 Task: Look for space in Dākor, India from 7th July, 2023 to 15th July, 2023 for 6 adults in price range Rs.15000 to Rs.20000. Place can be entire place with 3 bedrooms having 3 beds and 3 bathrooms. Property type can be house, flat, guest house. Booking option can be shelf check-in. Required host language is English.
Action: Mouse moved to (489, 65)
Screenshot: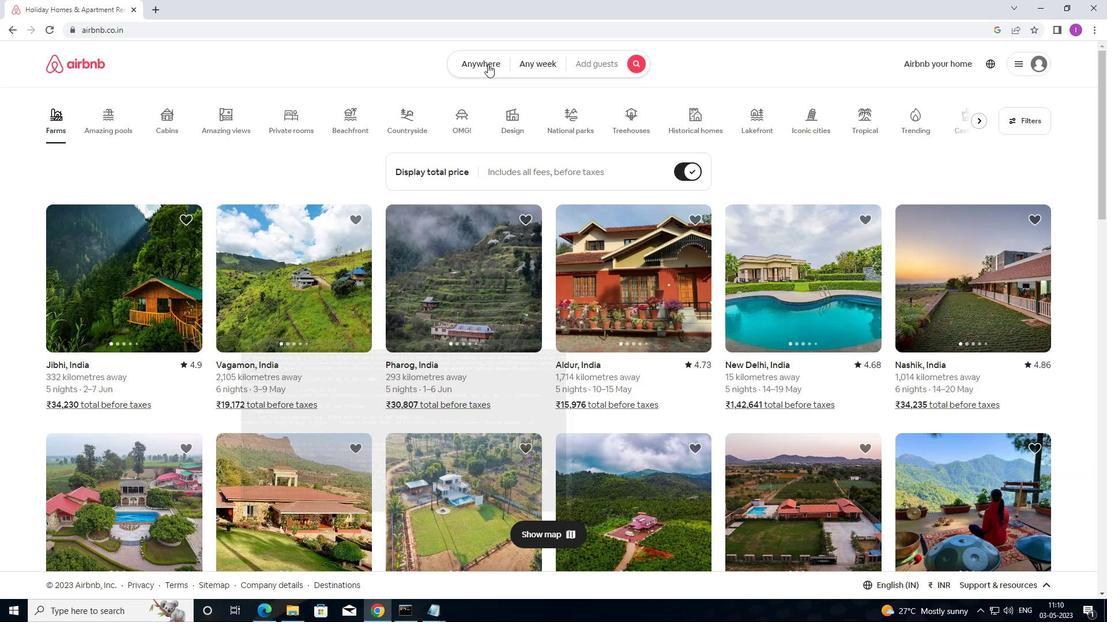 
Action: Mouse pressed left at (489, 65)
Screenshot: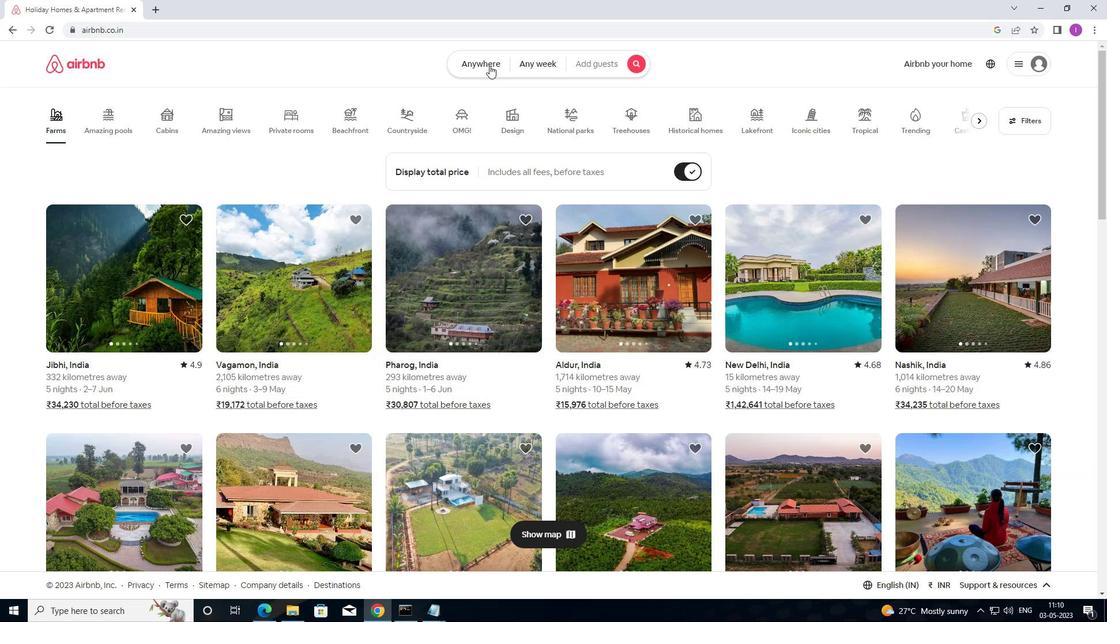 
Action: Mouse moved to (350, 104)
Screenshot: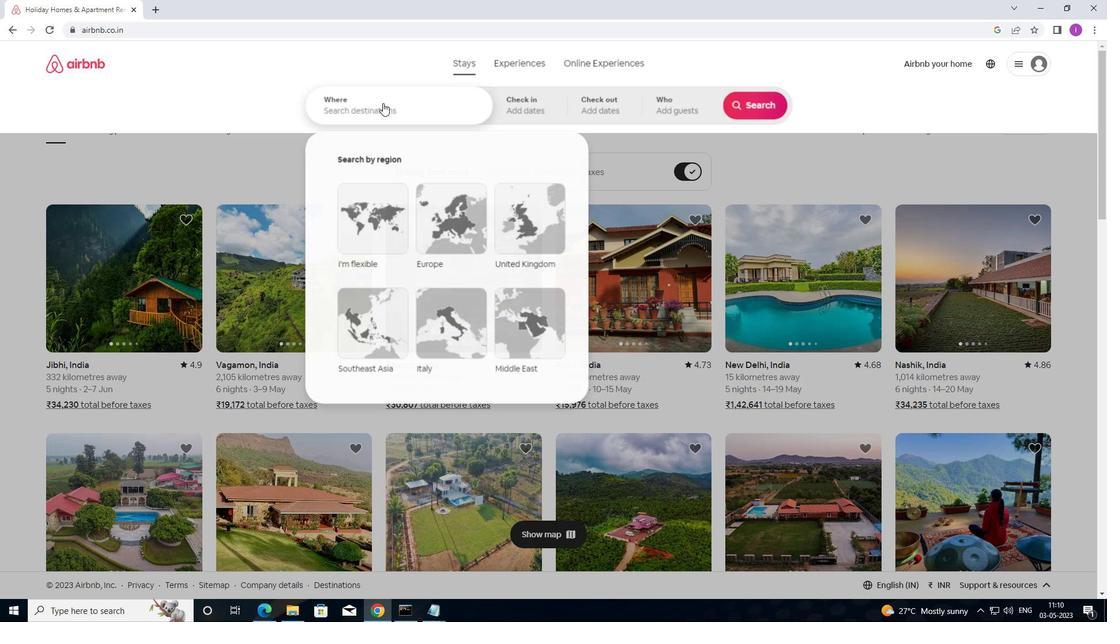 
Action: Mouse pressed left at (350, 104)
Screenshot: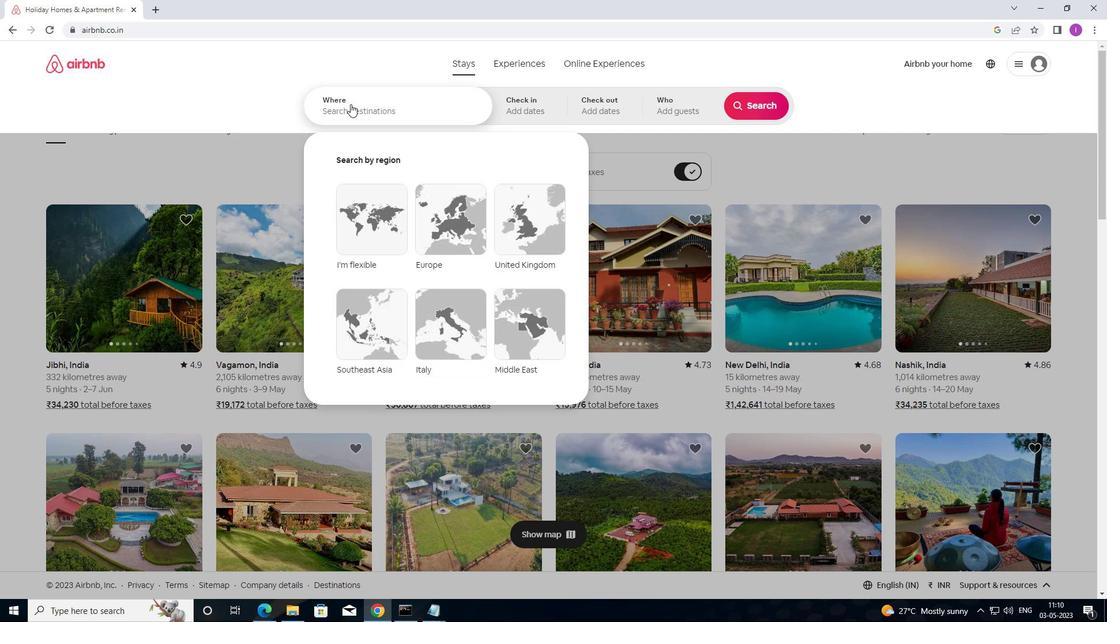 
Action: Mouse moved to (351, 102)
Screenshot: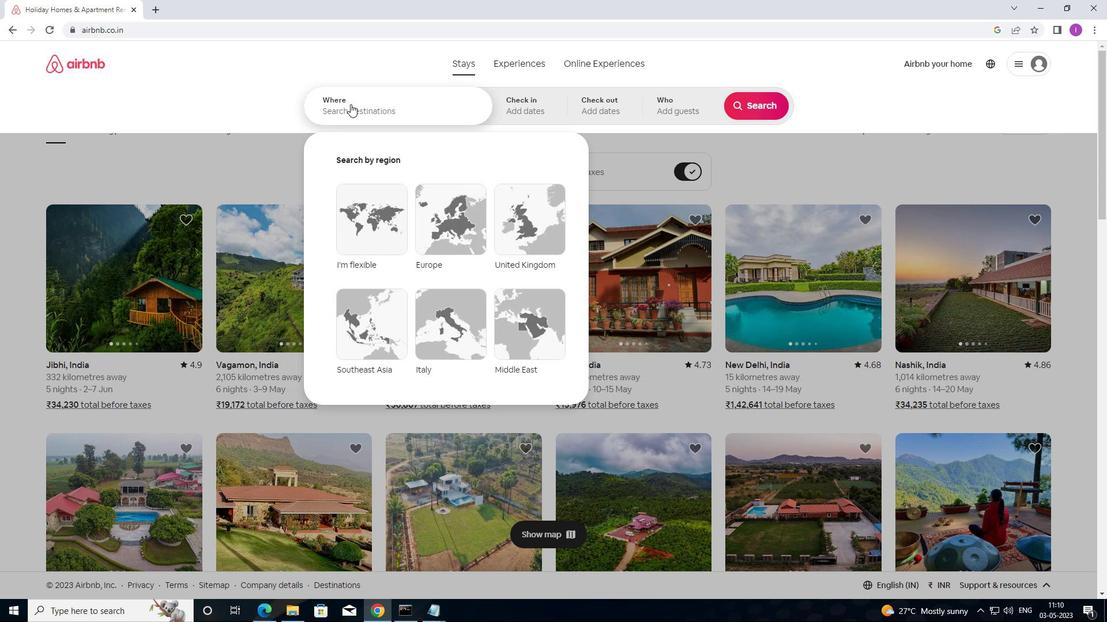 
Action: Key pressed <Key.shift>DAKOR,<Key.shift>INDIA
Screenshot: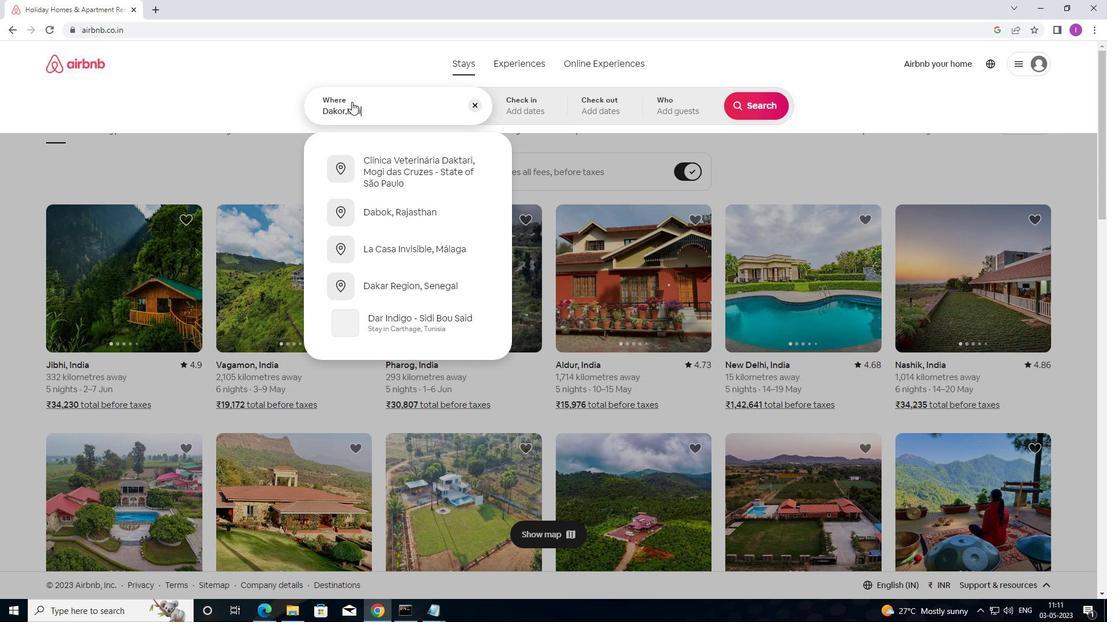 
Action: Mouse moved to (519, 108)
Screenshot: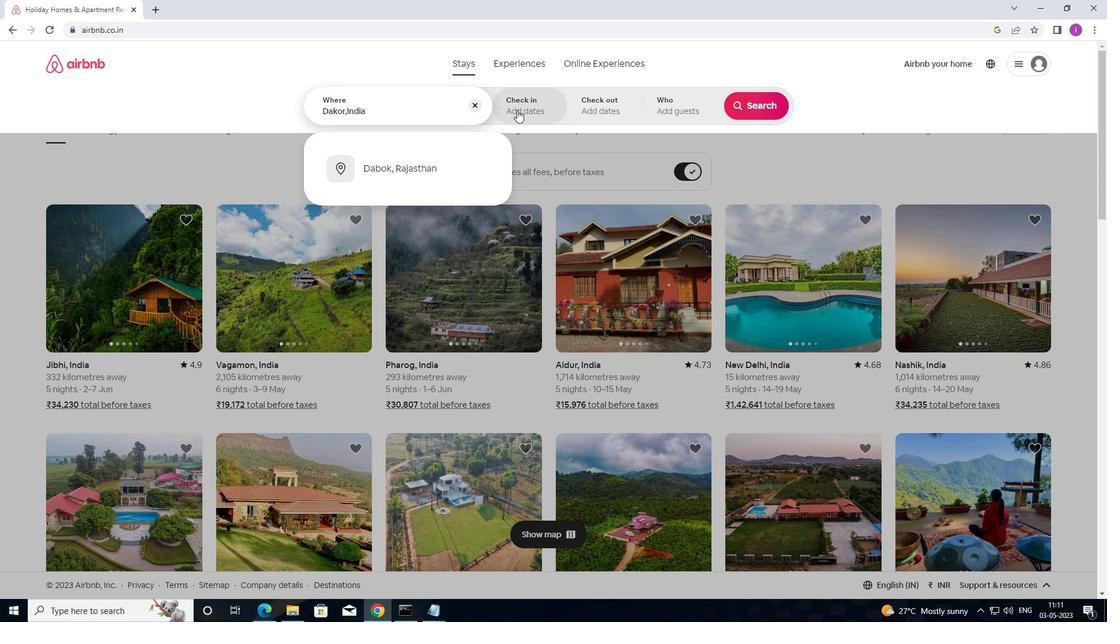 
Action: Mouse pressed left at (519, 108)
Screenshot: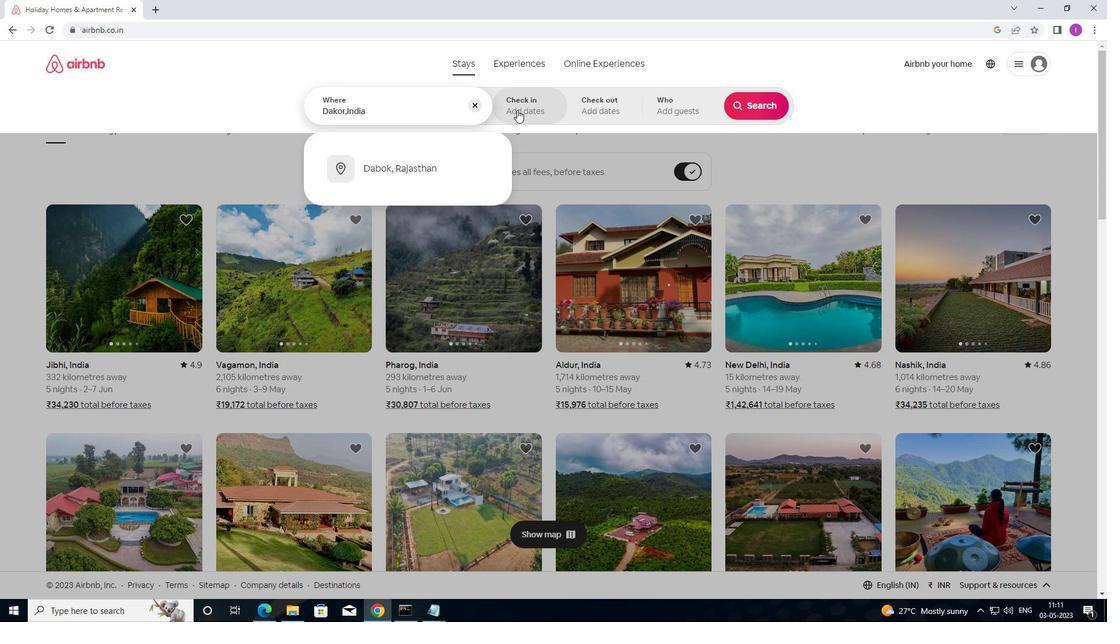 
Action: Mouse moved to (751, 199)
Screenshot: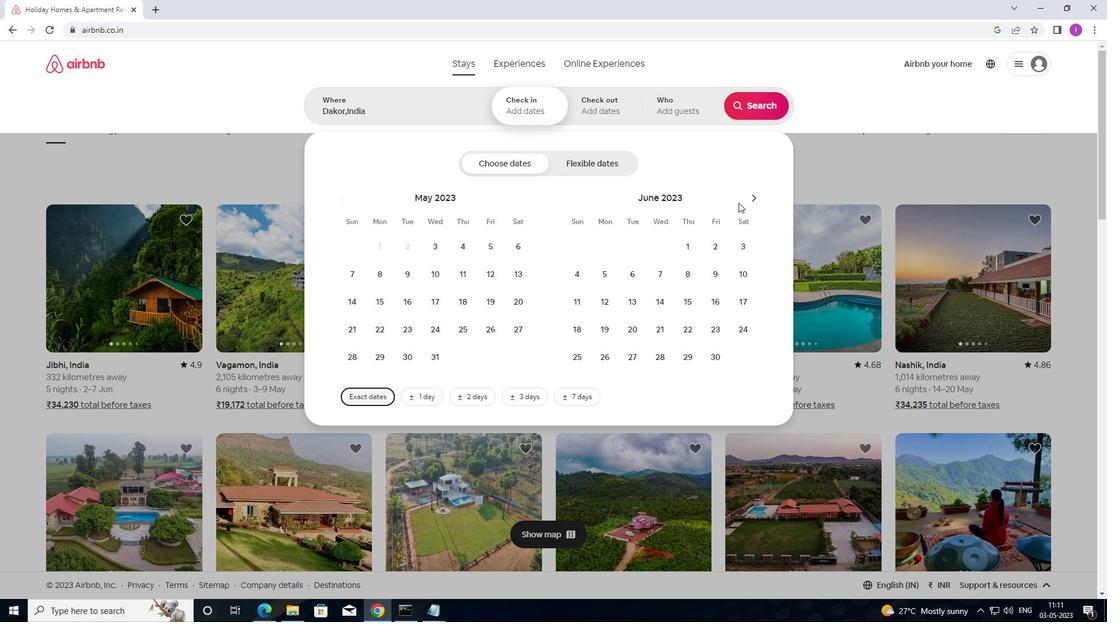 
Action: Mouse pressed left at (751, 199)
Screenshot: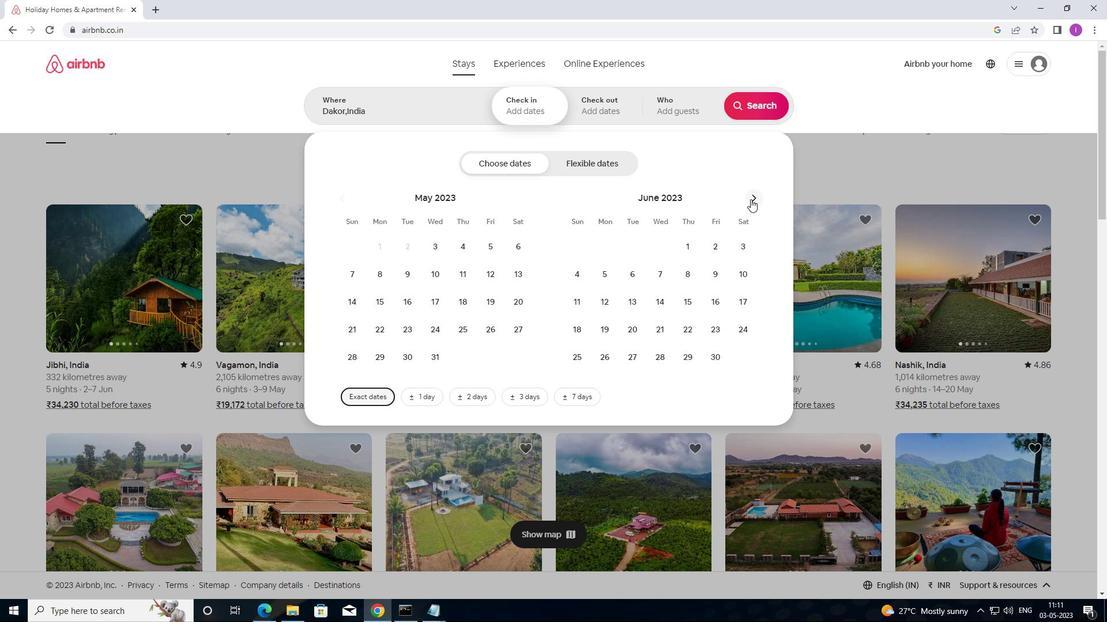 
Action: Mouse moved to (718, 281)
Screenshot: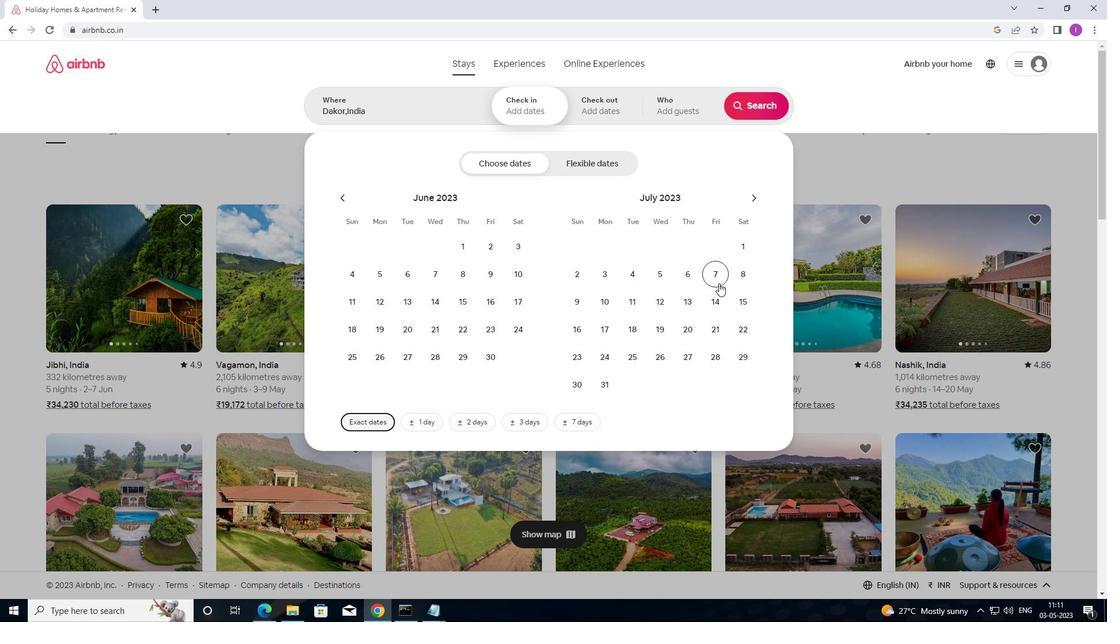 
Action: Mouse pressed left at (718, 281)
Screenshot: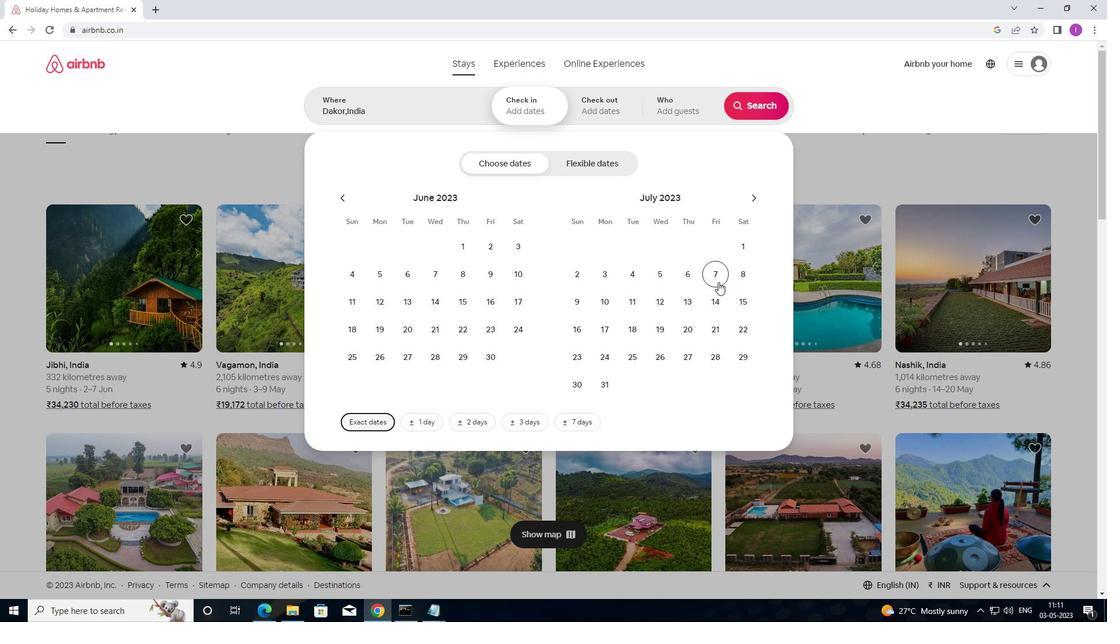 
Action: Mouse moved to (737, 303)
Screenshot: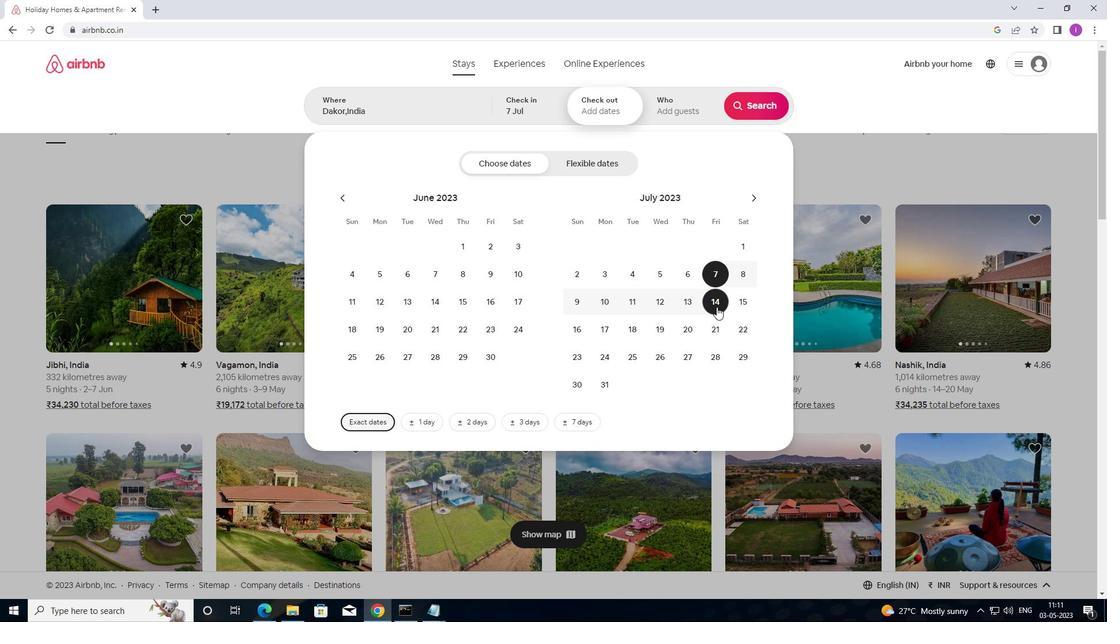
Action: Mouse pressed left at (737, 303)
Screenshot: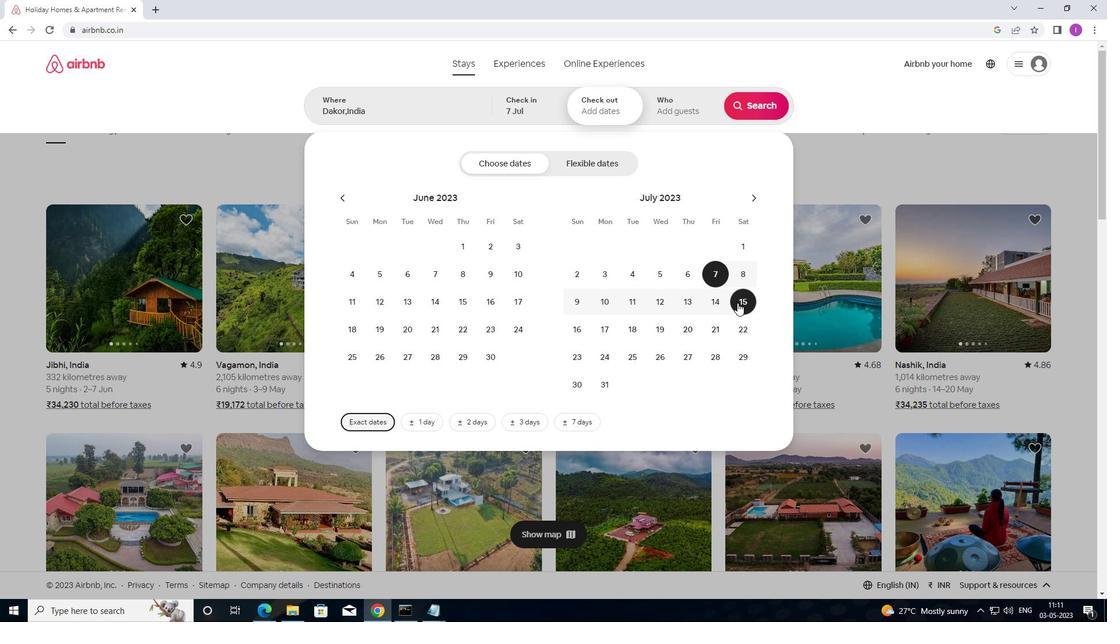 
Action: Mouse moved to (697, 111)
Screenshot: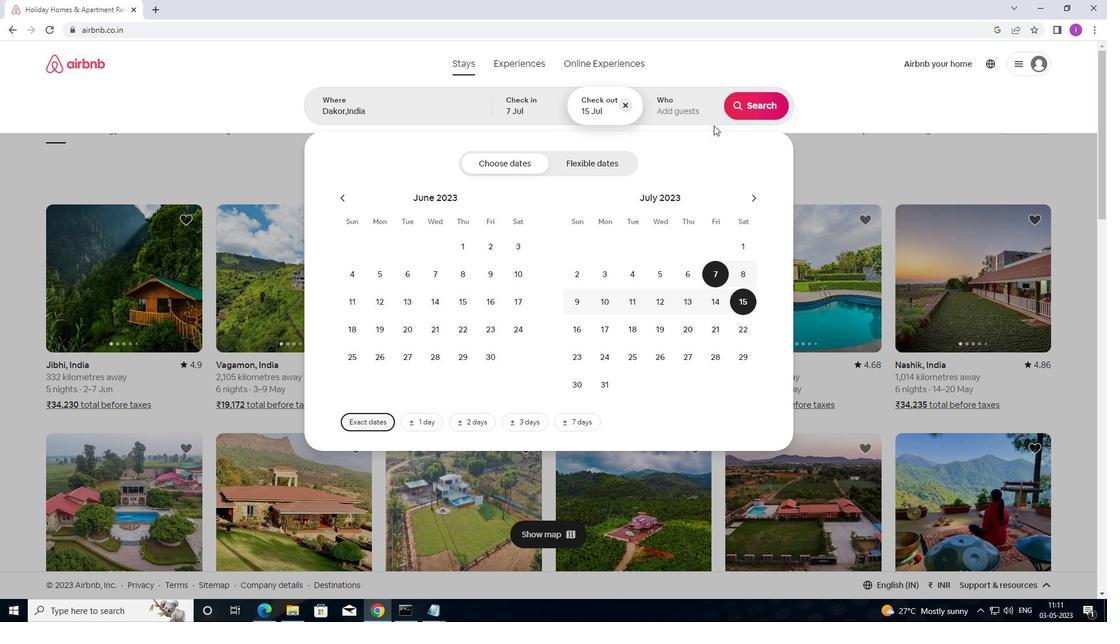 
Action: Mouse pressed left at (697, 111)
Screenshot: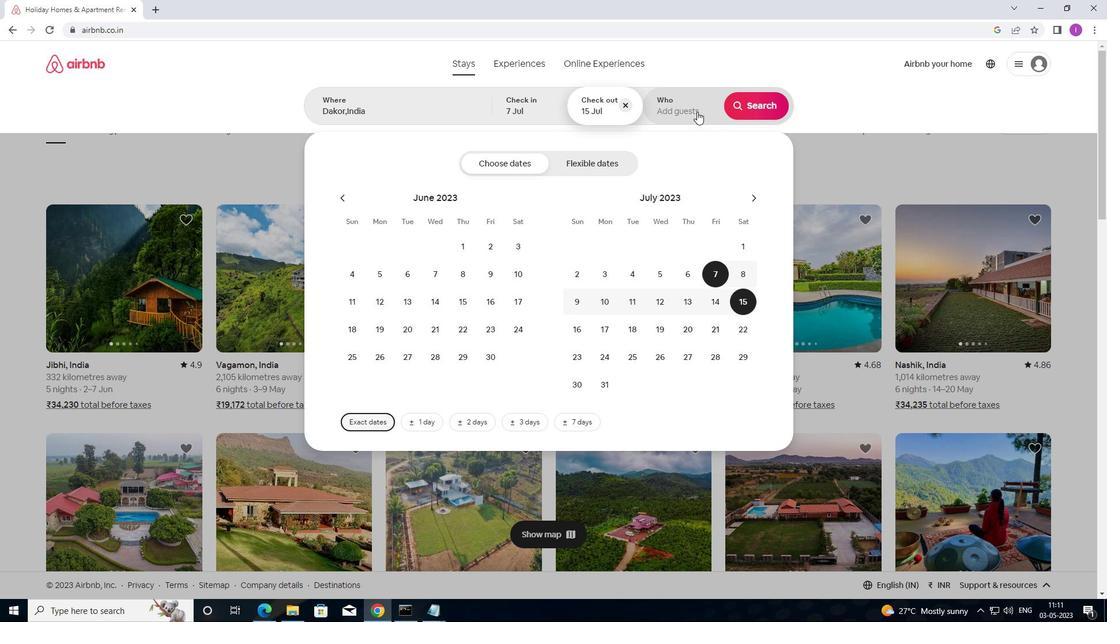 
Action: Mouse moved to (761, 166)
Screenshot: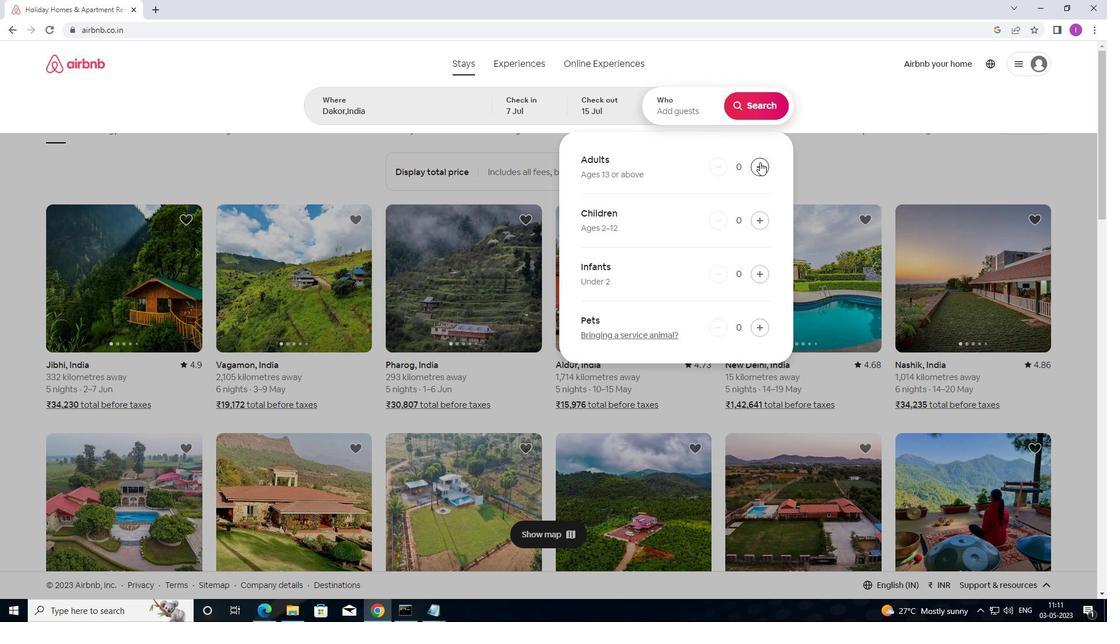 
Action: Mouse pressed left at (761, 166)
Screenshot: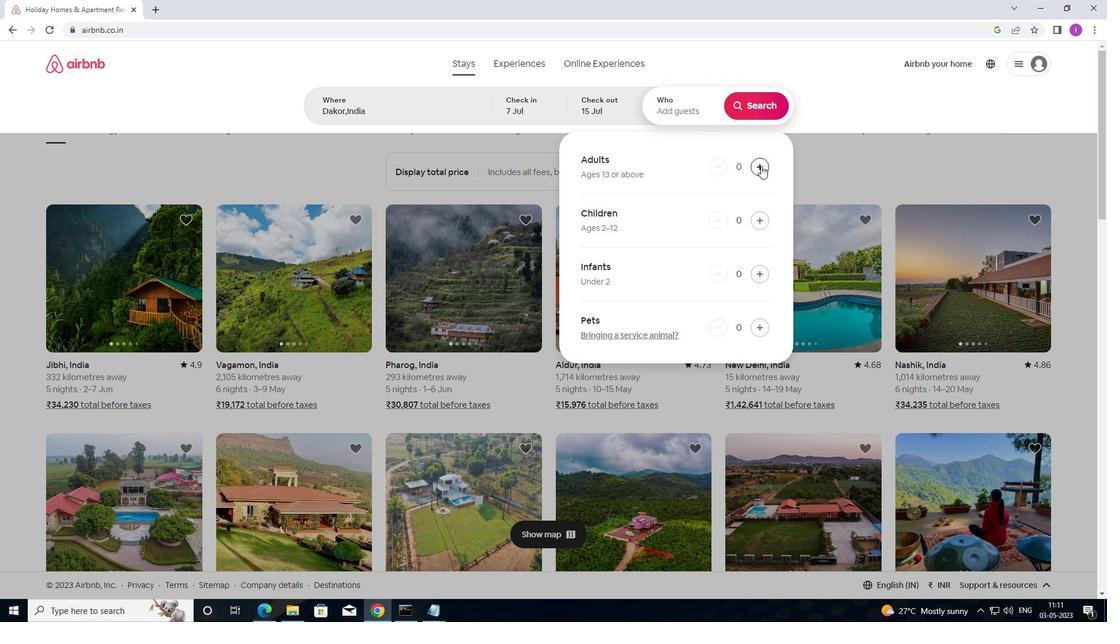 
Action: Mouse pressed left at (761, 166)
Screenshot: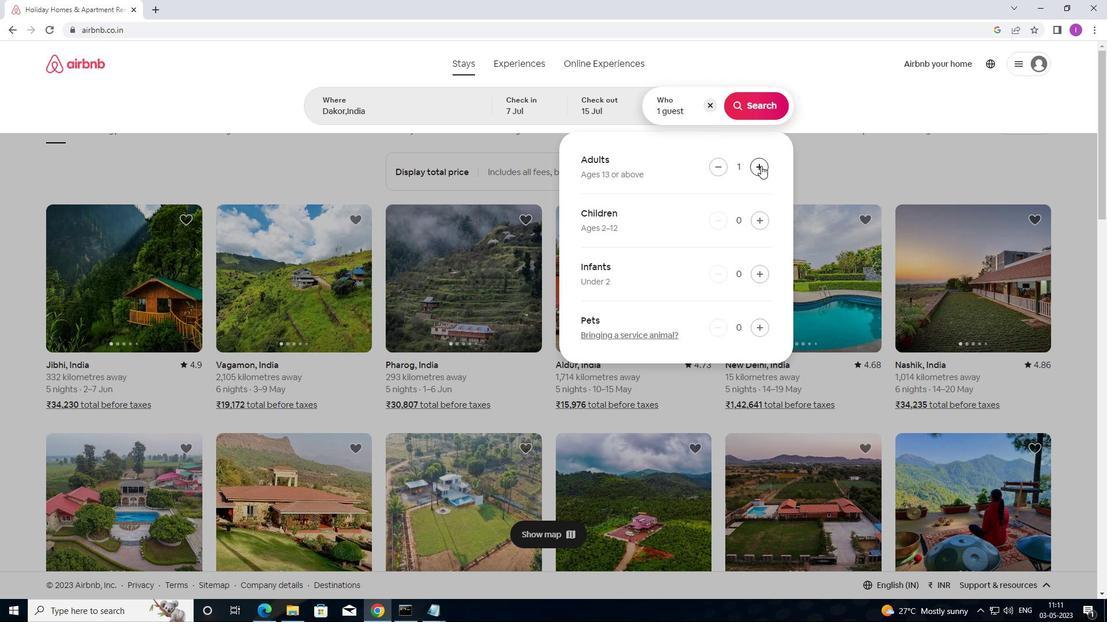 
Action: Mouse pressed left at (761, 166)
Screenshot: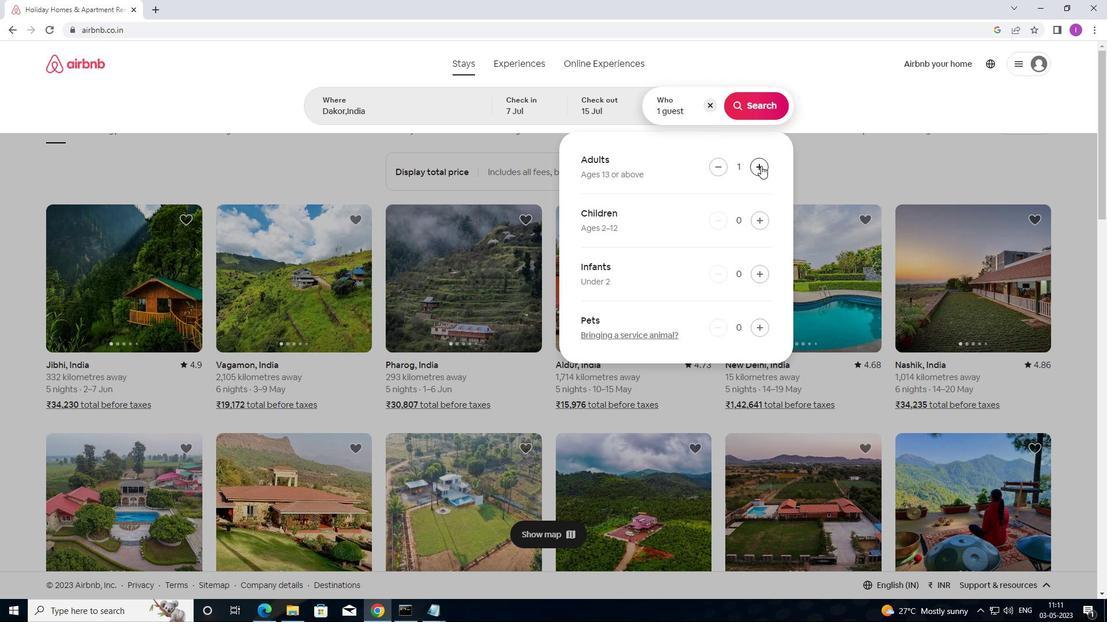 
Action: Mouse pressed left at (761, 166)
Screenshot: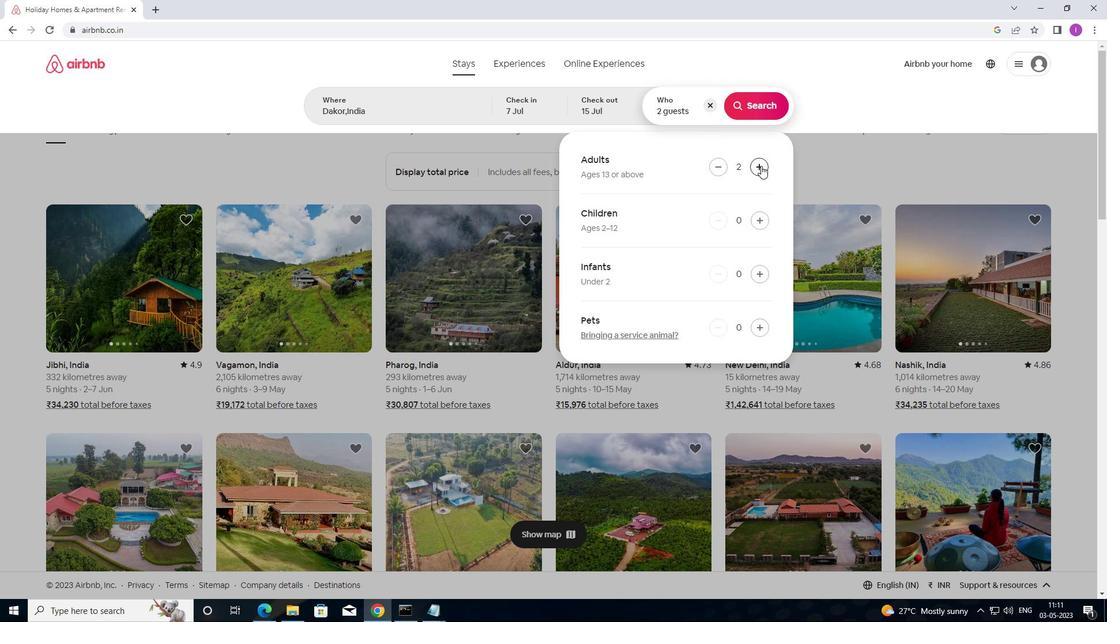 
Action: Mouse pressed left at (761, 166)
Screenshot: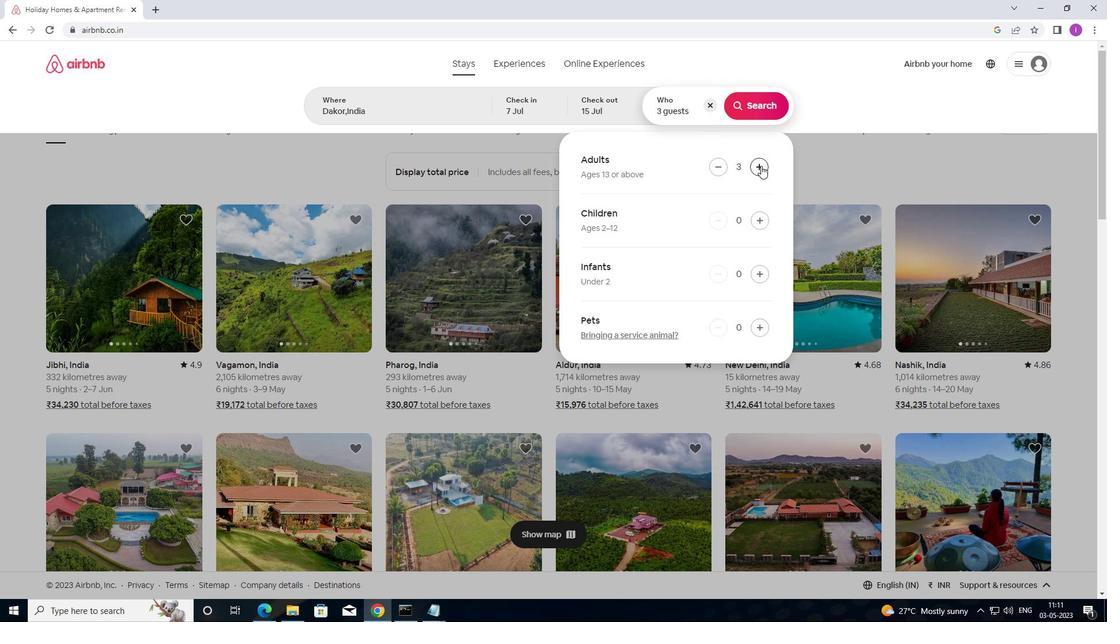 
Action: Mouse pressed left at (761, 166)
Screenshot: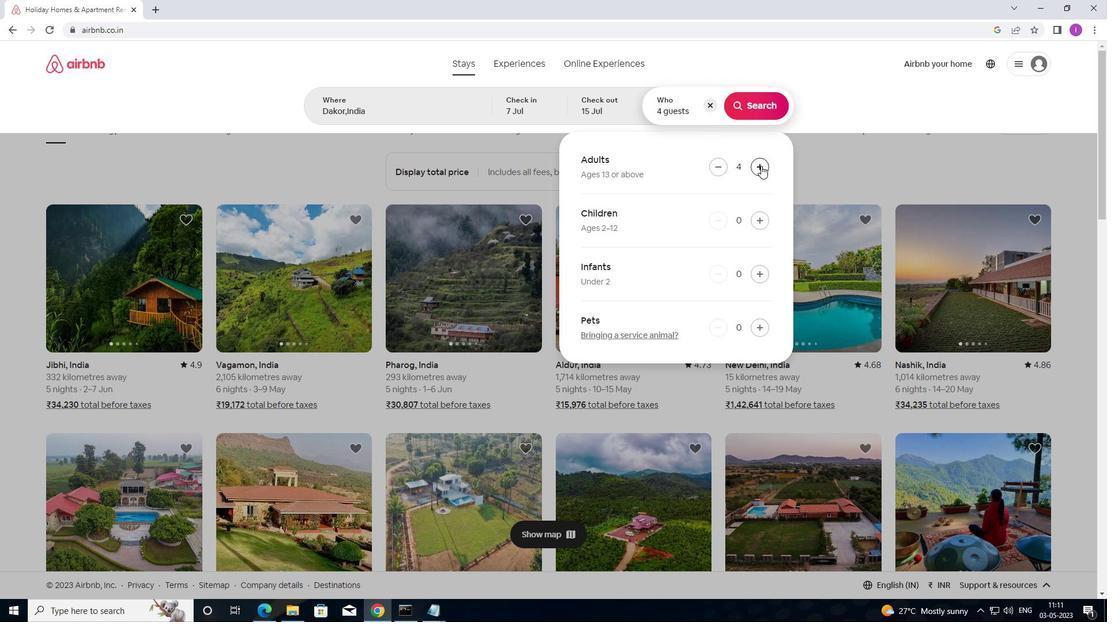 
Action: Mouse pressed left at (761, 166)
Screenshot: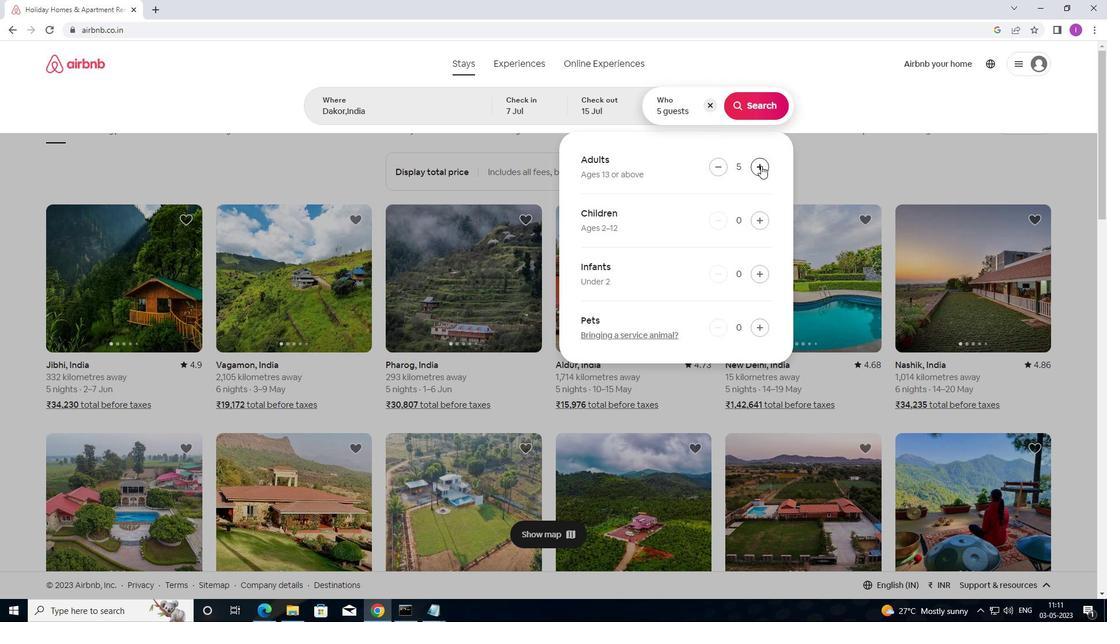 
Action: Mouse moved to (714, 166)
Screenshot: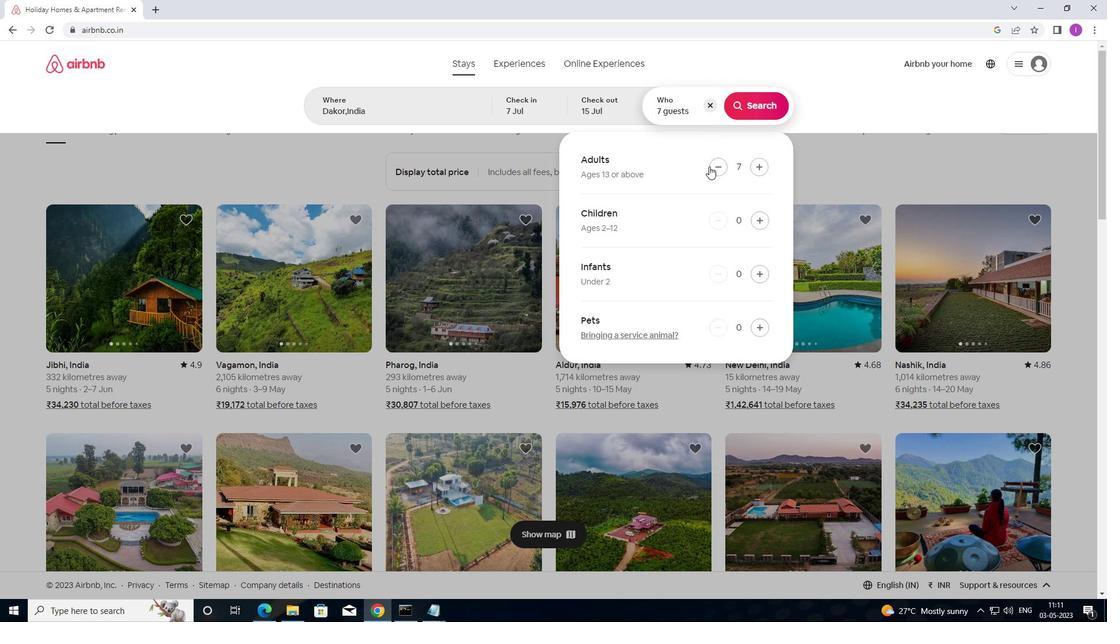 
Action: Mouse pressed left at (714, 166)
Screenshot: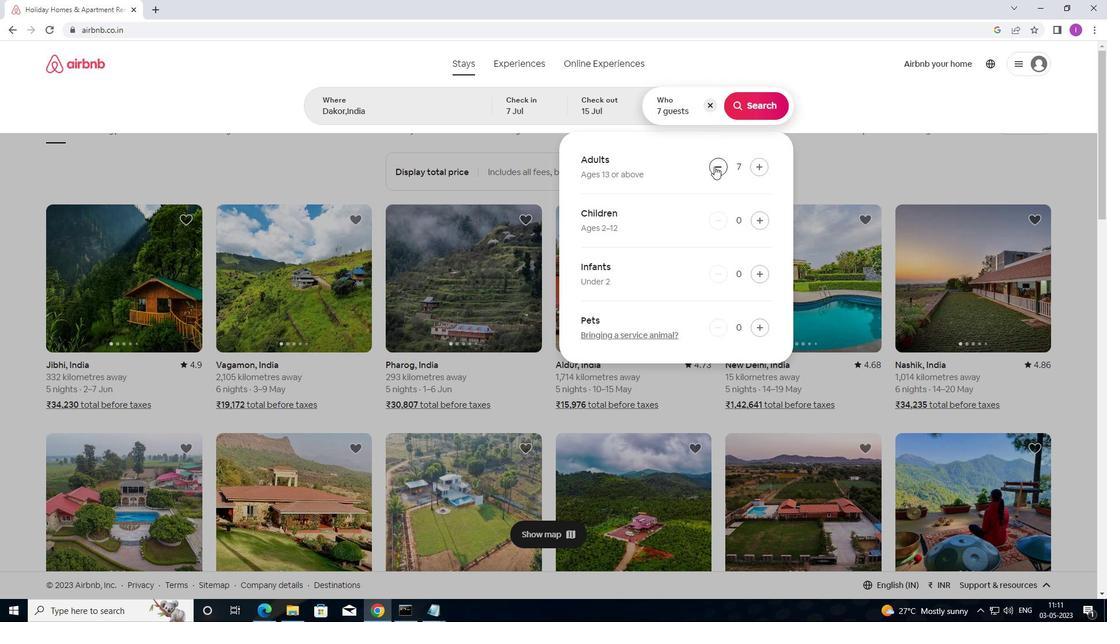 
Action: Mouse moved to (775, 107)
Screenshot: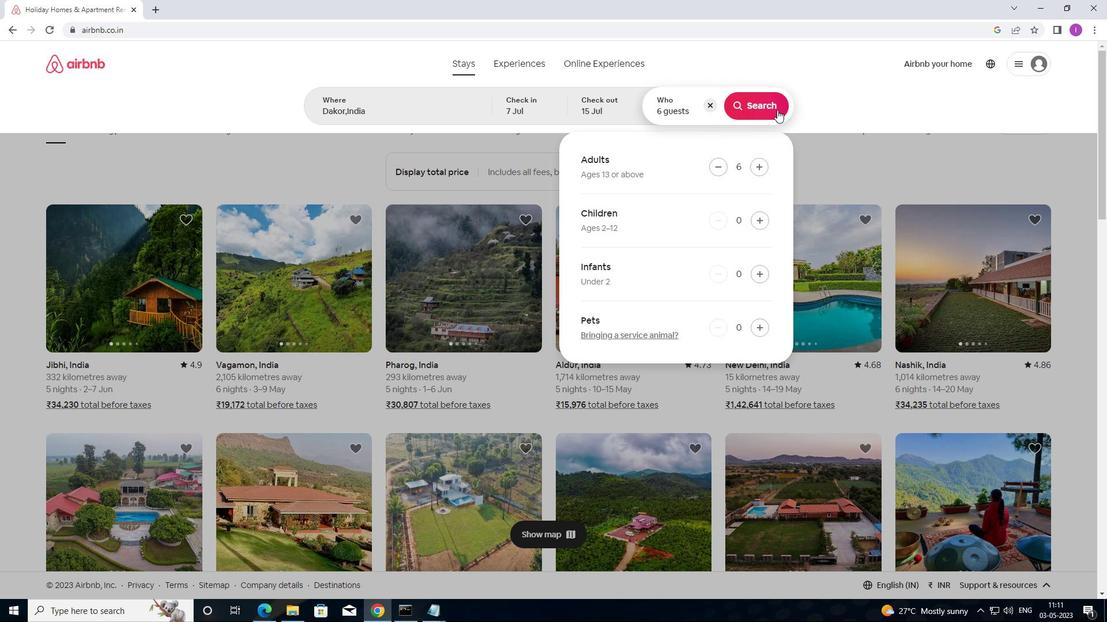 
Action: Mouse pressed left at (775, 107)
Screenshot: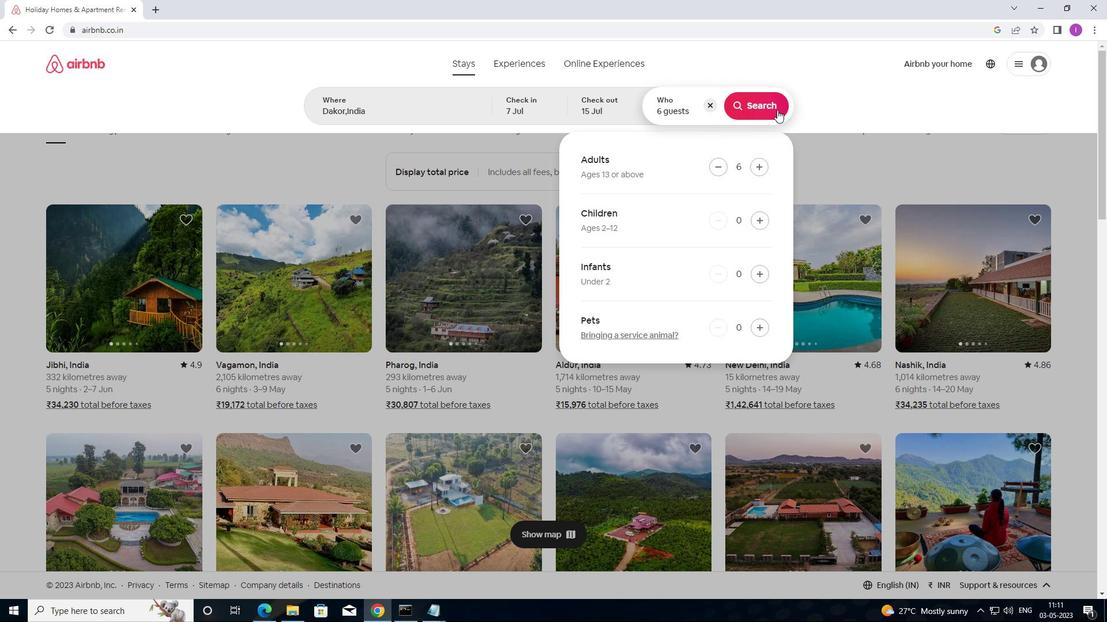 
Action: Mouse moved to (1050, 112)
Screenshot: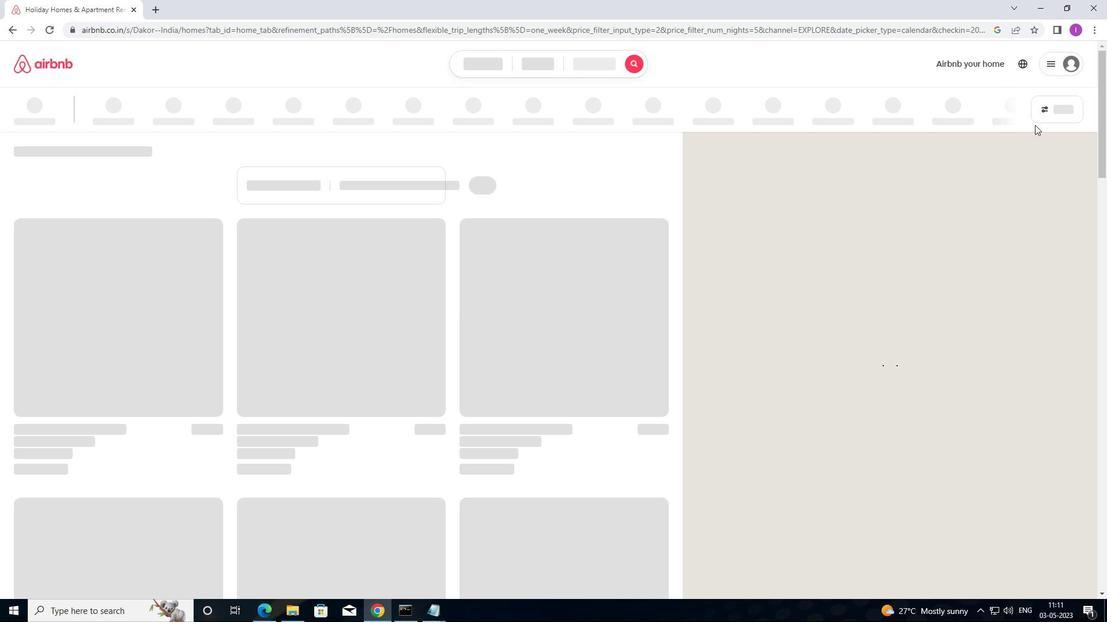 
Action: Mouse pressed left at (1050, 112)
Screenshot: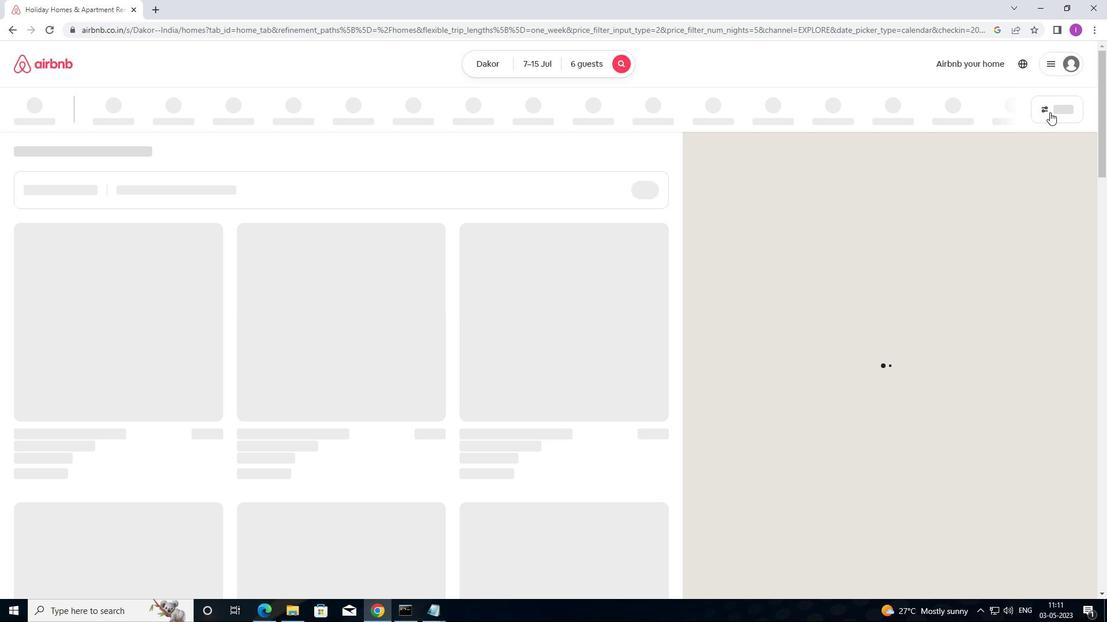 
Action: Mouse moved to (429, 247)
Screenshot: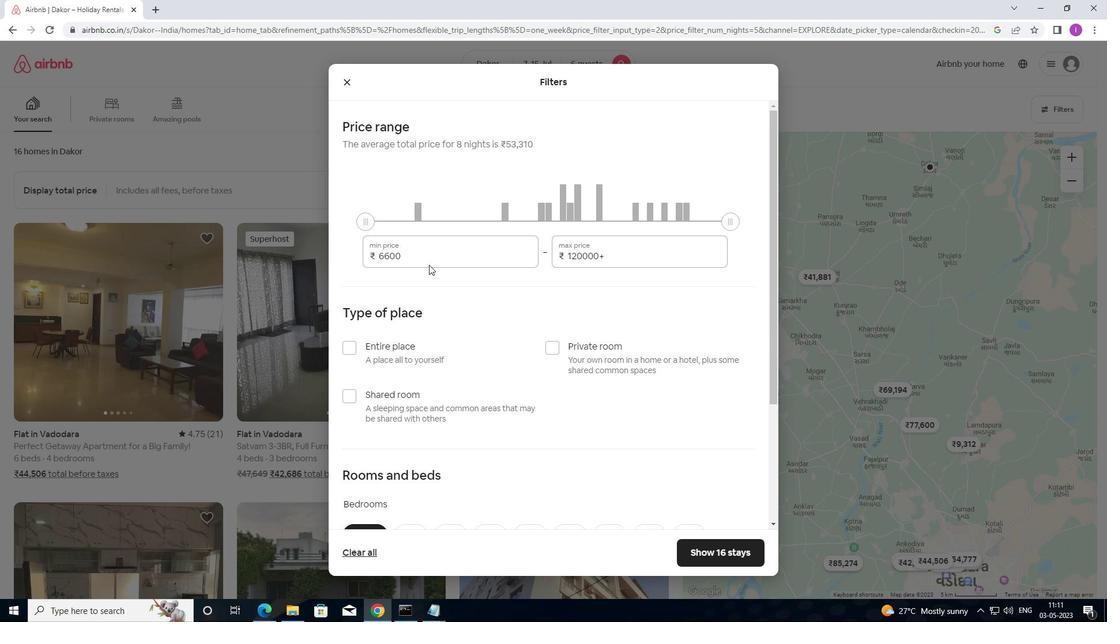 
Action: Mouse pressed left at (429, 247)
Screenshot: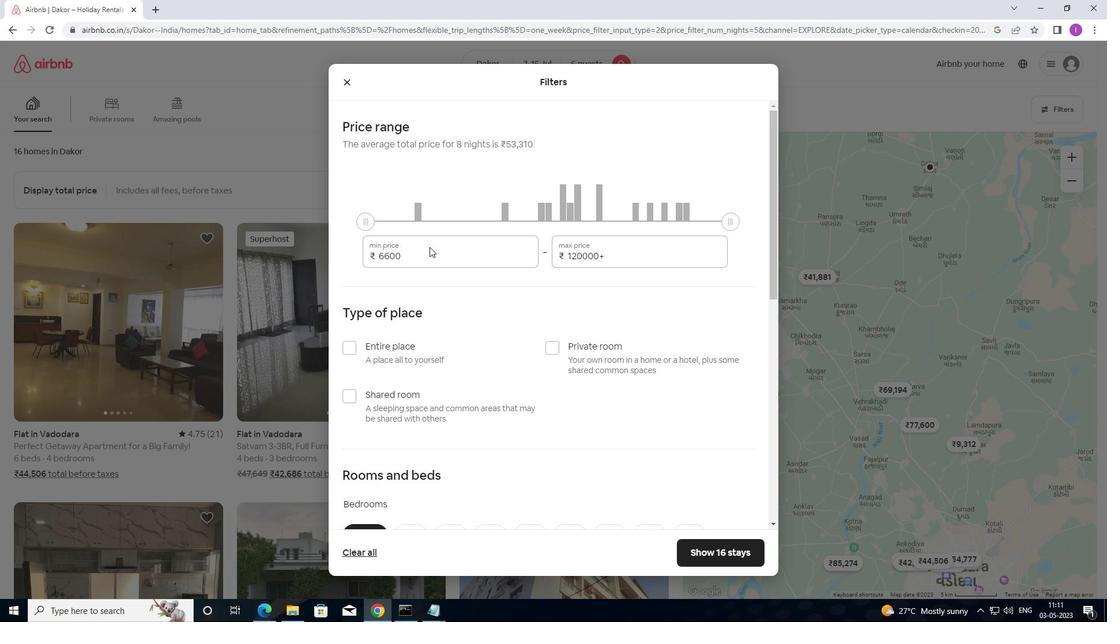 
Action: Mouse moved to (413, 256)
Screenshot: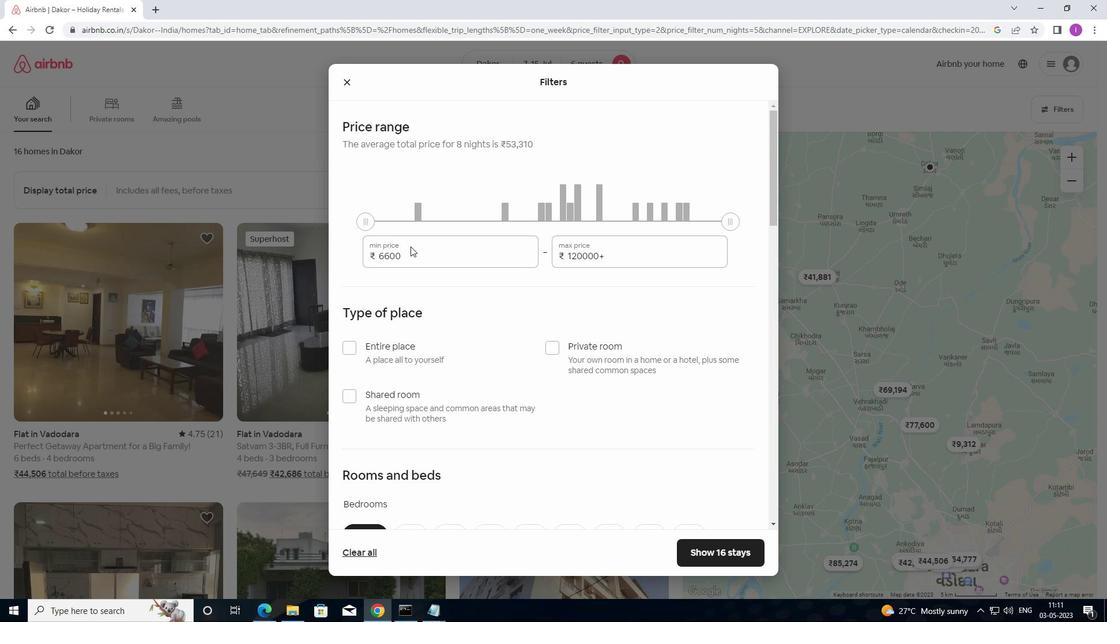 
Action: Mouse pressed left at (413, 256)
Screenshot: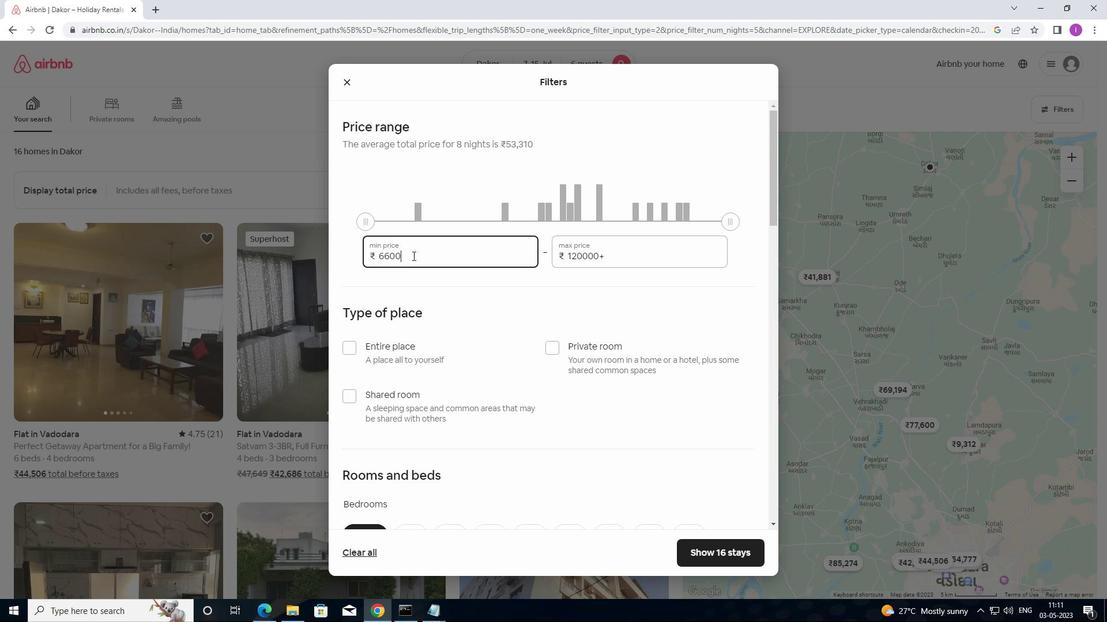 
Action: Mouse moved to (429, 261)
Screenshot: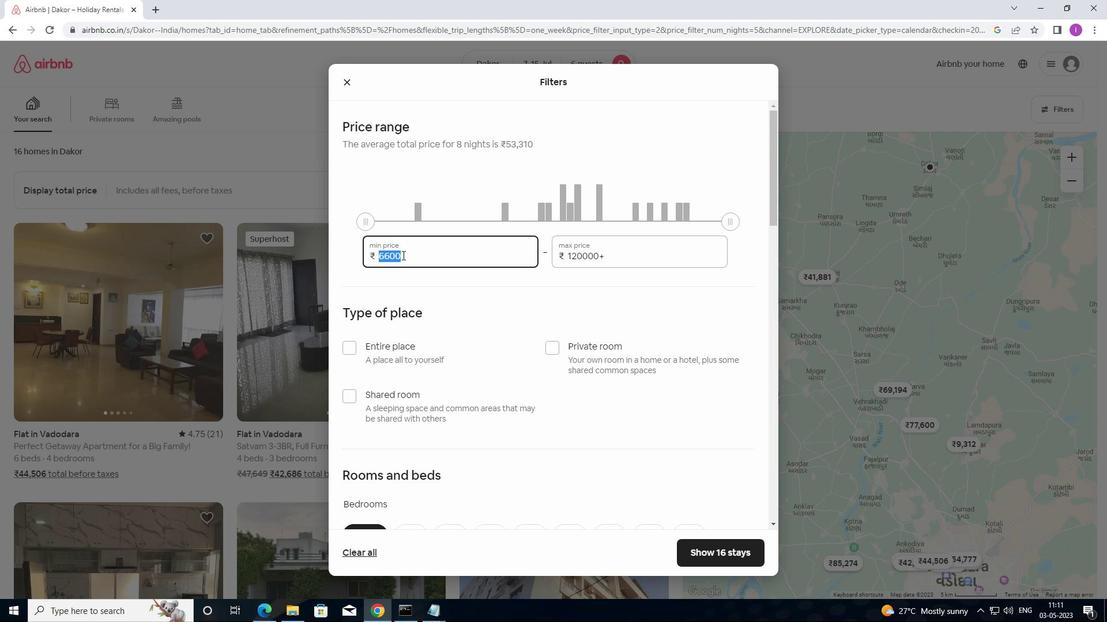 
Action: Key pressed 15000
Screenshot: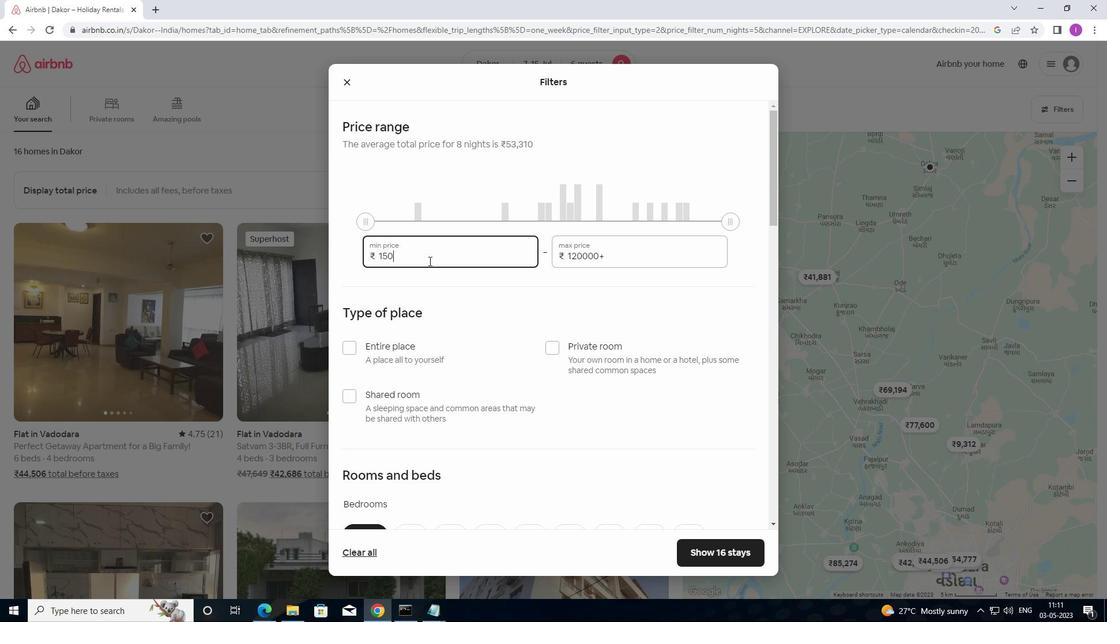 
Action: Mouse moved to (612, 252)
Screenshot: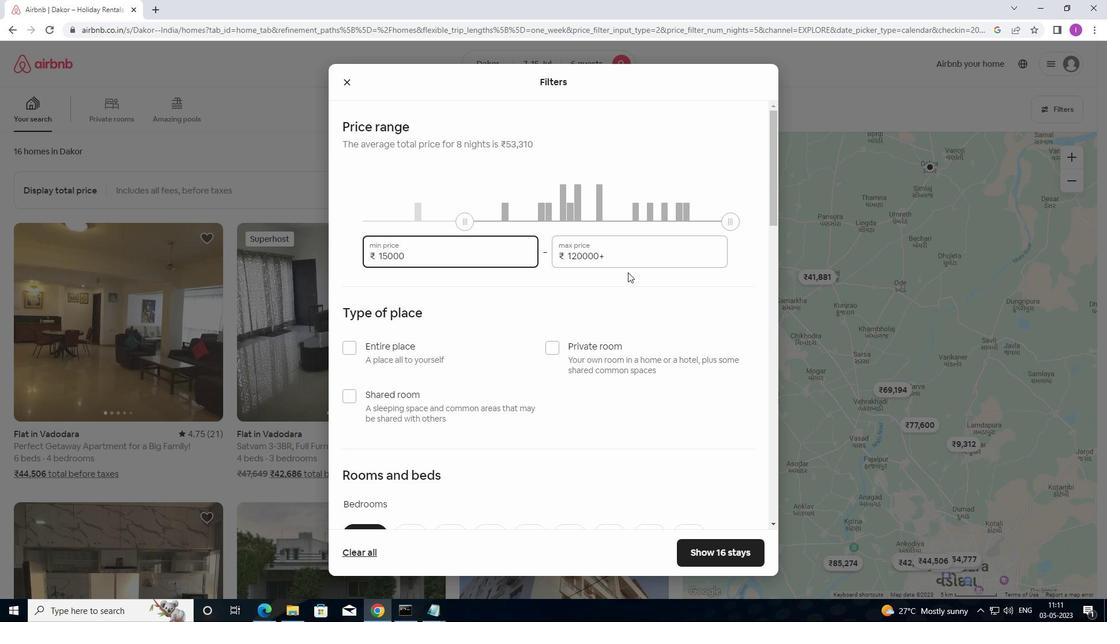 
Action: Mouse pressed left at (612, 252)
Screenshot: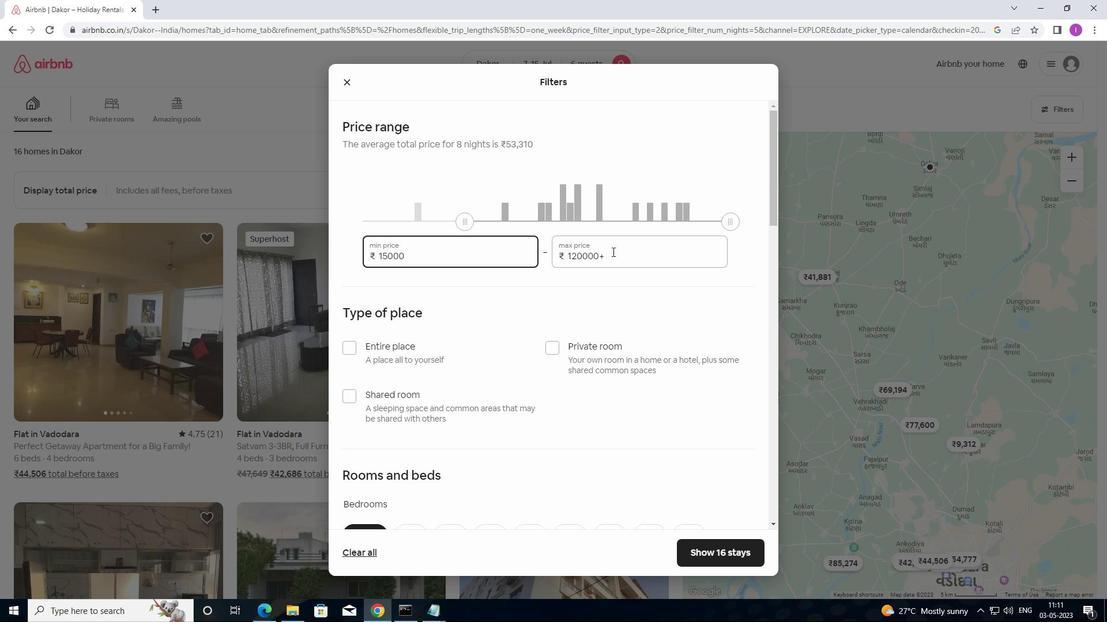 
Action: Mouse moved to (562, 261)
Screenshot: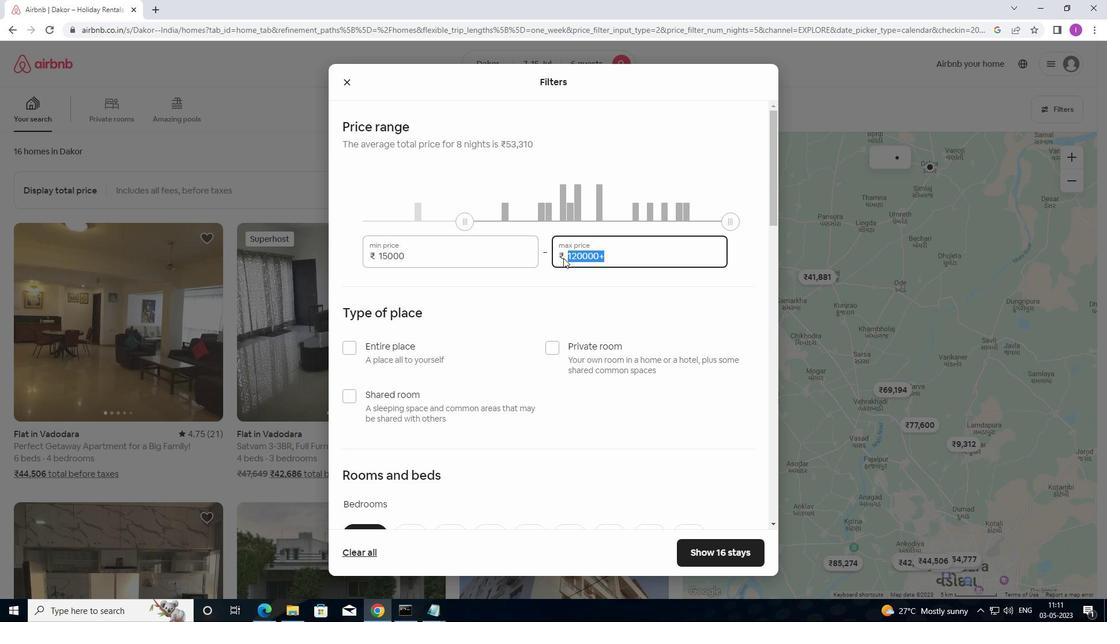 
Action: Key pressed 200
Screenshot: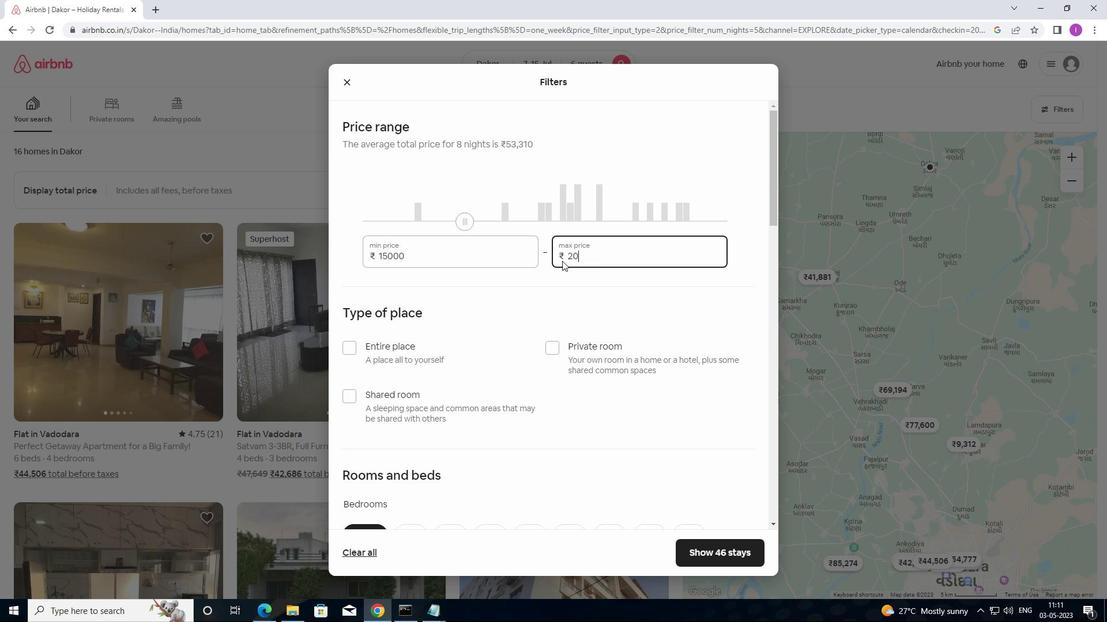 
Action: Mouse moved to (580, 259)
Screenshot: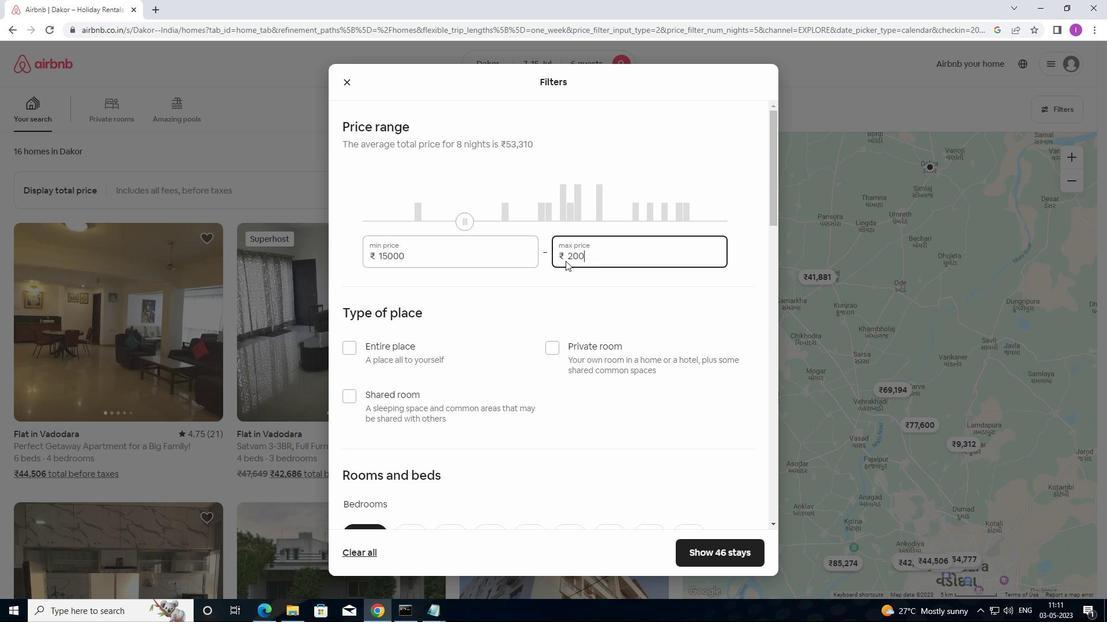 
Action: Key pressed 0
Screenshot: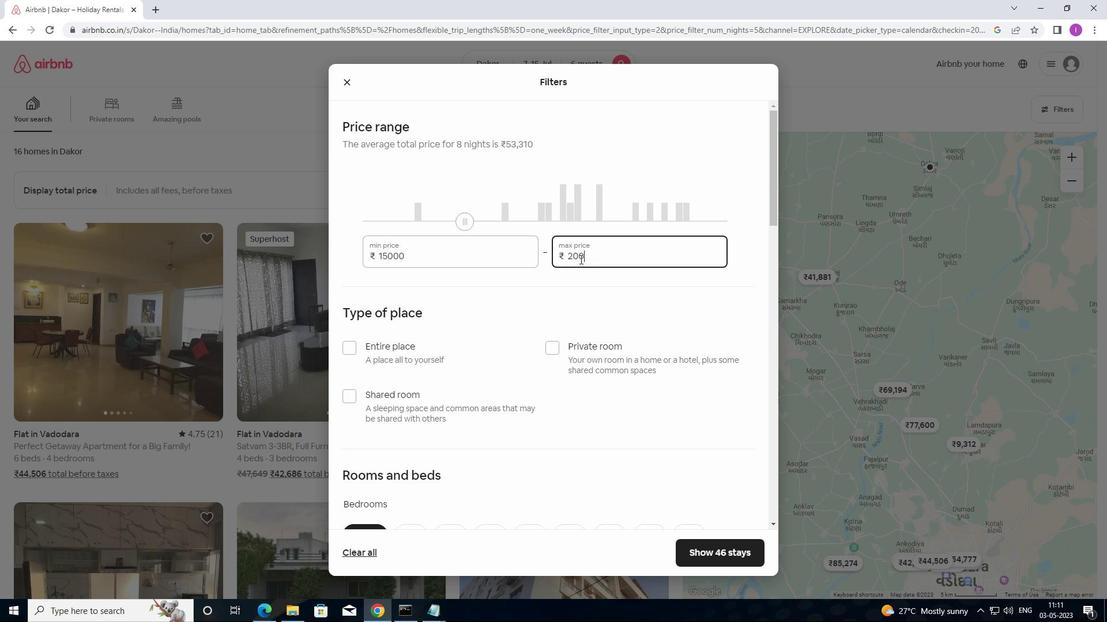 
Action: Mouse moved to (580, 259)
Screenshot: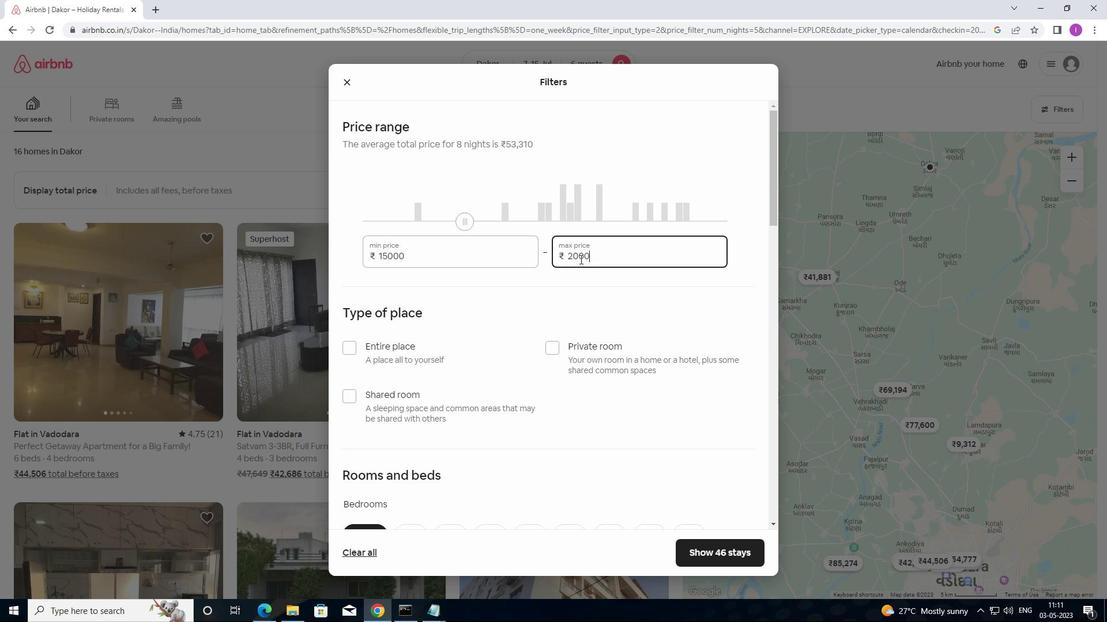 
Action: Key pressed 0
Screenshot: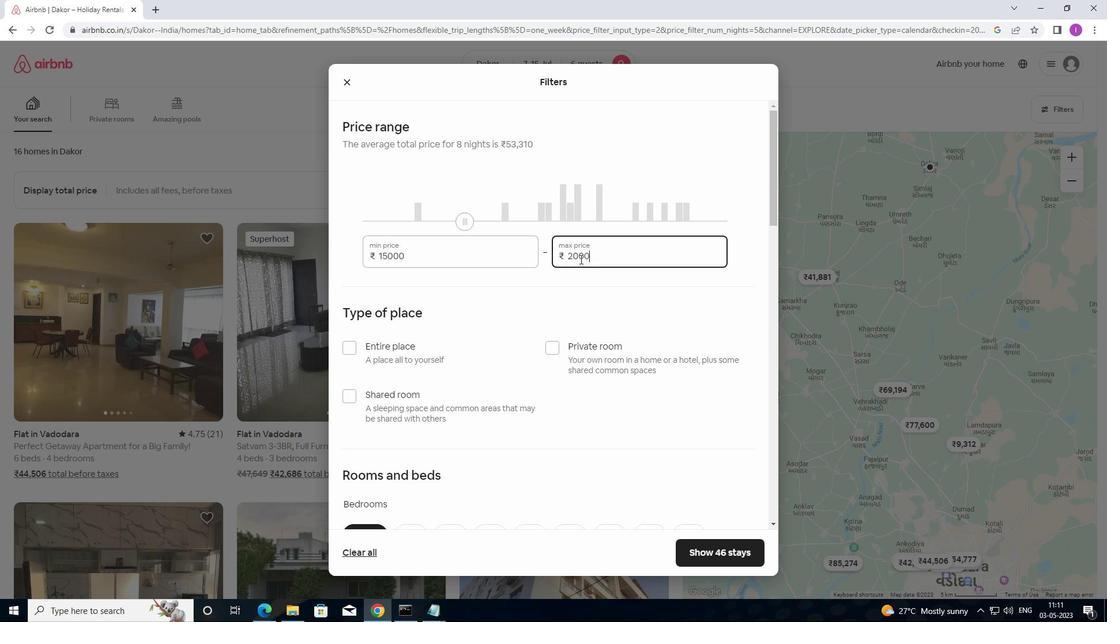 
Action: Mouse moved to (511, 387)
Screenshot: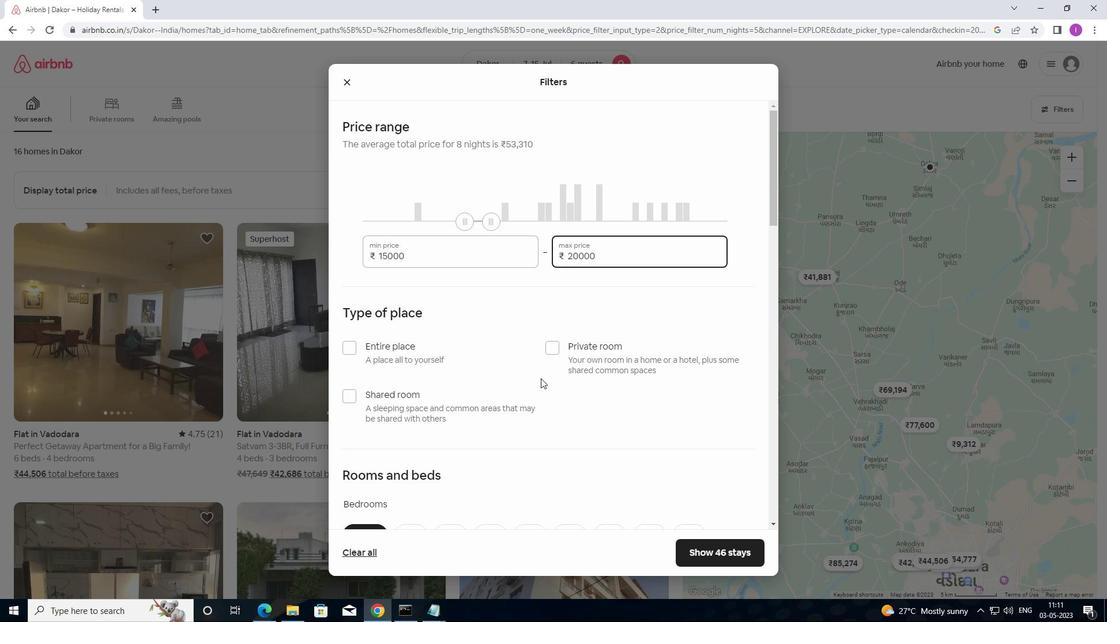 
Action: Mouse scrolled (511, 386) with delta (0, 0)
Screenshot: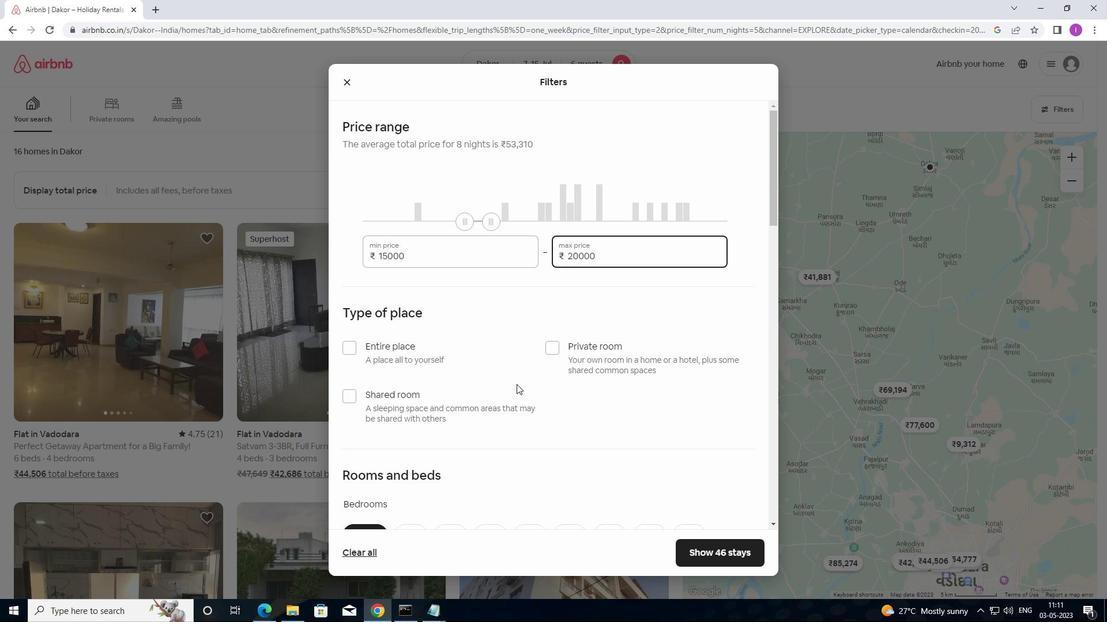 
Action: Mouse scrolled (511, 386) with delta (0, 0)
Screenshot: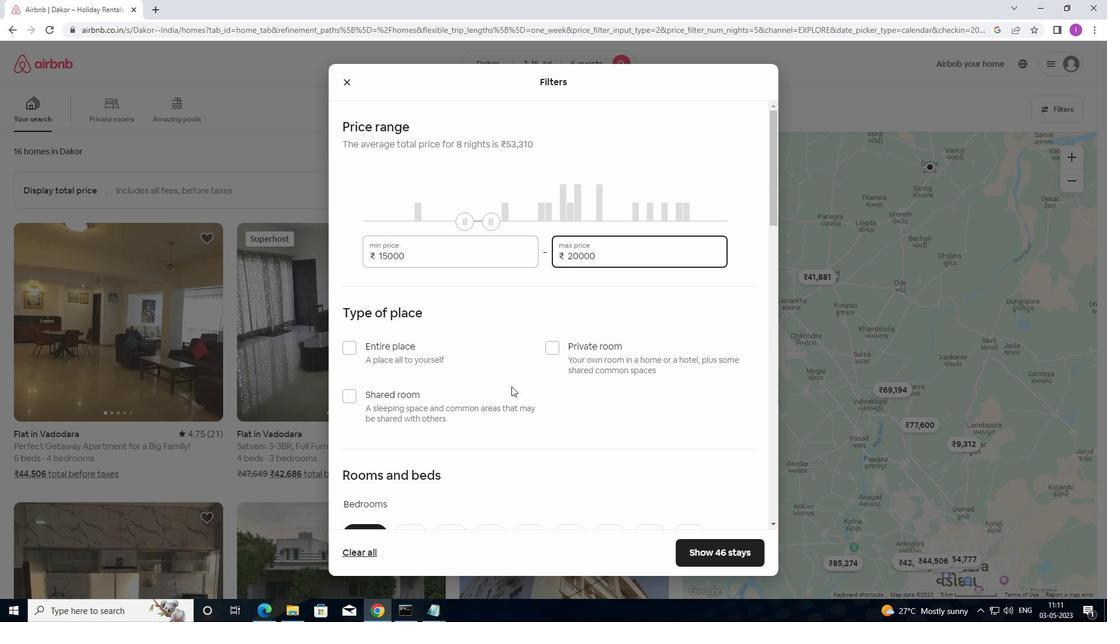 
Action: Mouse moved to (346, 228)
Screenshot: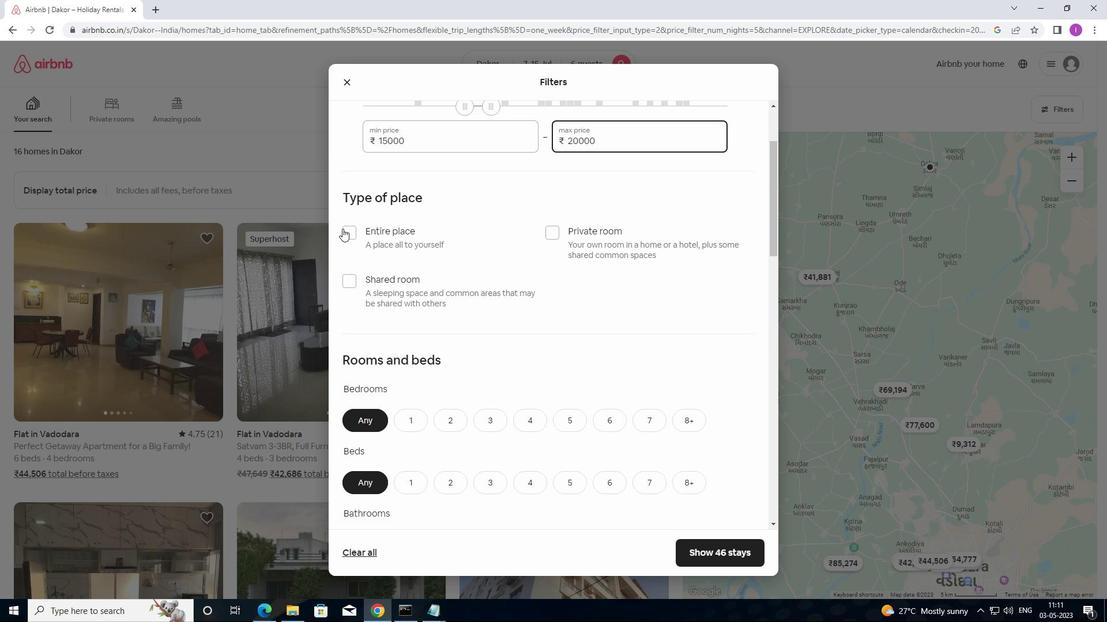 
Action: Mouse pressed left at (346, 228)
Screenshot: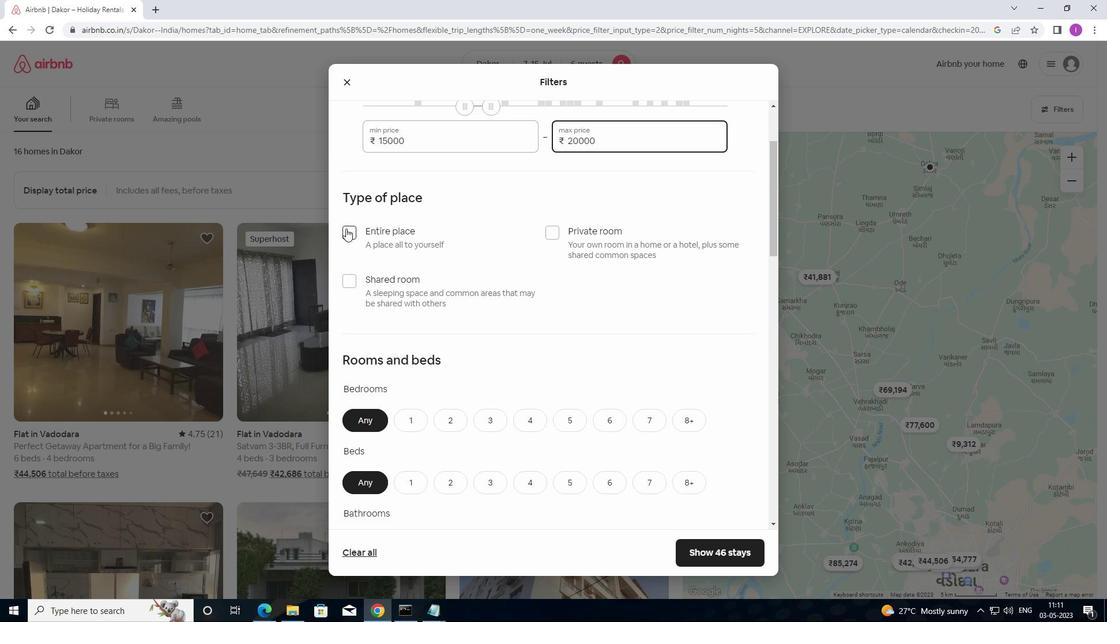 
Action: Mouse moved to (400, 295)
Screenshot: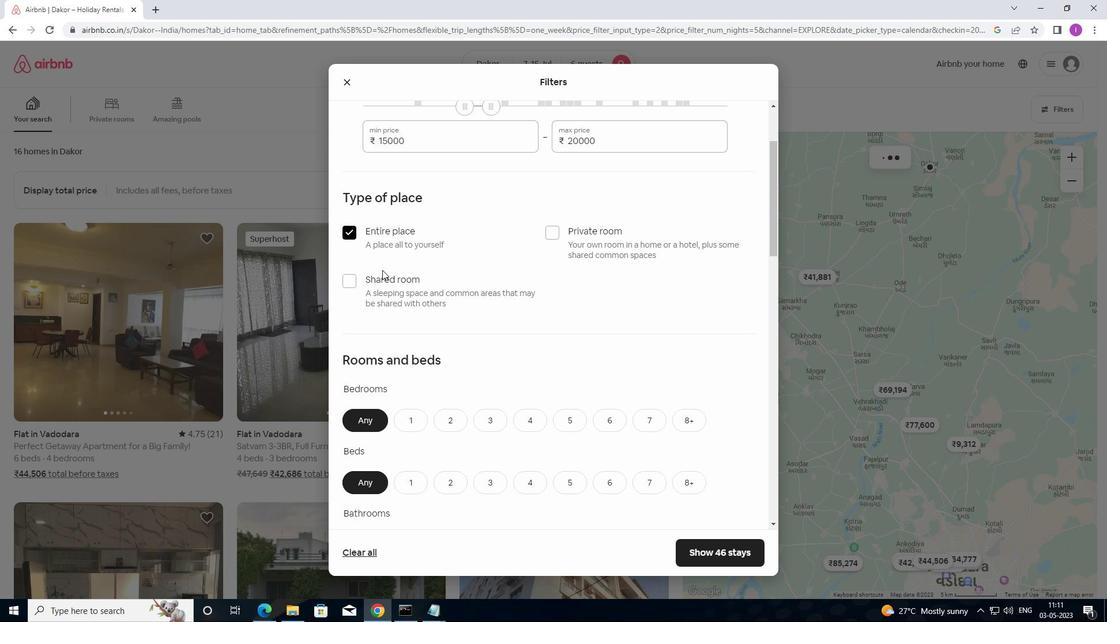 
Action: Mouse scrolled (400, 295) with delta (0, 0)
Screenshot: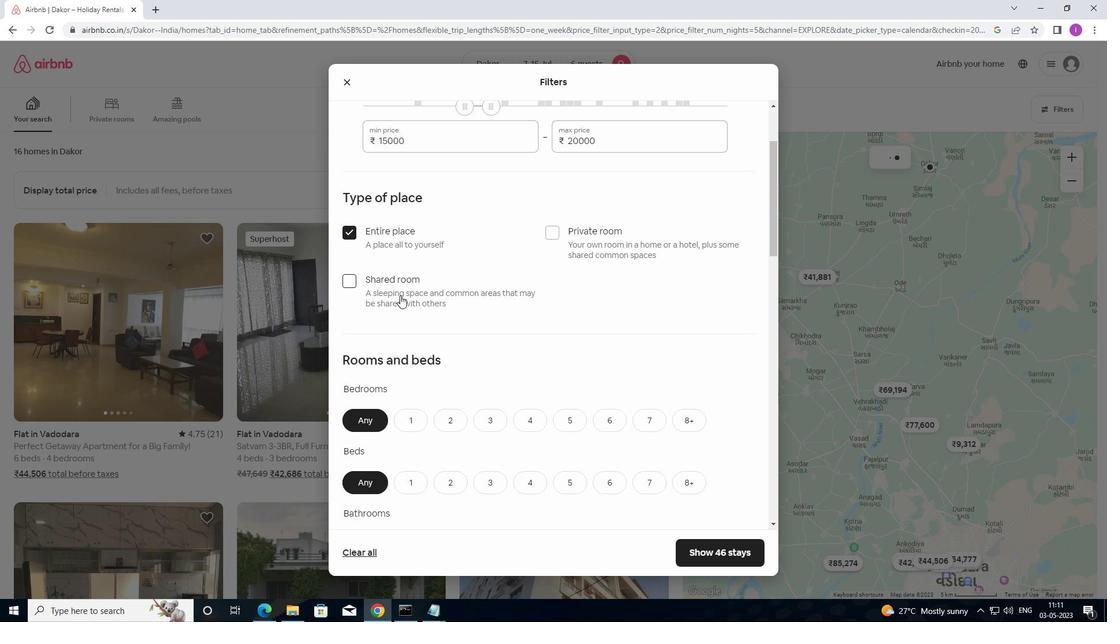 
Action: Mouse scrolled (400, 295) with delta (0, 0)
Screenshot: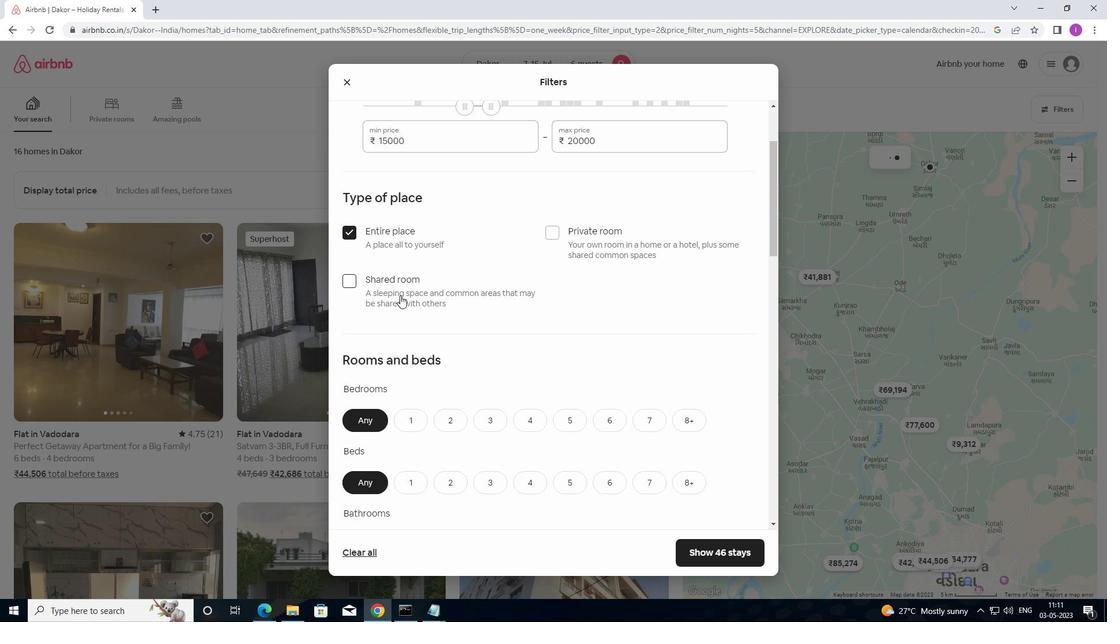 
Action: Mouse moved to (497, 305)
Screenshot: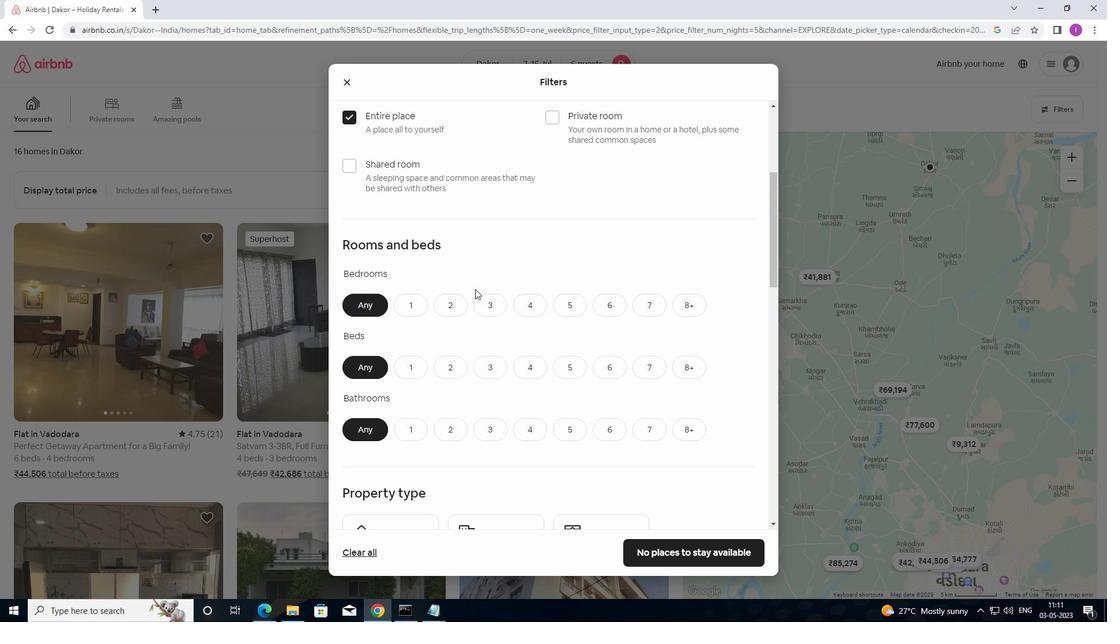 
Action: Mouse pressed left at (497, 305)
Screenshot: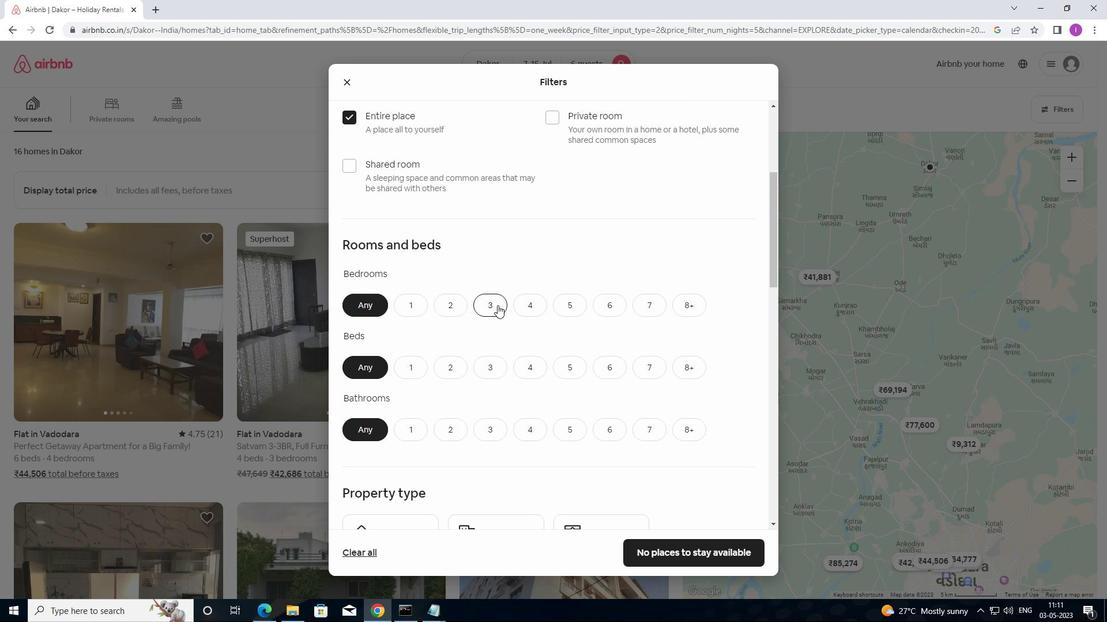 
Action: Mouse moved to (494, 365)
Screenshot: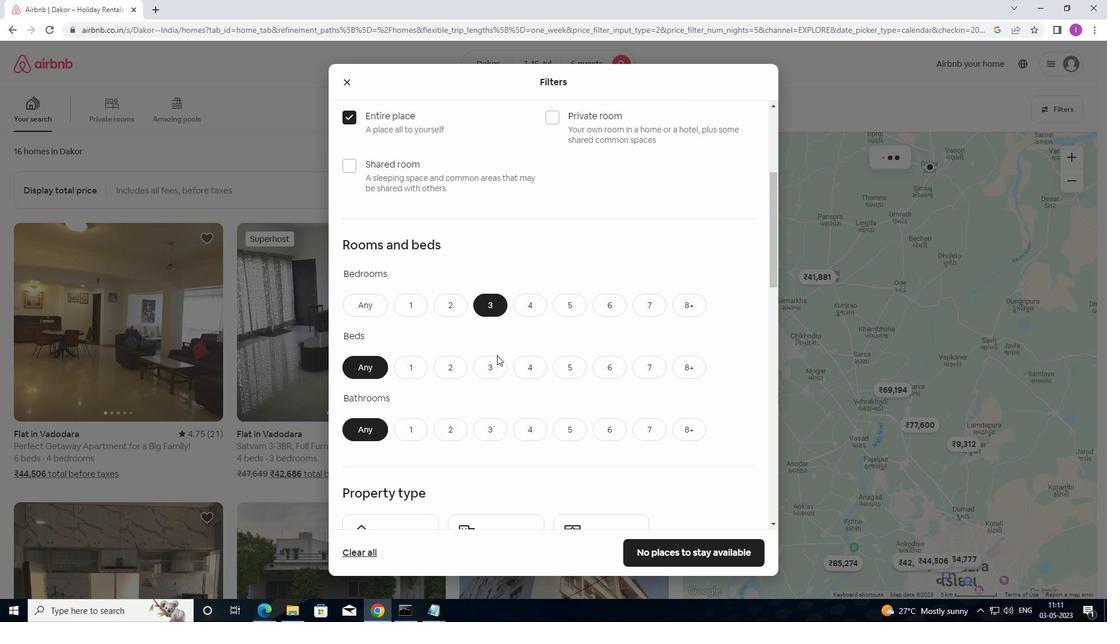 
Action: Mouse pressed left at (494, 365)
Screenshot: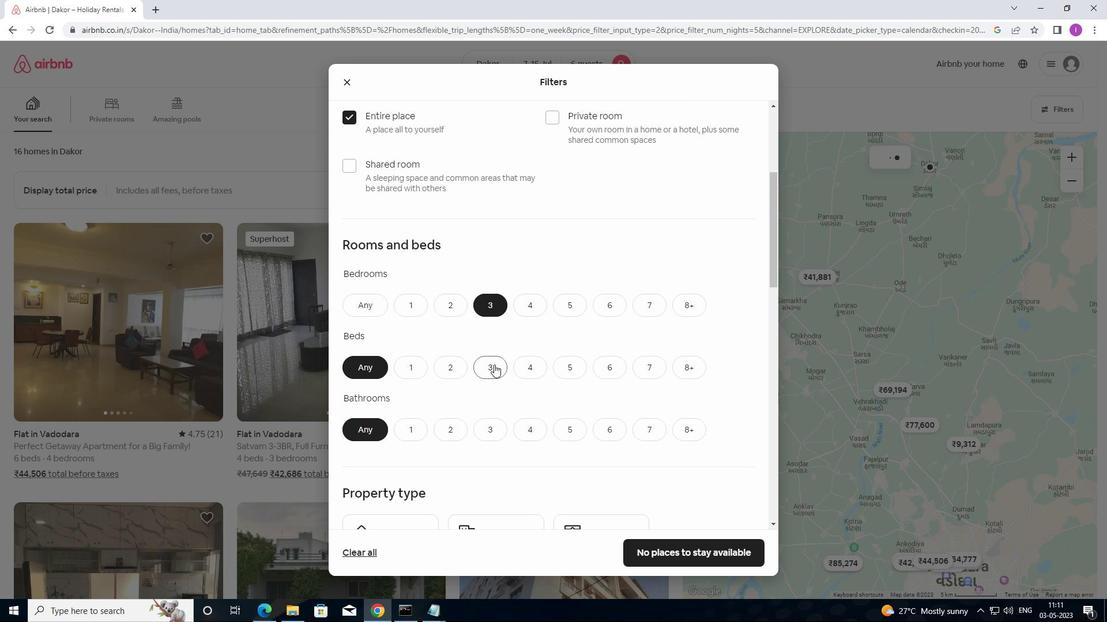 
Action: Mouse moved to (490, 433)
Screenshot: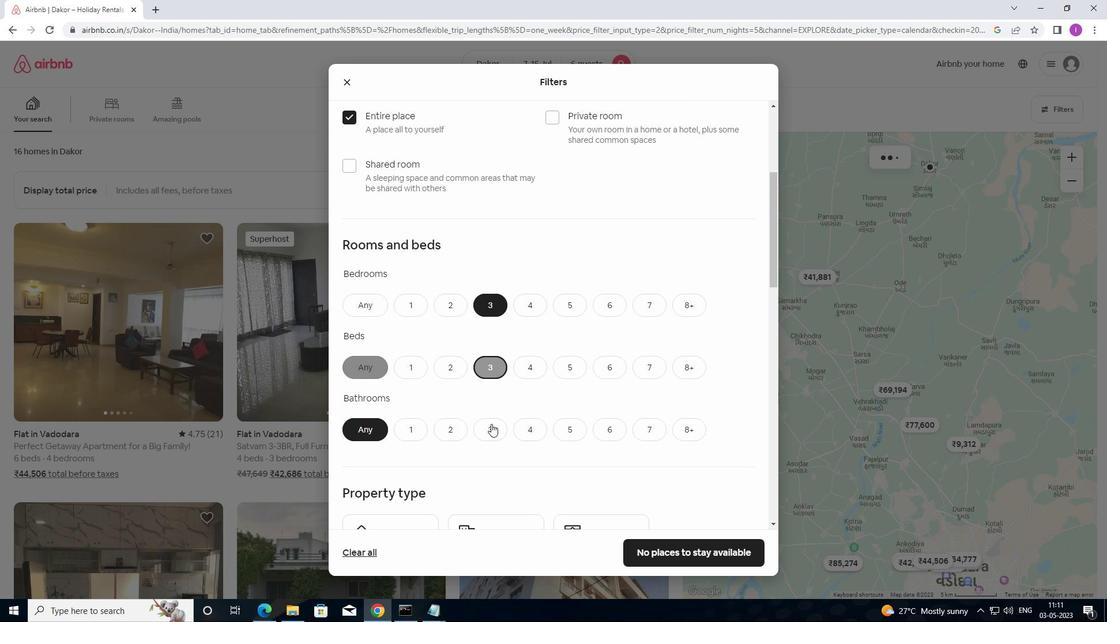 
Action: Mouse pressed left at (490, 433)
Screenshot: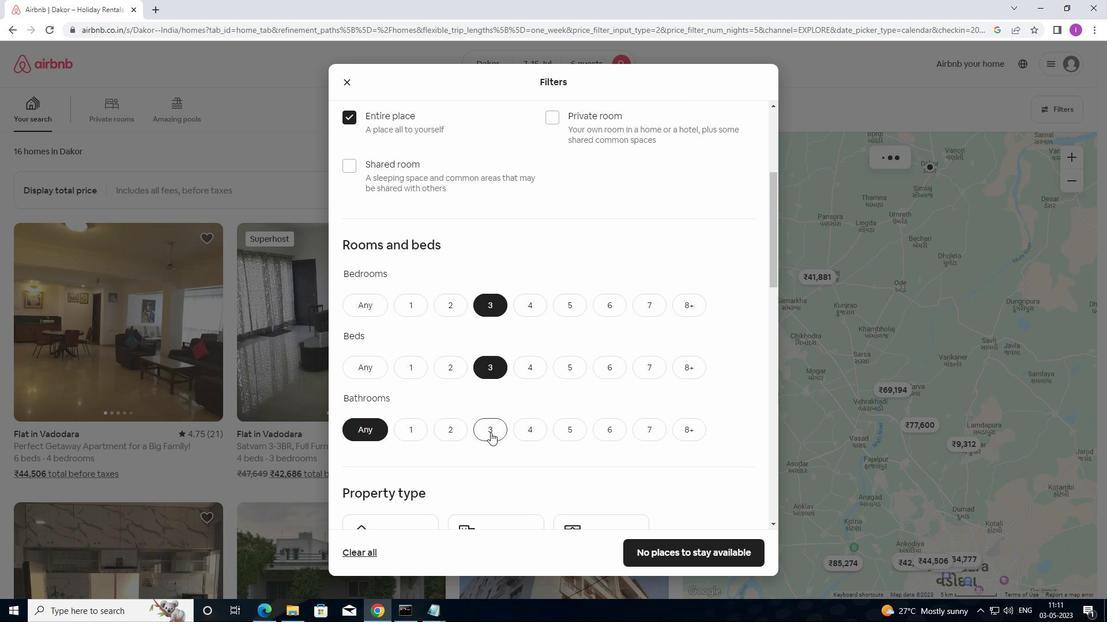 
Action: Mouse moved to (491, 428)
Screenshot: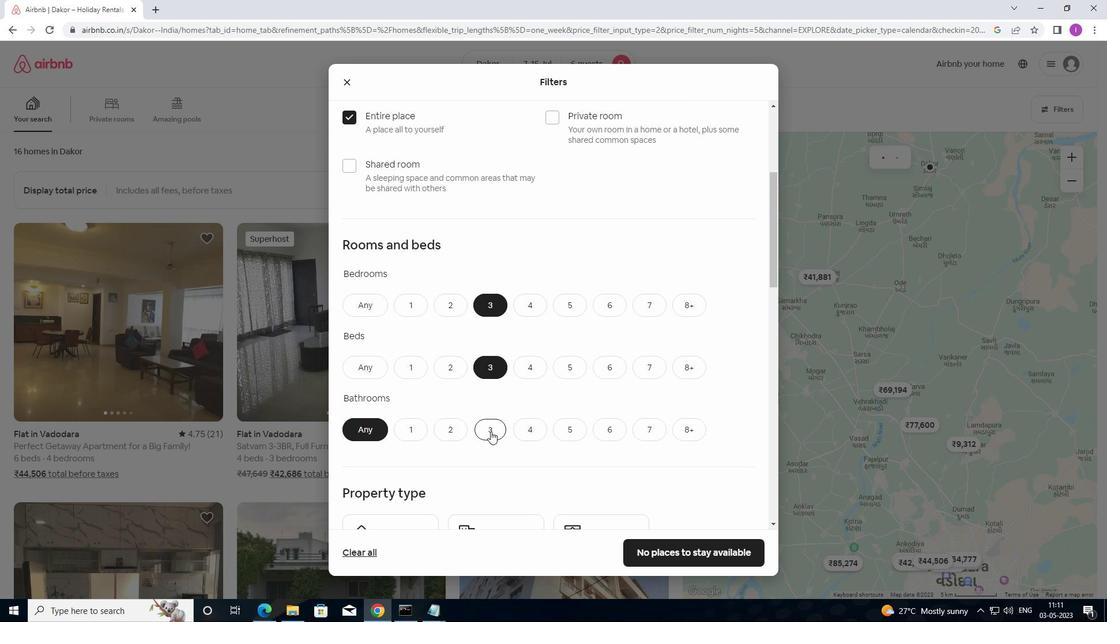 
Action: Mouse scrolled (491, 427) with delta (0, 0)
Screenshot: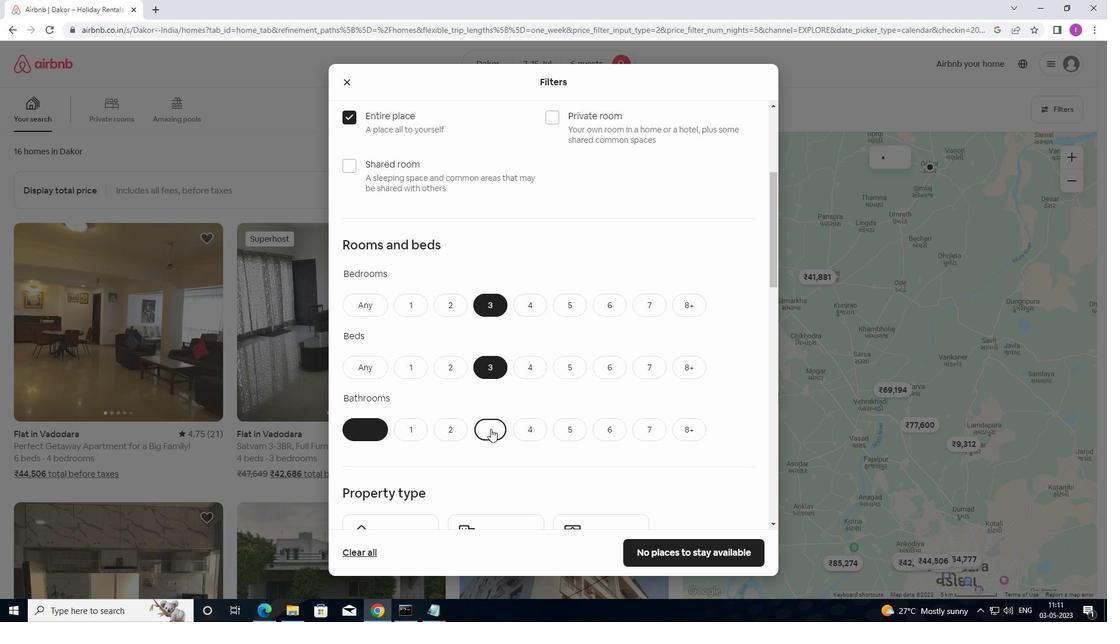 
Action: Mouse scrolled (491, 427) with delta (0, 0)
Screenshot: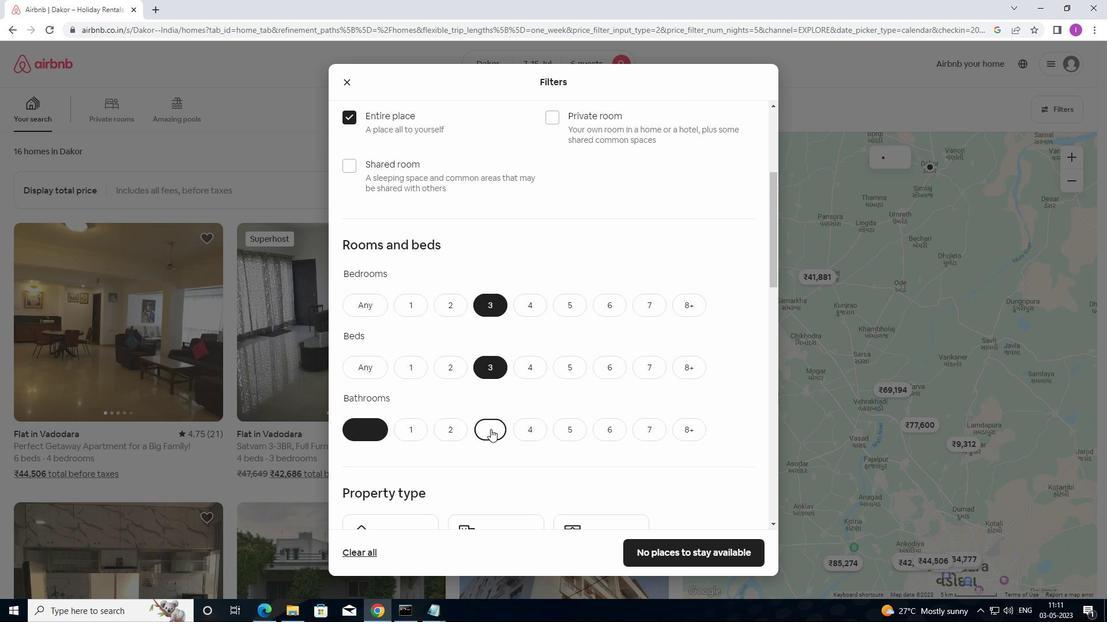 
Action: Mouse scrolled (491, 427) with delta (0, 0)
Screenshot: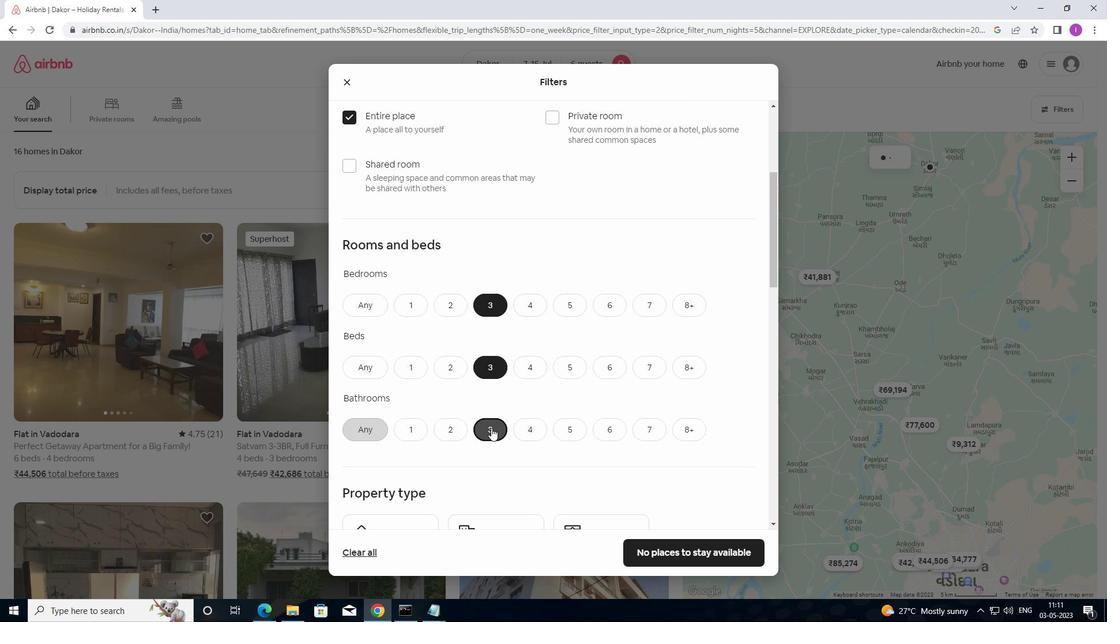
Action: Mouse scrolled (491, 427) with delta (0, 0)
Screenshot: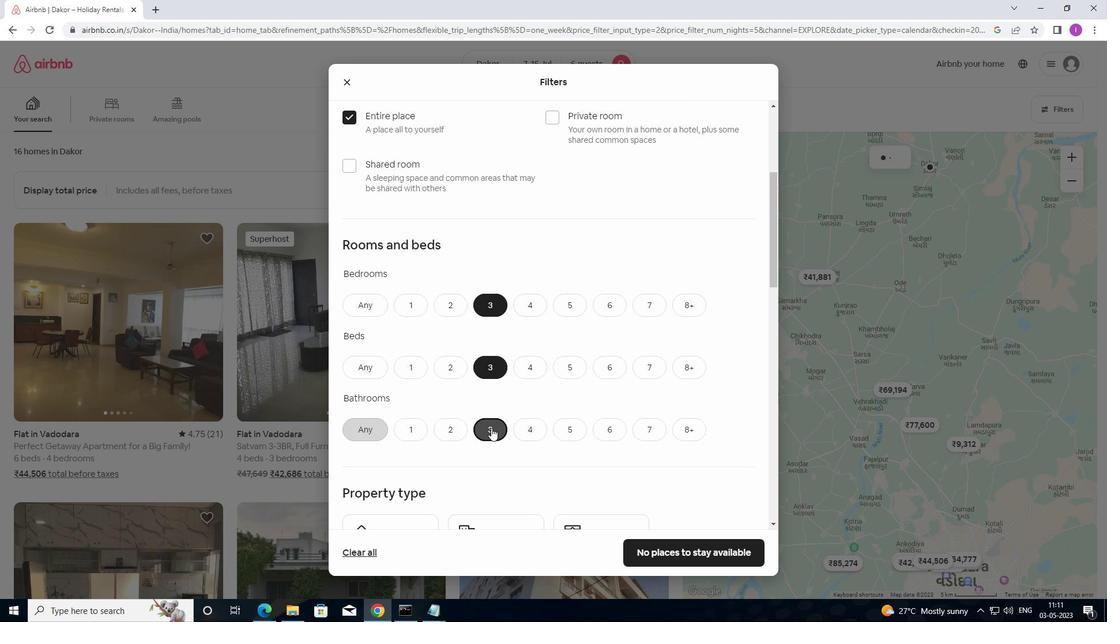 
Action: Mouse moved to (407, 336)
Screenshot: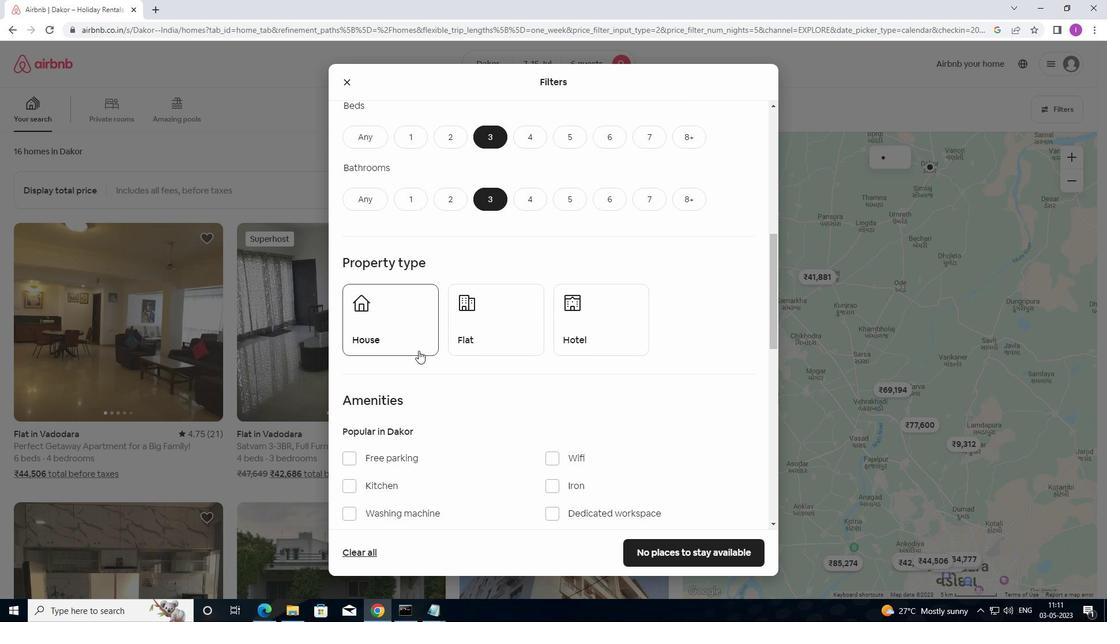 
Action: Mouse pressed left at (407, 336)
Screenshot: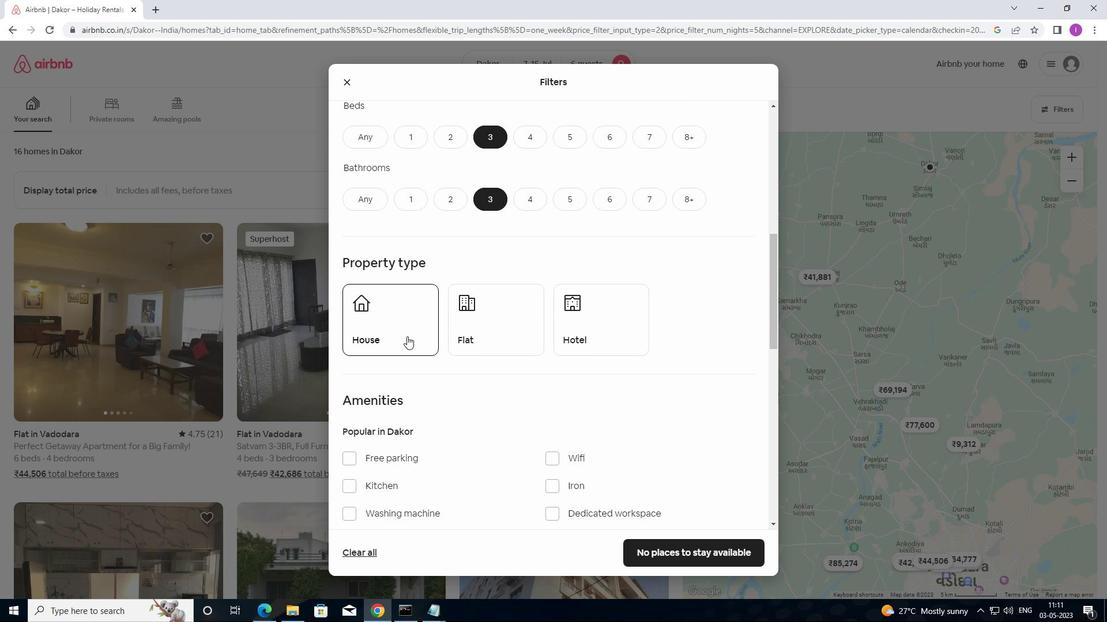 
Action: Mouse moved to (472, 336)
Screenshot: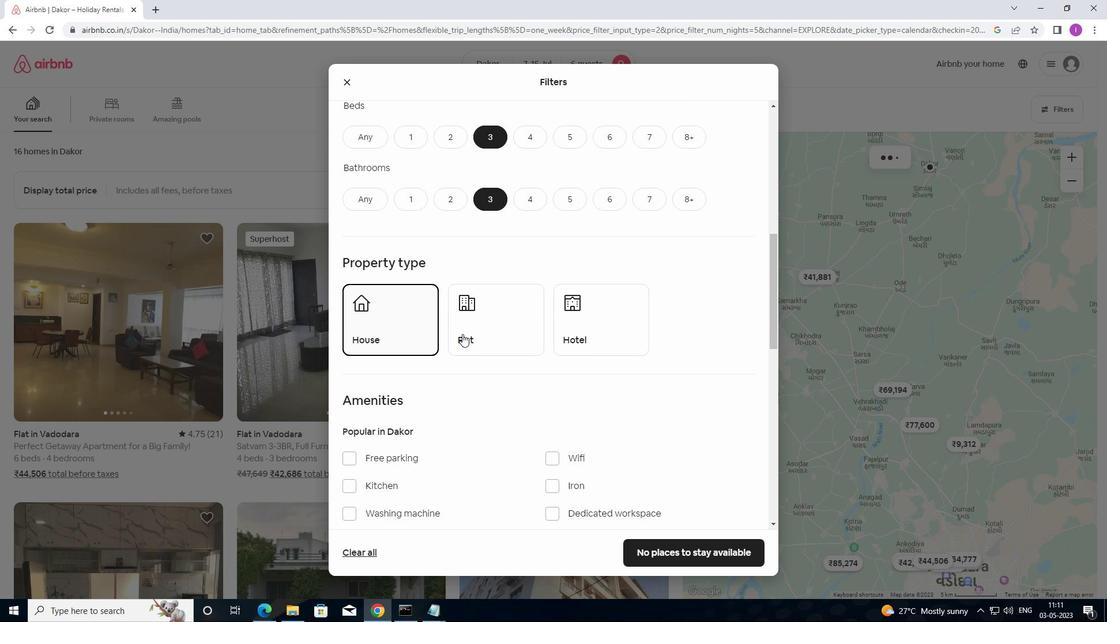 
Action: Mouse pressed left at (472, 336)
Screenshot: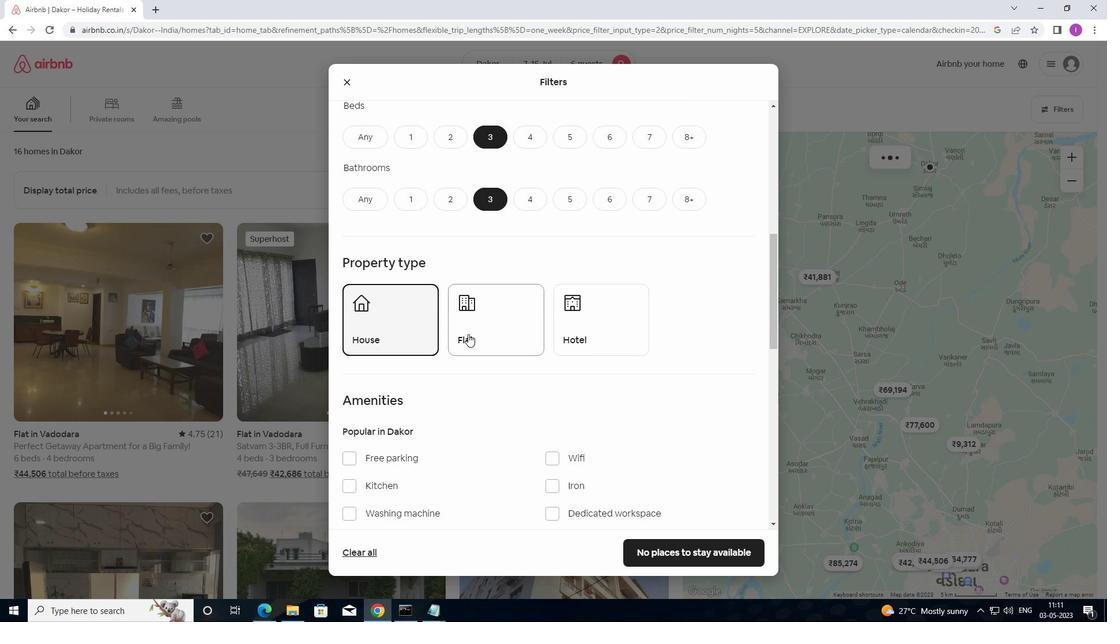
Action: Mouse moved to (489, 389)
Screenshot: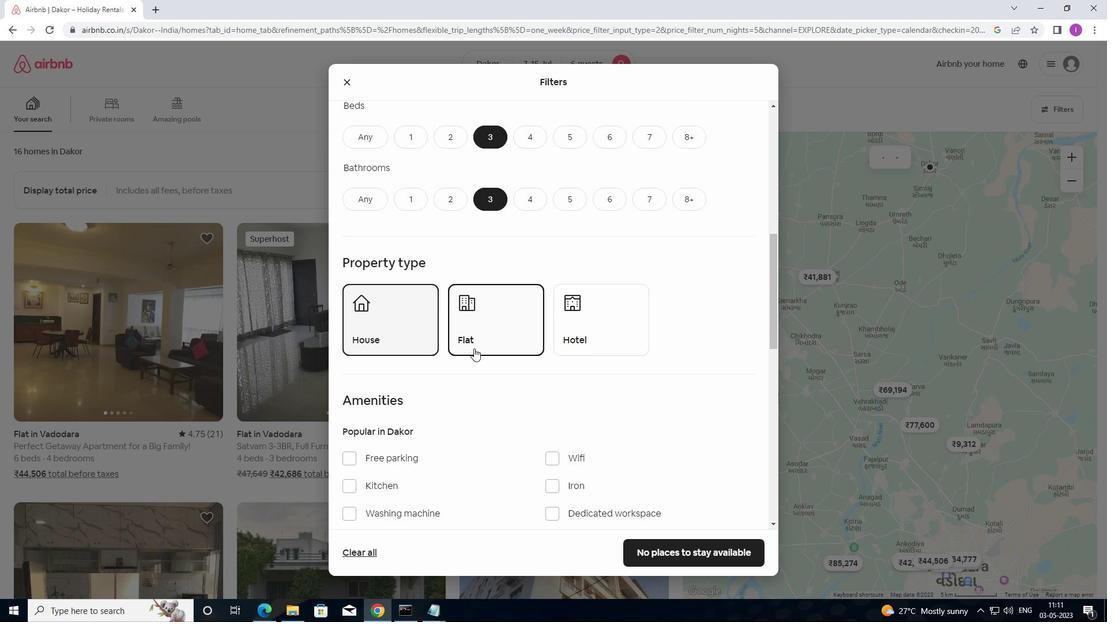 
Action: Mouse scrolled (489, 388) with delta (0, 0)
Screenshot: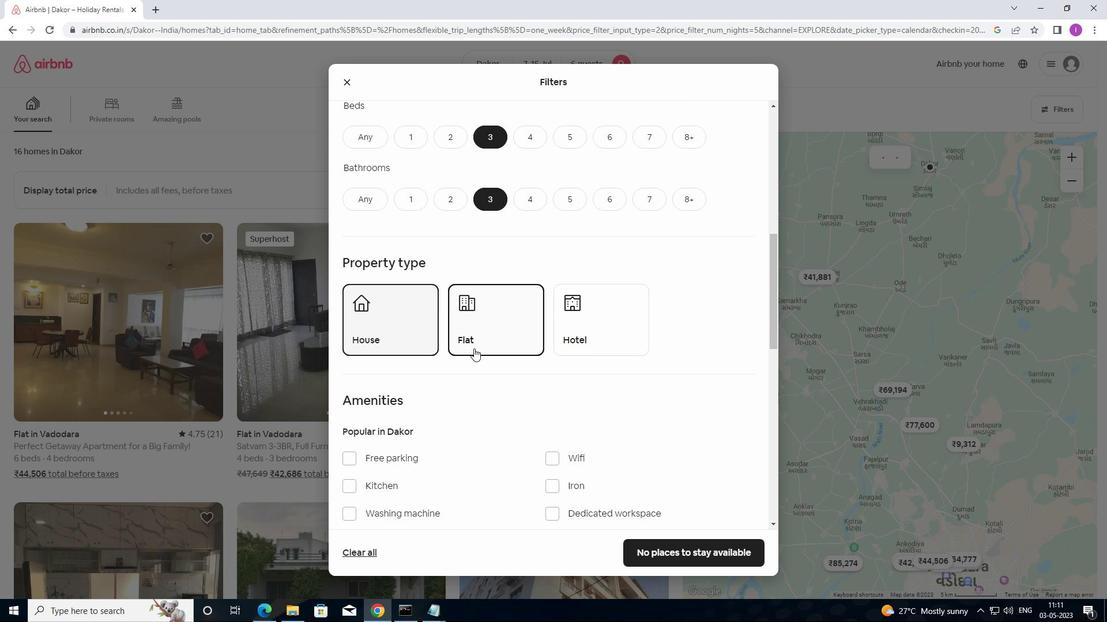 
Action: Mouse scrolled (489, 388) with delta (0, 0)
Screenshot: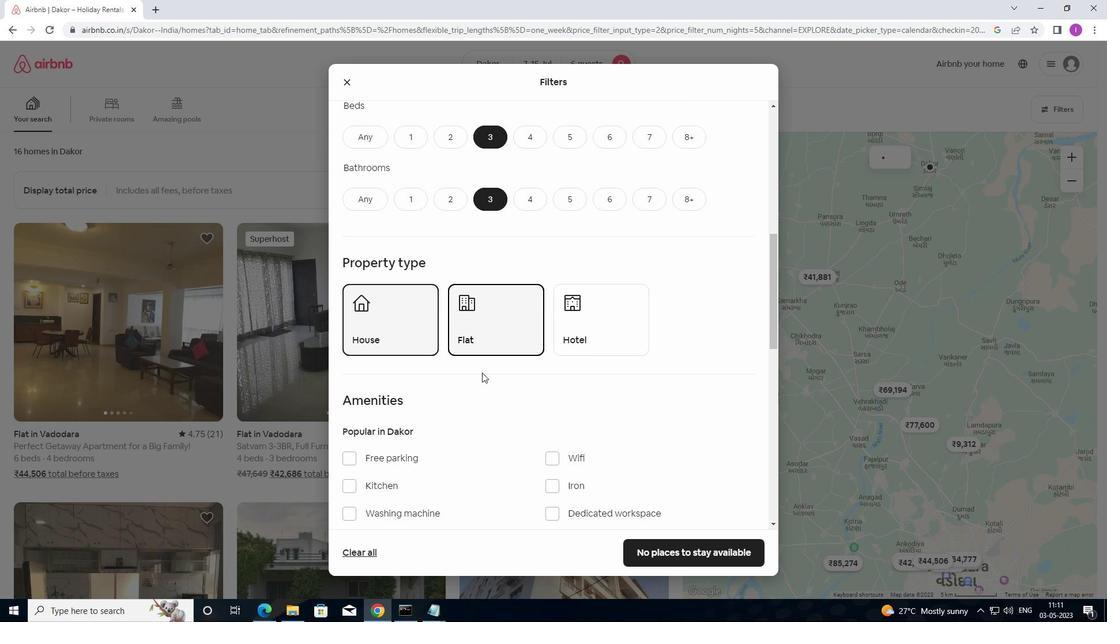 
Action: Mouse moved to (489, 389)
Screenshot: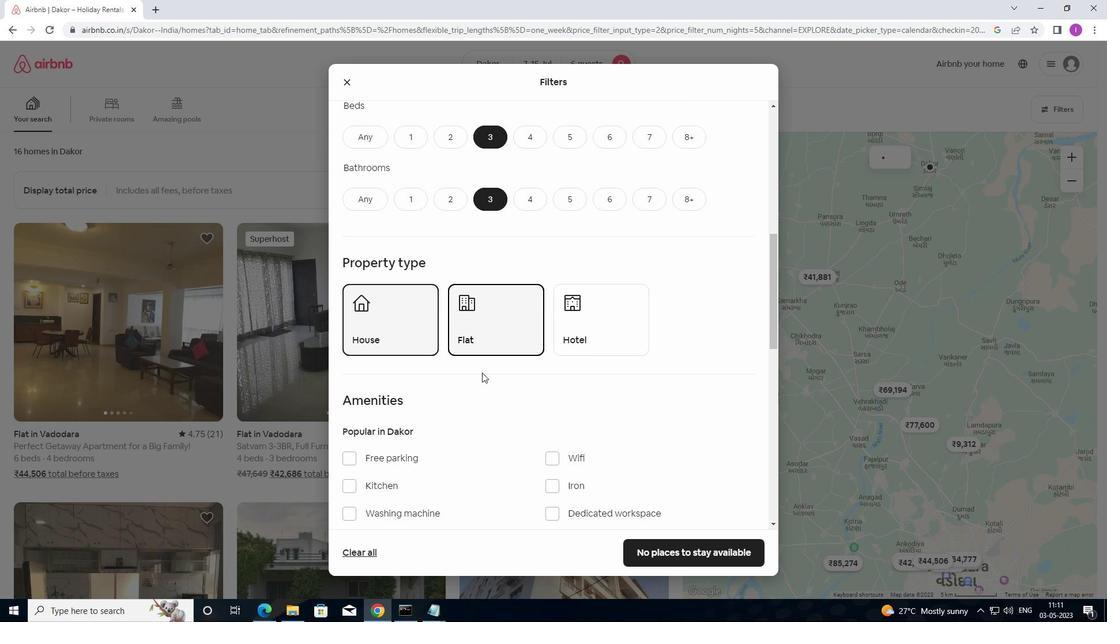 
Action: Mouse scrolled (489, 389) with delta (0, 0)
Screenshot: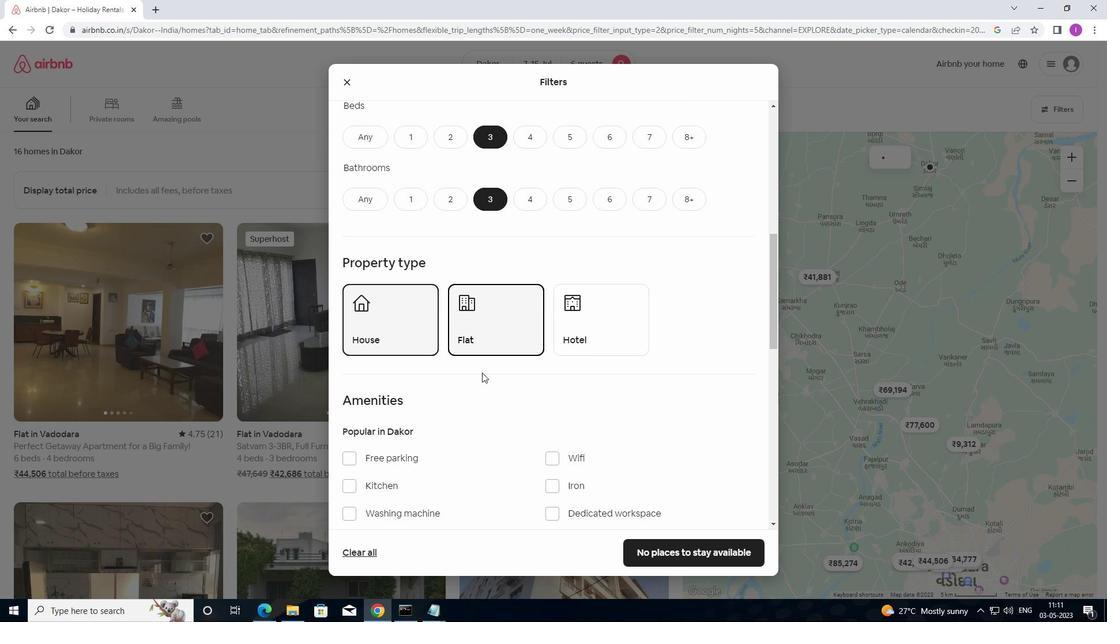 
Action: Mouse moved to (512, 390)
Screenshot: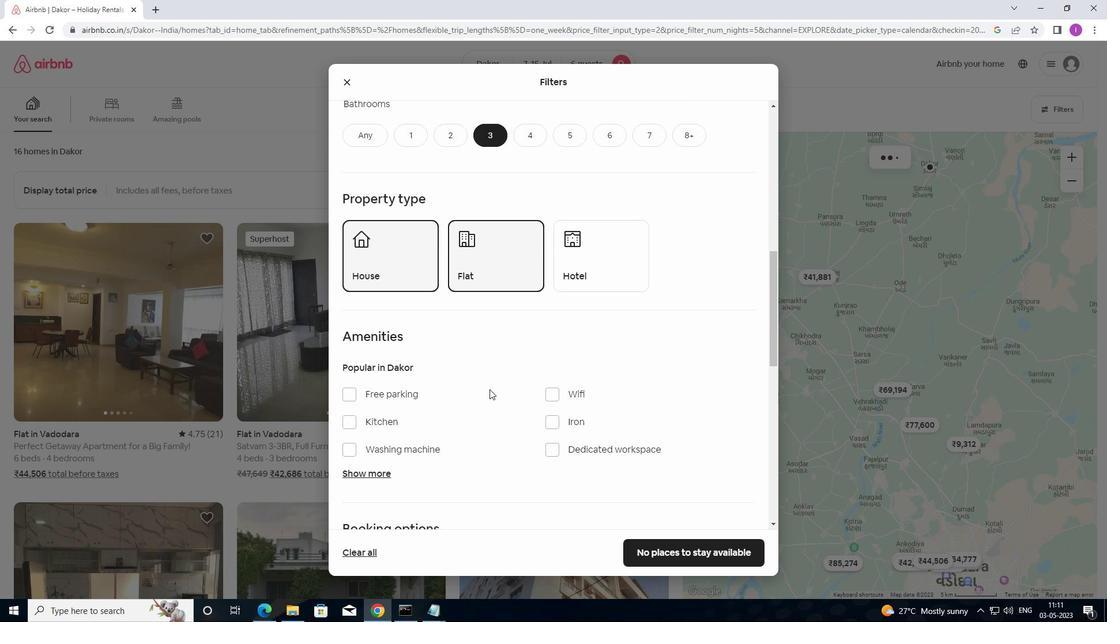 
Action: Mouse scrolled (512, 389) with delta (0, 0)
Screenshot: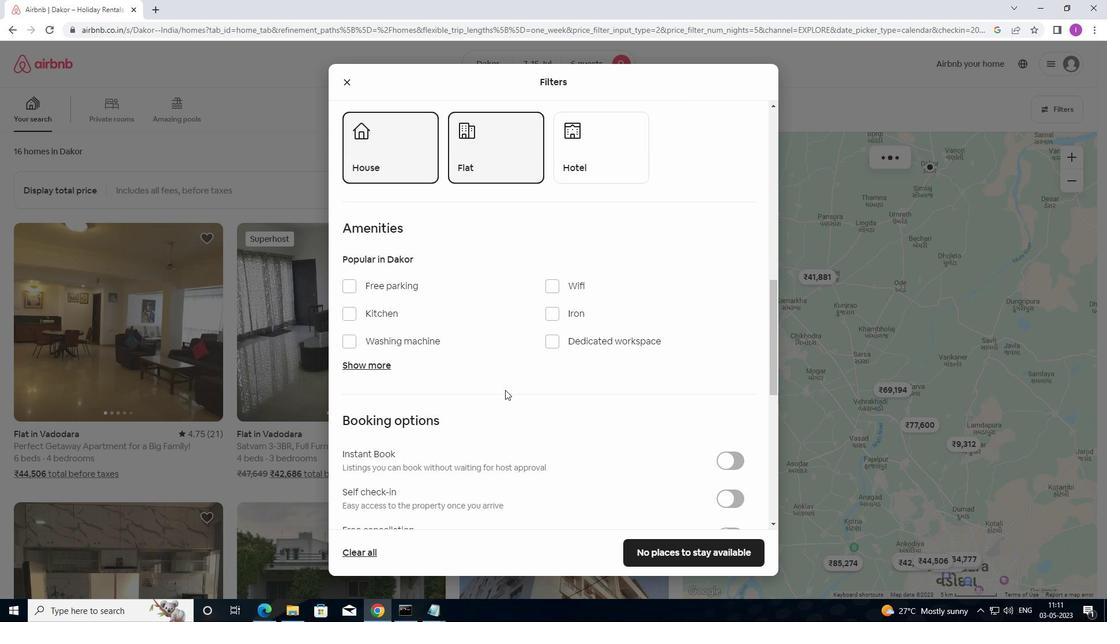
Action: Mouse moved to (512, 390)
Screenshot: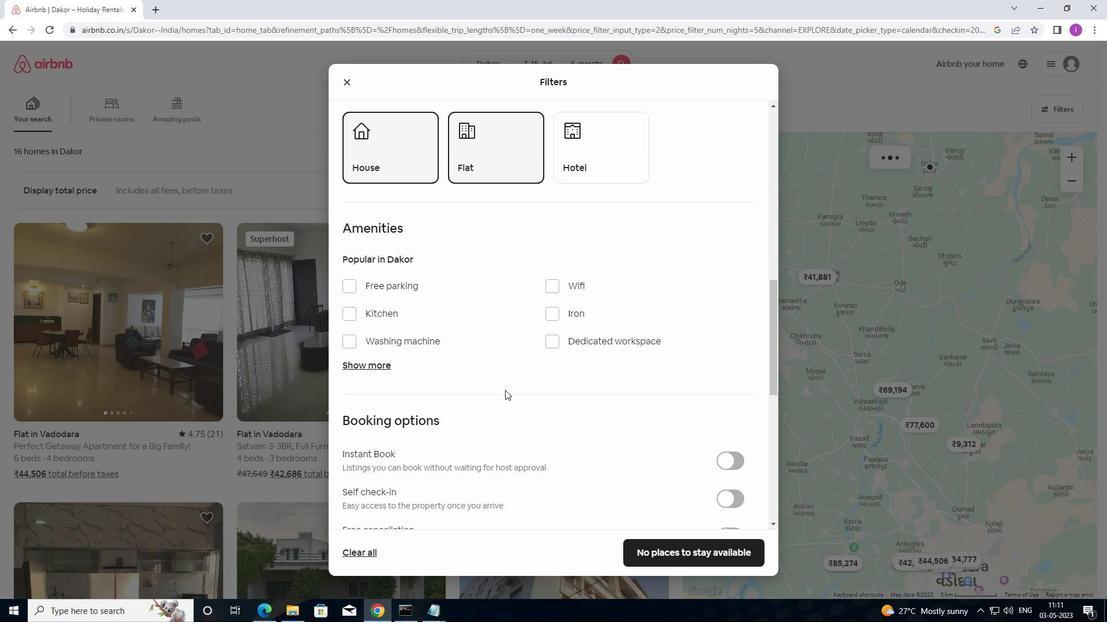 
Action: Mouse scrolled (512, 389) with delta (0, 0)
Screenshot: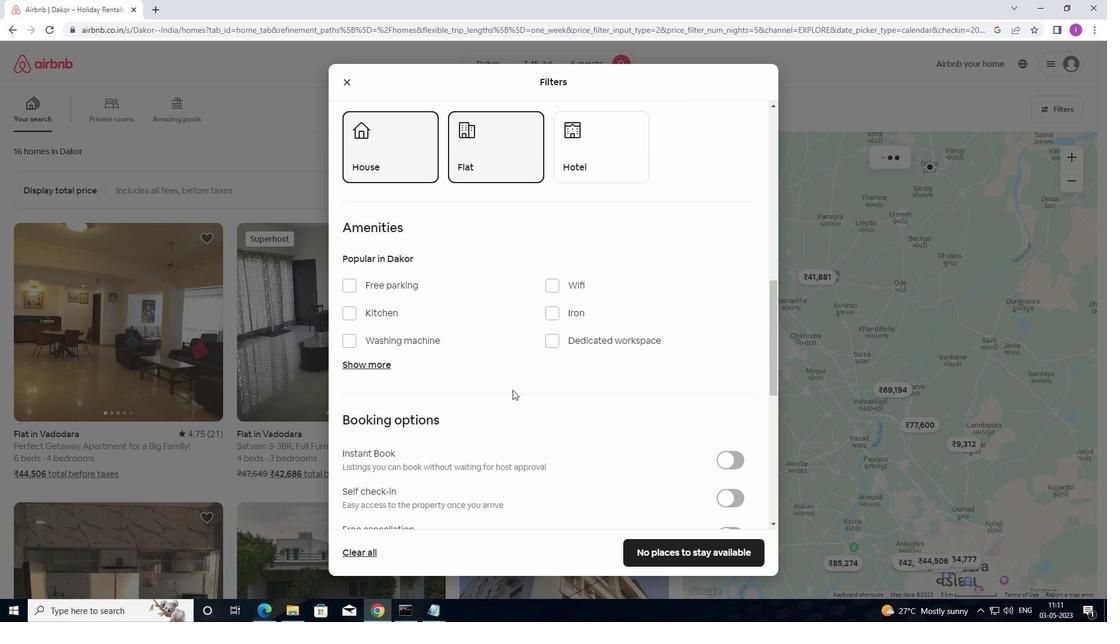 
Action: Mouse moved to (516, 389)
Screenshot: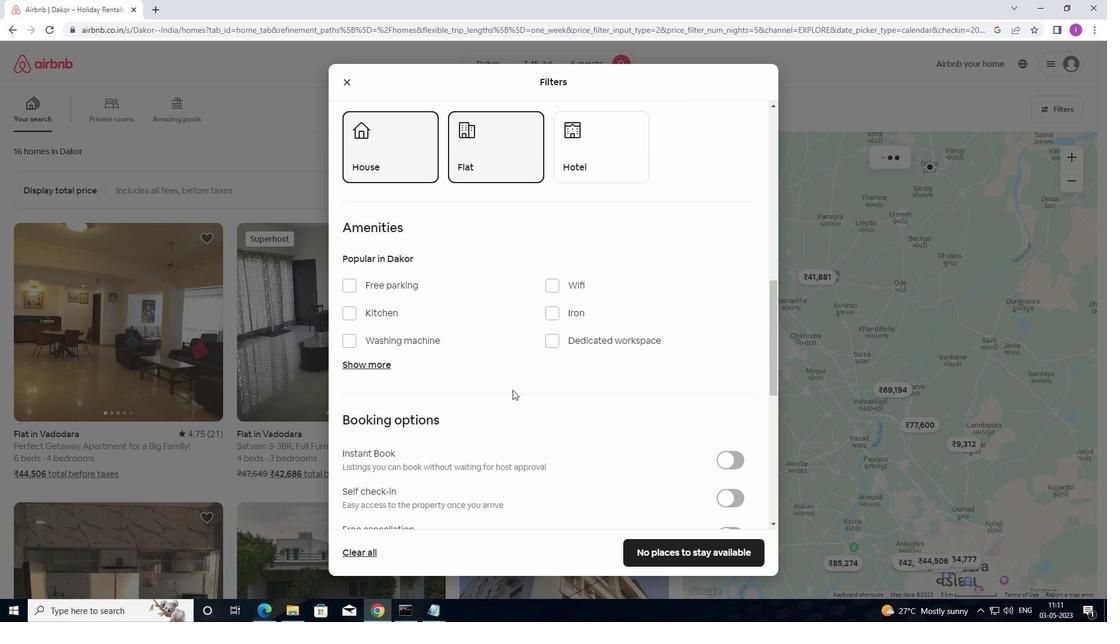 
Action: Mouse scrolled (516, 389) with delta (0, 0)
Screenshot: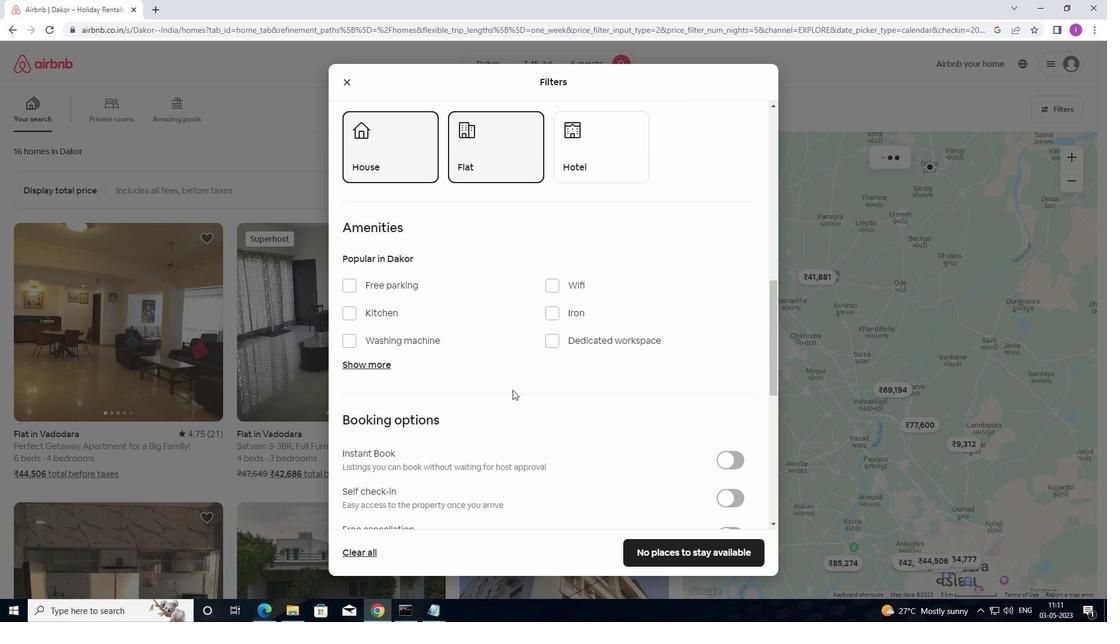 
Action: Mouse moved to (530, 389)
Screenshot: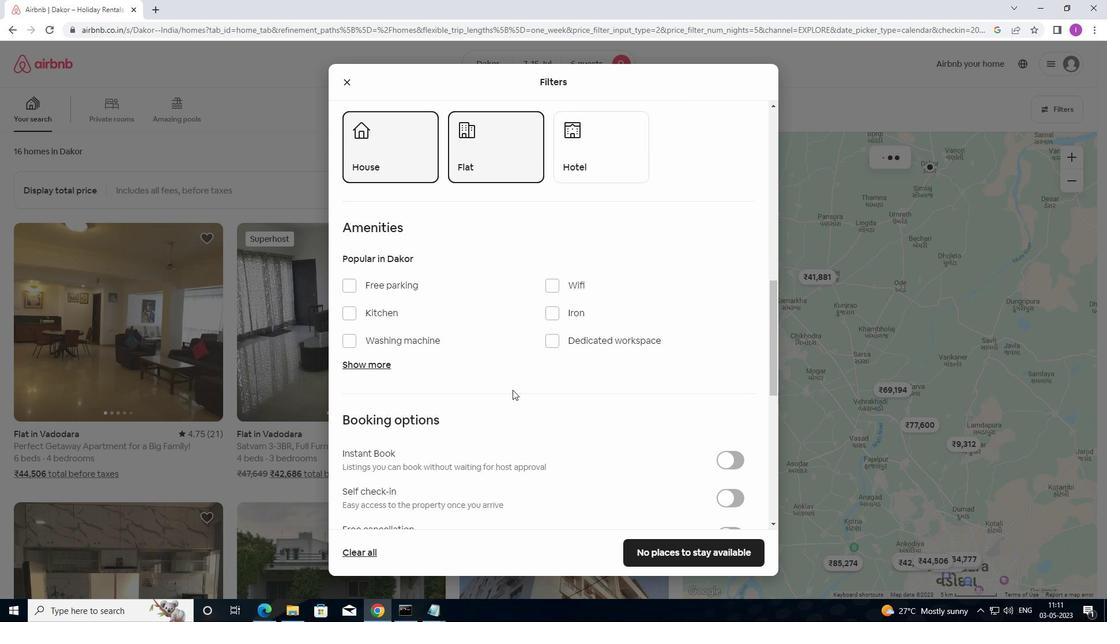 
Action: Mouse scrolled (530, 389) with delta (0, 0)
Screenshot: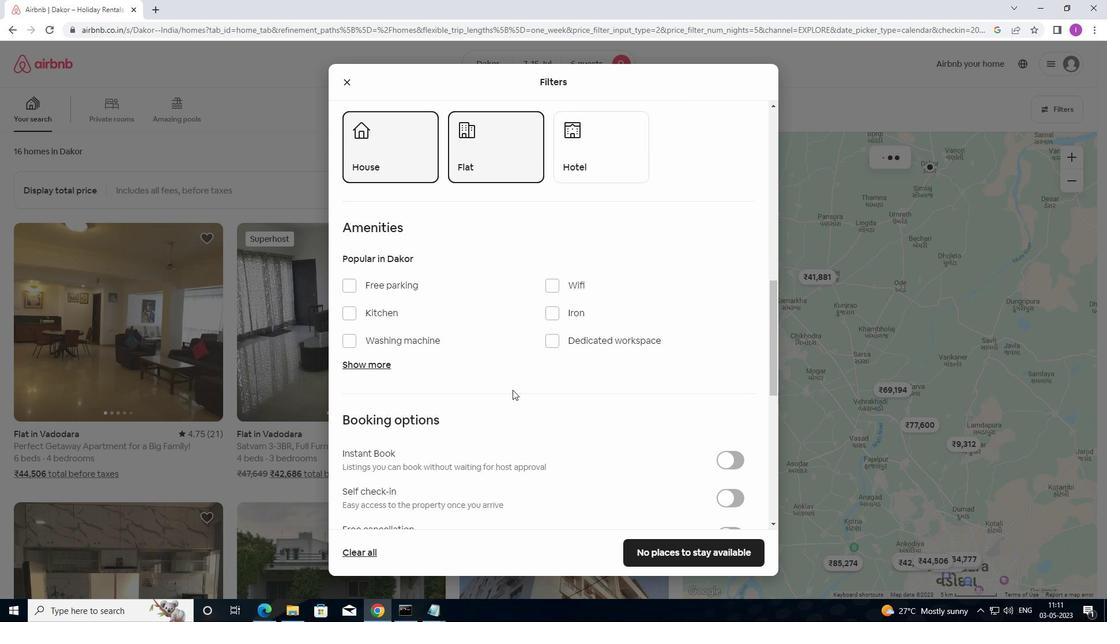 
Action: Mouse moved to (568, 389)
Screenshot: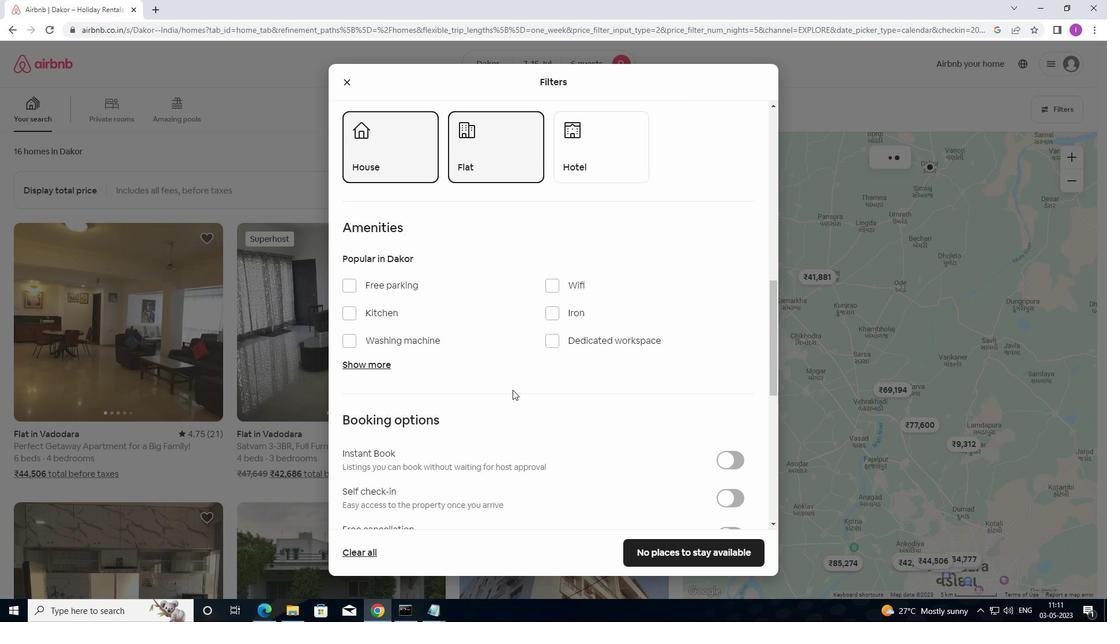 
Action: Mouse scrolled (568, 389) with delta (0, 0)
Screenshot: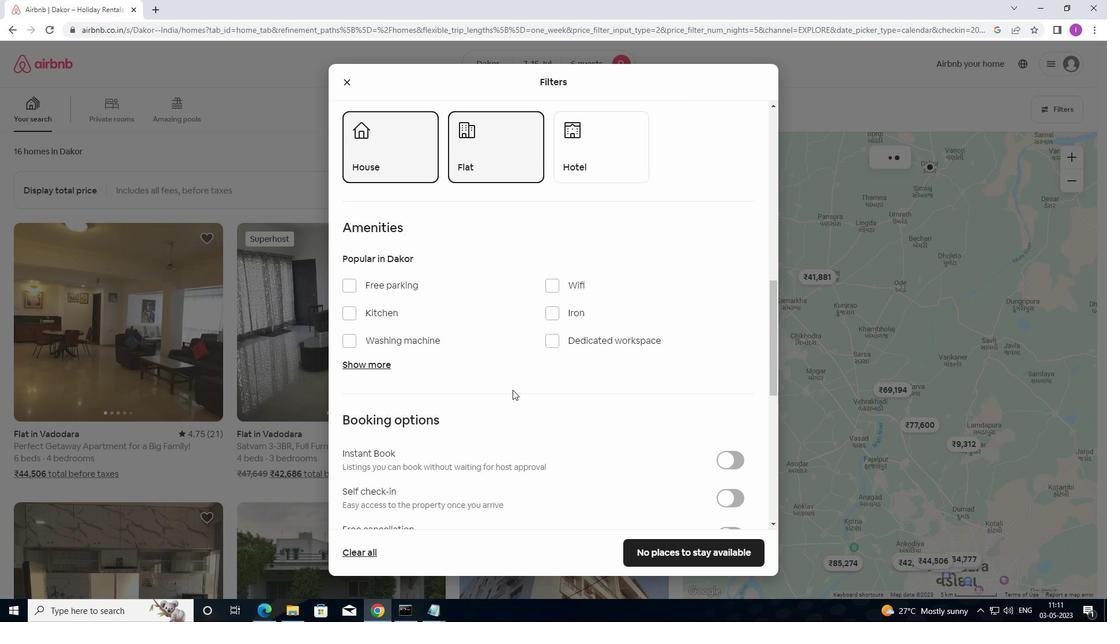 
Action: Mouse moved to (738, 217)
Screenshot: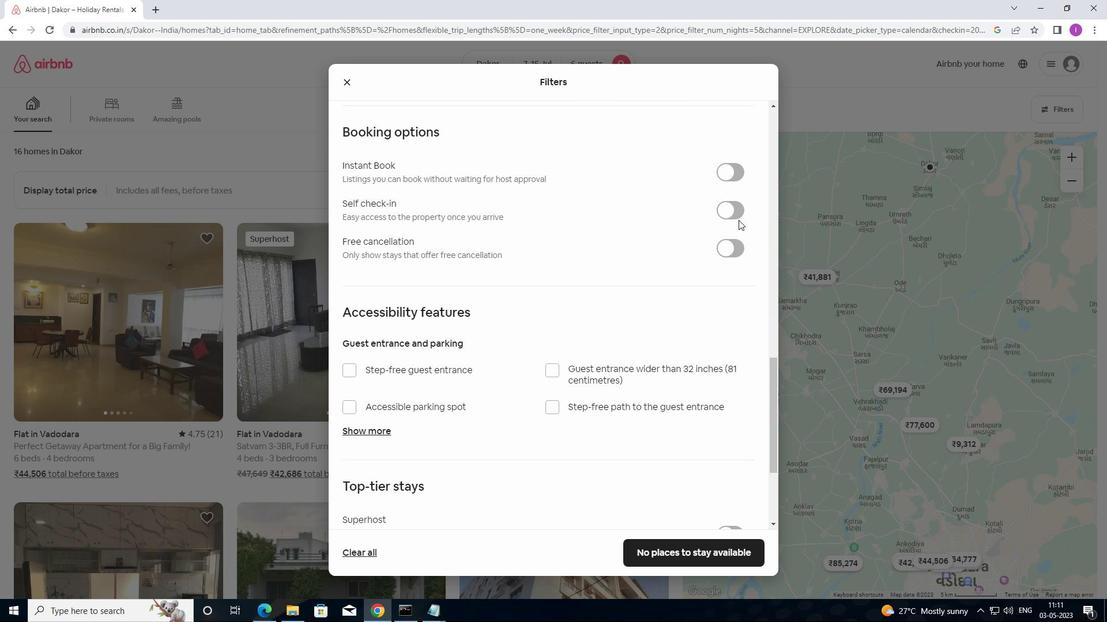 
Action: Mouse pressed left at (738, 217)
Screenshot: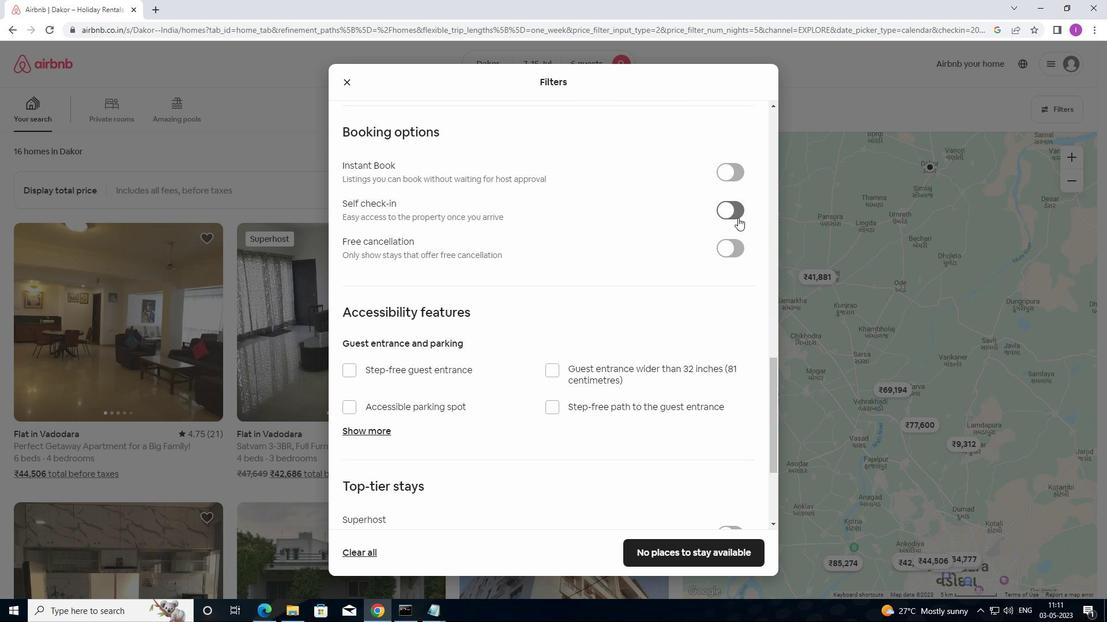 
Action: Mouse moved to (468, 449)
Screenshot: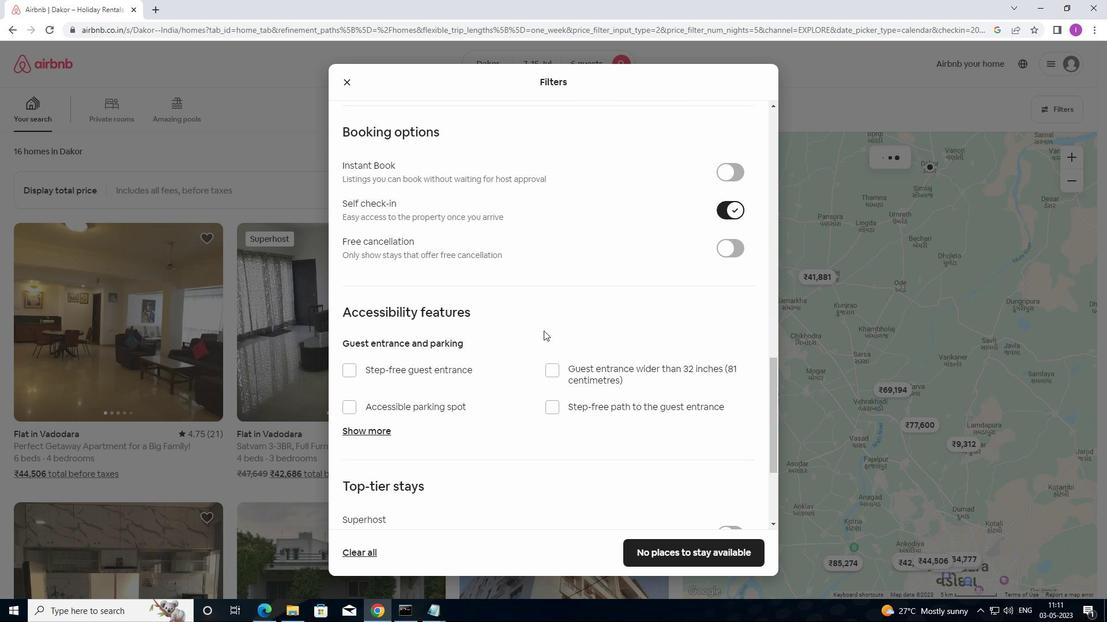 
Action: Mouse scrolled (468, 449) with delta (0, 0)
Screenshot: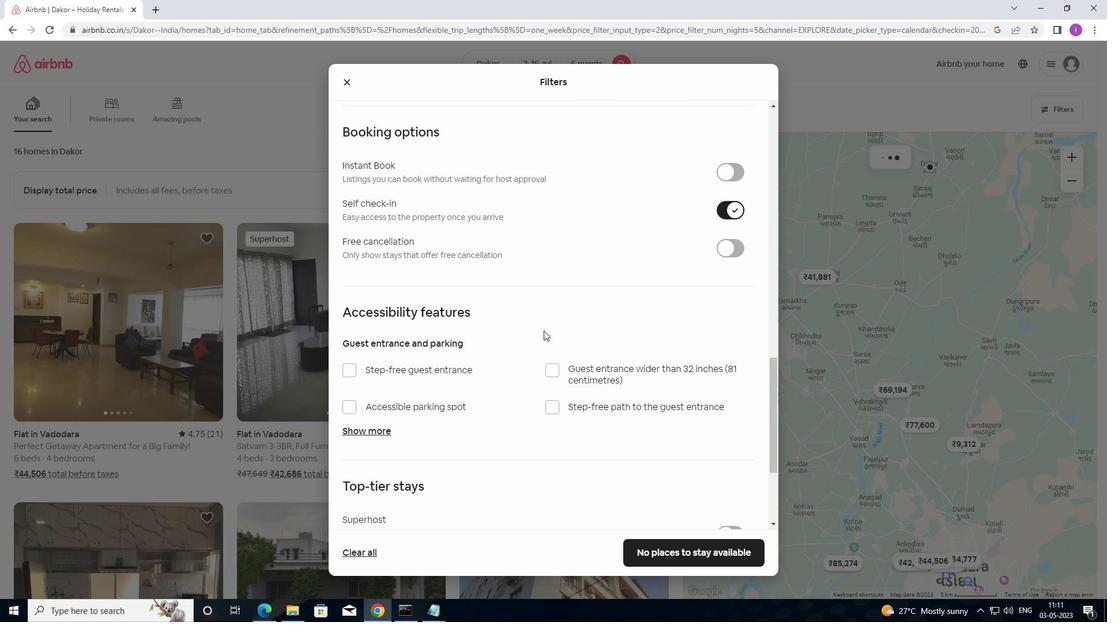 
Action: Mouse moved to (463, 458)
Screenshot: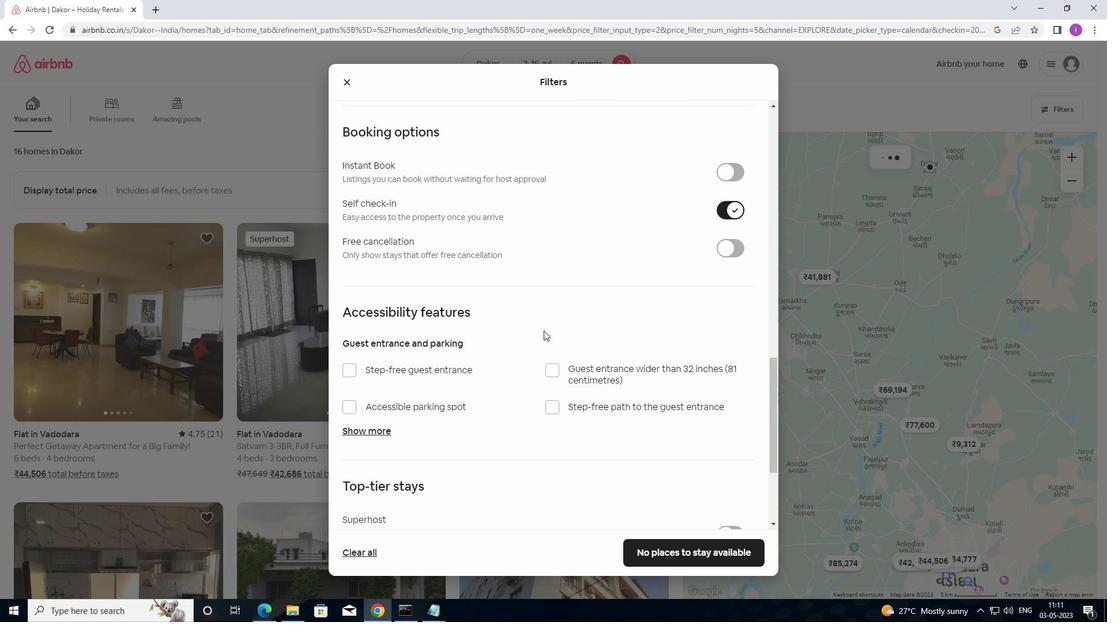 
Action: Mouse scrolled (463, 457) with delta (0, 0)
Screenshot: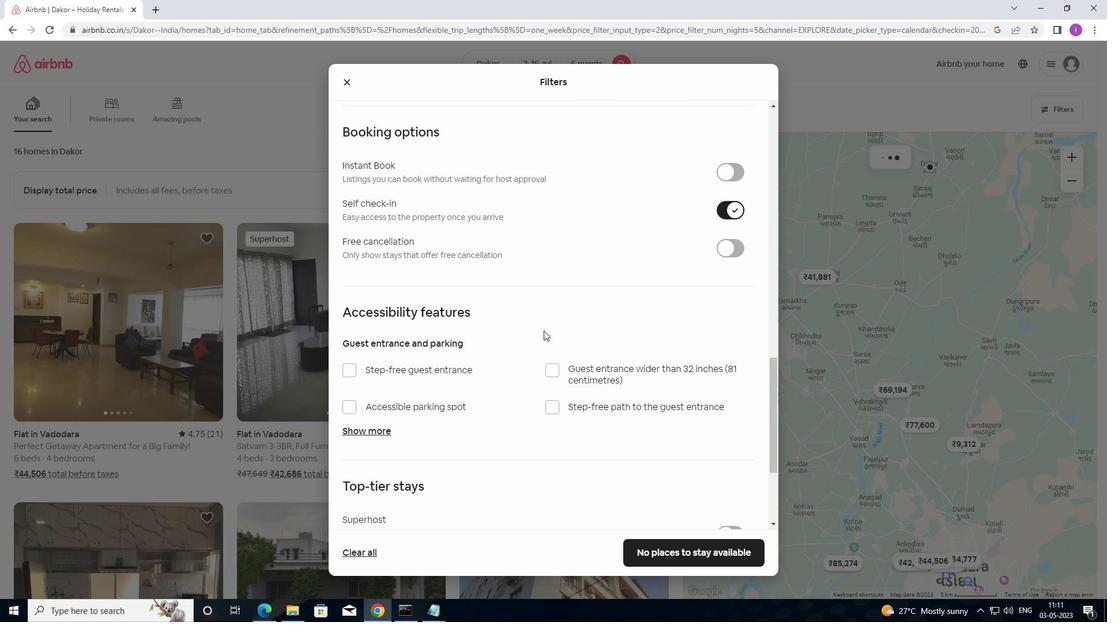 
Action: Mouse moved to (463, 461)
Screenshot: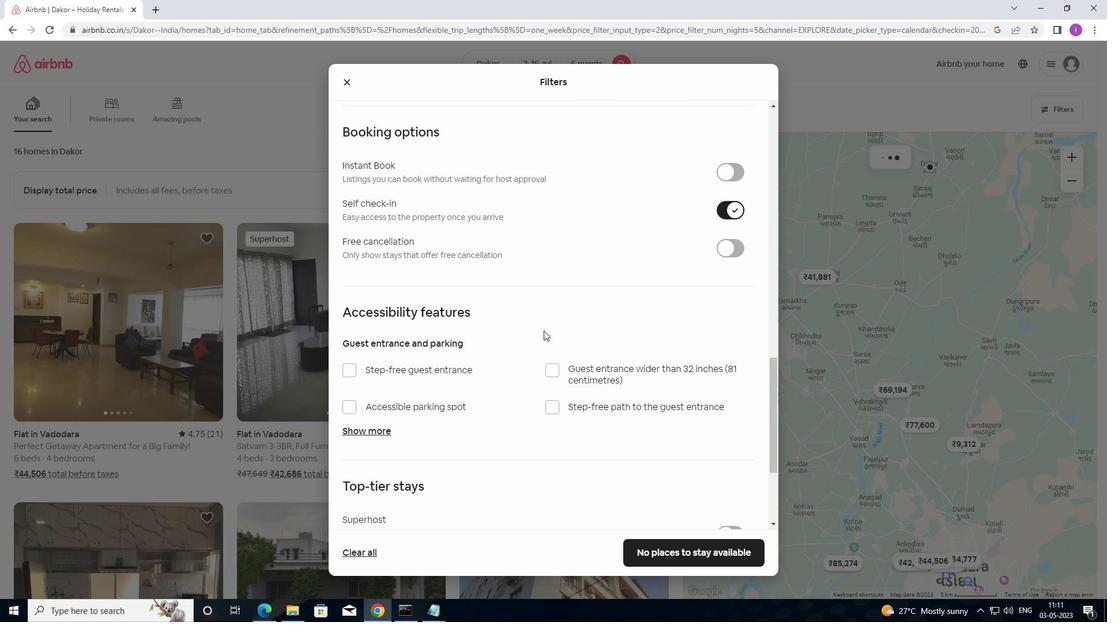 
Action: Mouse scrolled (463, 460) with delta (0, 0)
Screenshot: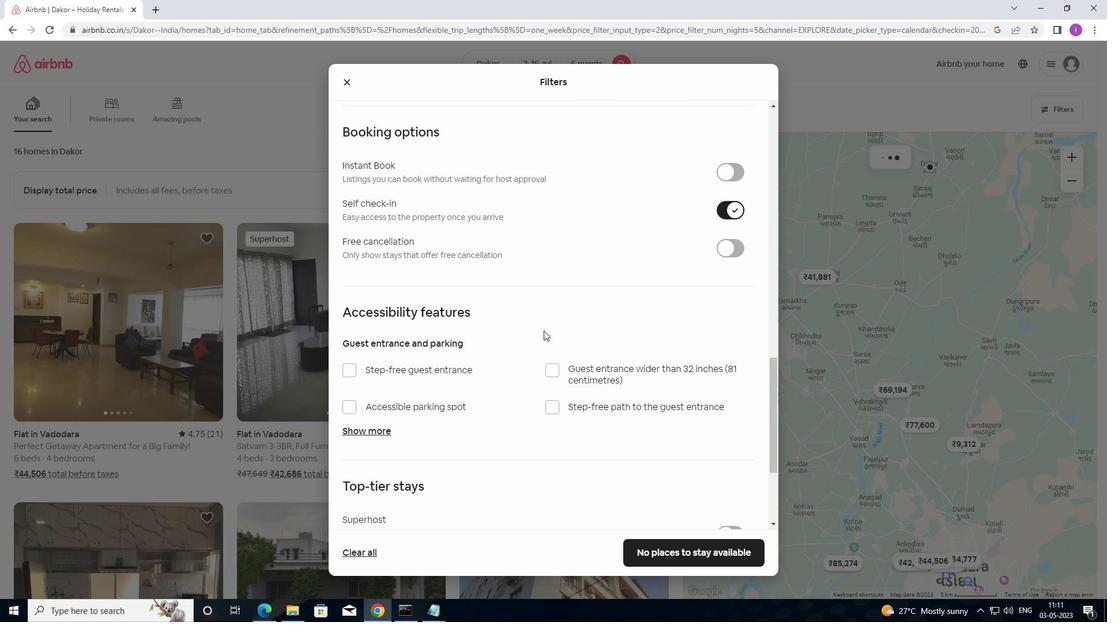 
Action: Mouse moved to (460, 470)
Screenshot: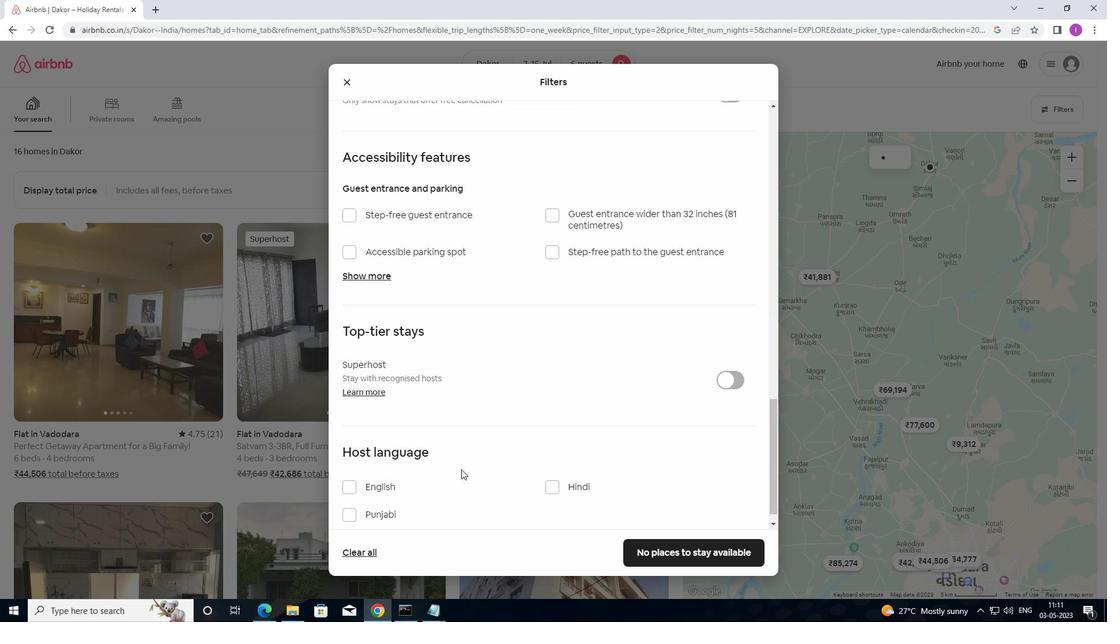 
Action: Mouse scrolled (460, 470) with delta (0, 0)
Screenshot: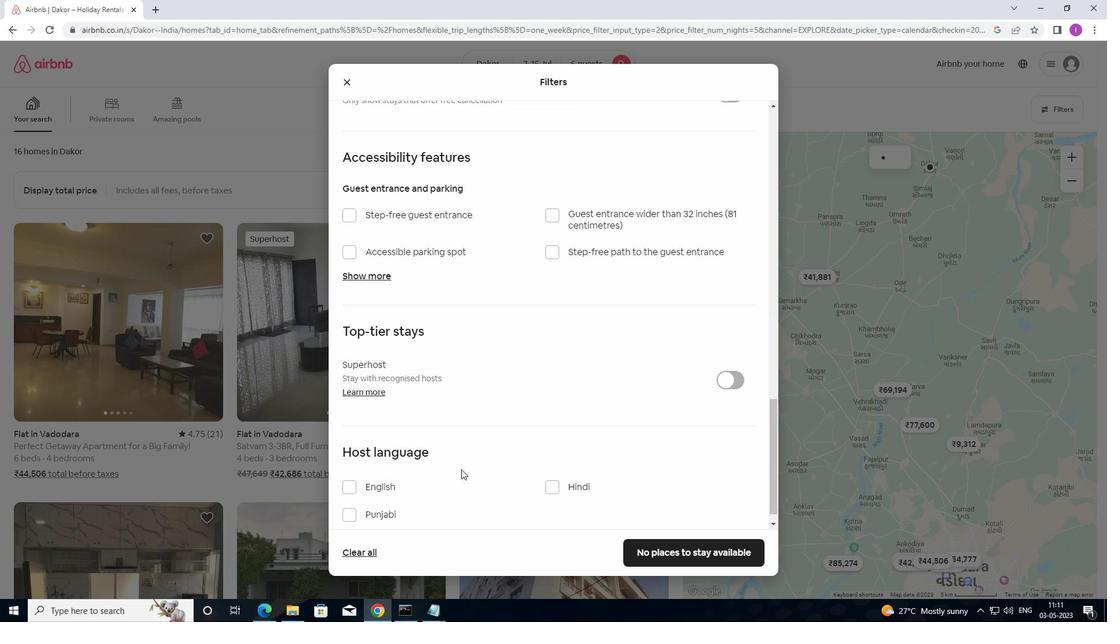 
Action: Mouse moved to (460, 471)
Screenshot: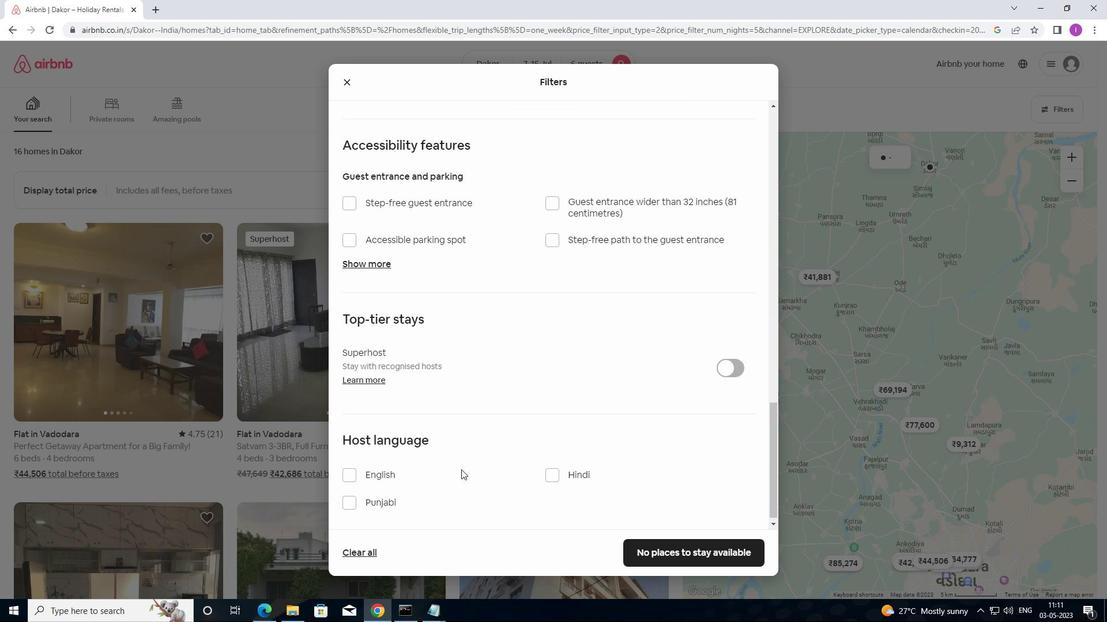 
Action: Mouse scrolled (460, 471) with delta (0, 0)
Screenshot: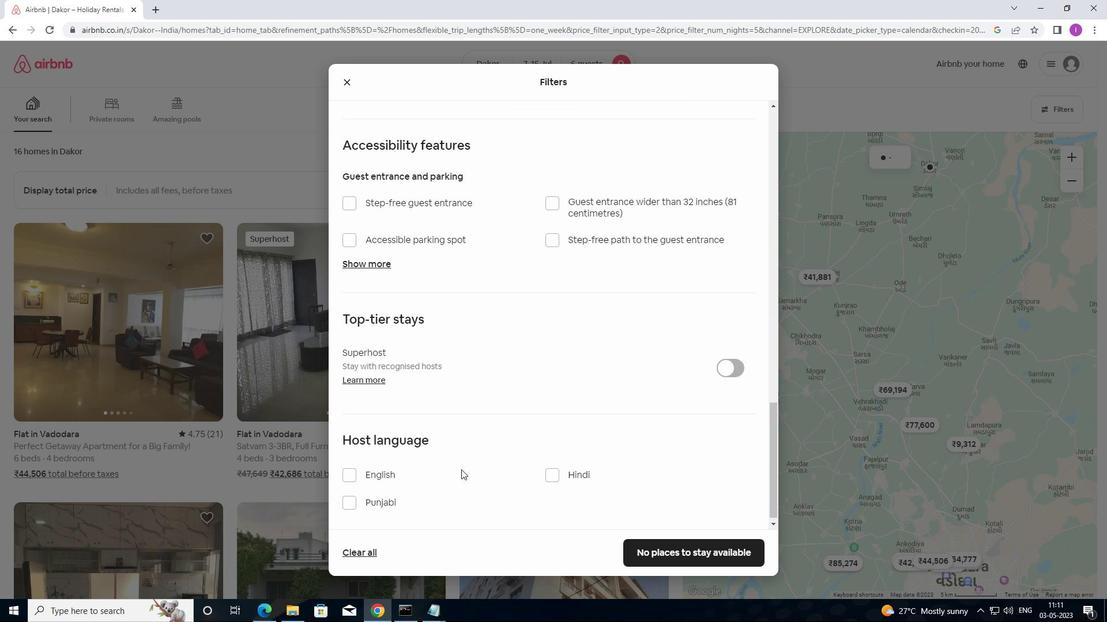 
Action: Mouse scrolled (460, 471) with delta (0, 0)
Screenshot: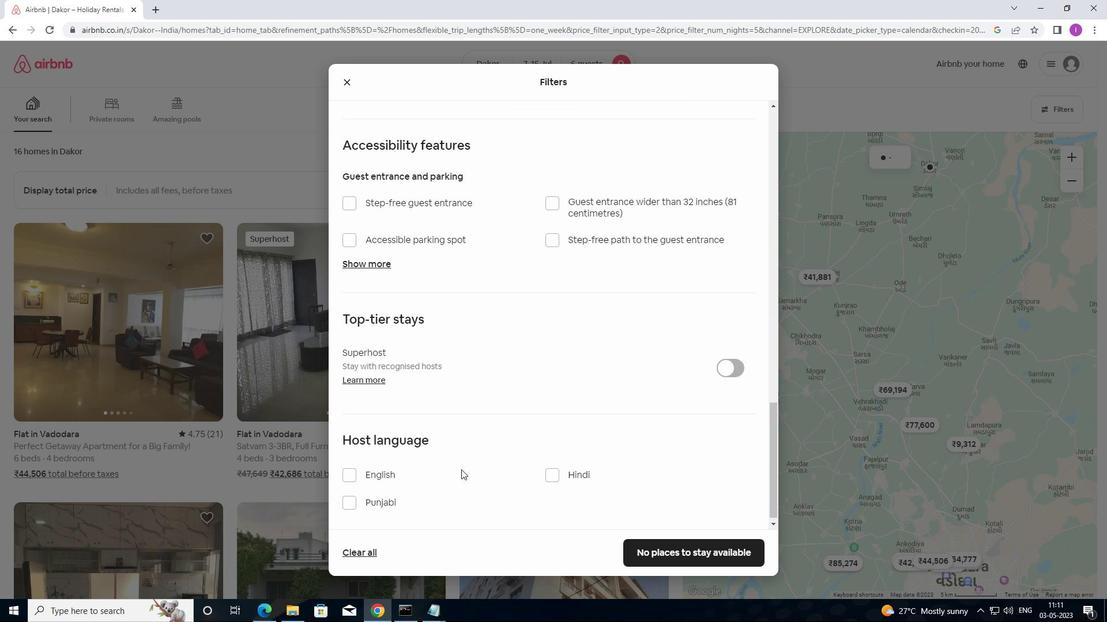 
Action: Mouse moved to (460, 472)
Screenshot: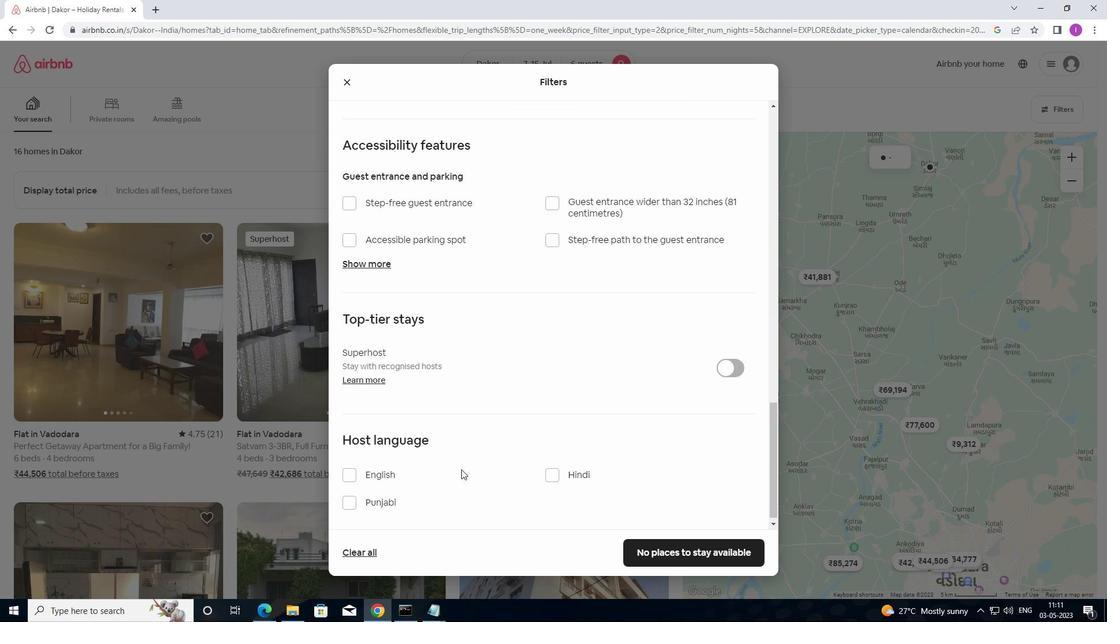 
Action: Mouse scrolled (460, 472) with delta (0, 0)
Screenshot: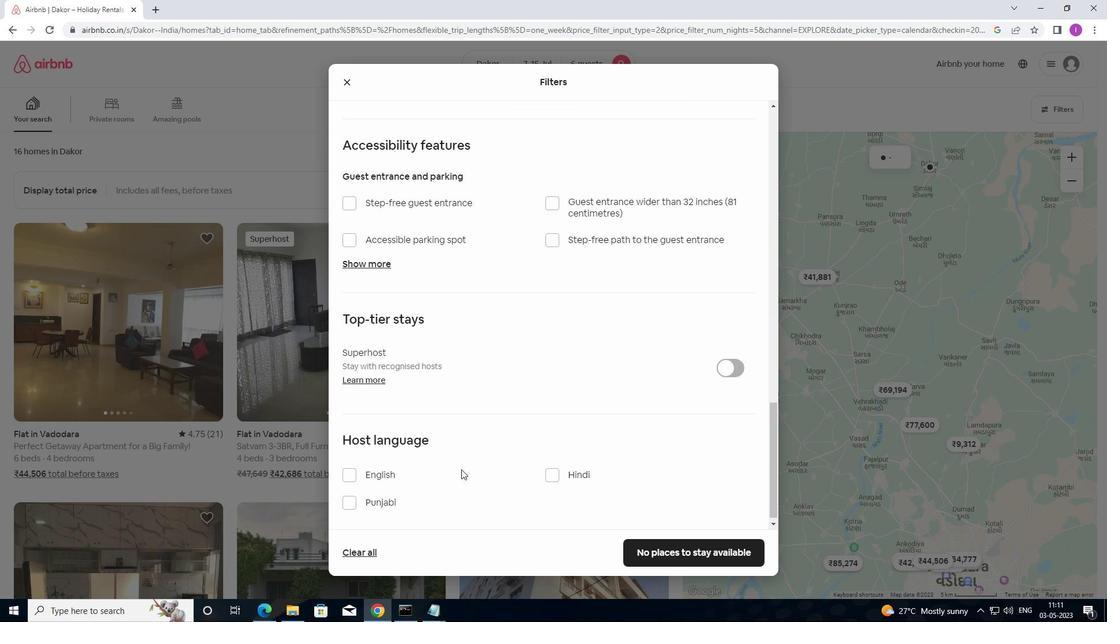 
Action: Mouse moved to (352, 474)
Screenshot: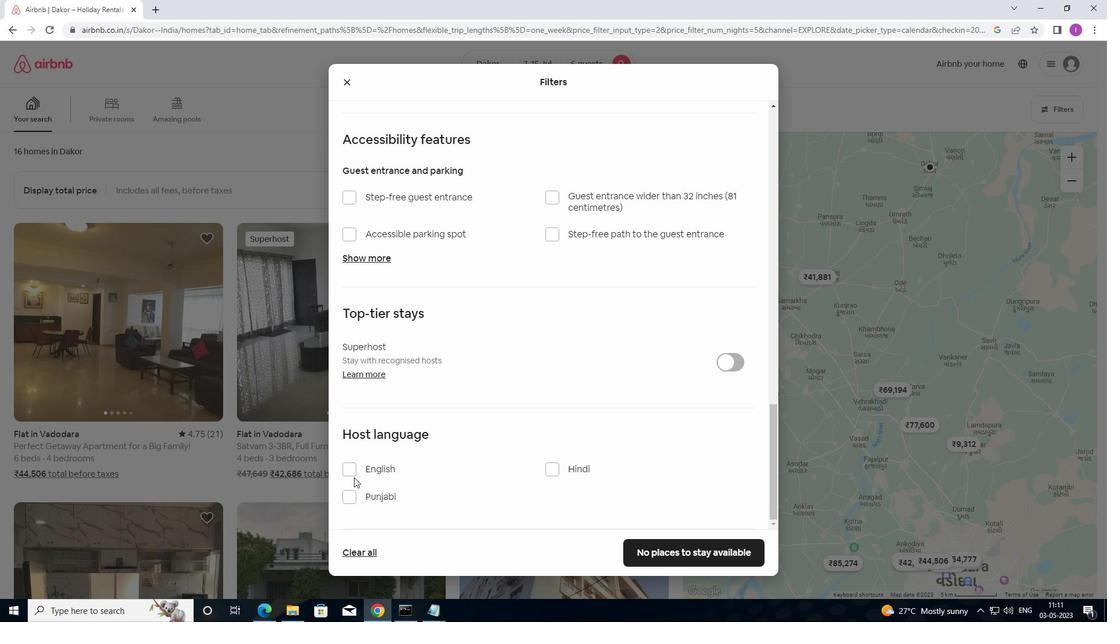 
Action: Mouse pressed left at (352, 474)
Screenshot: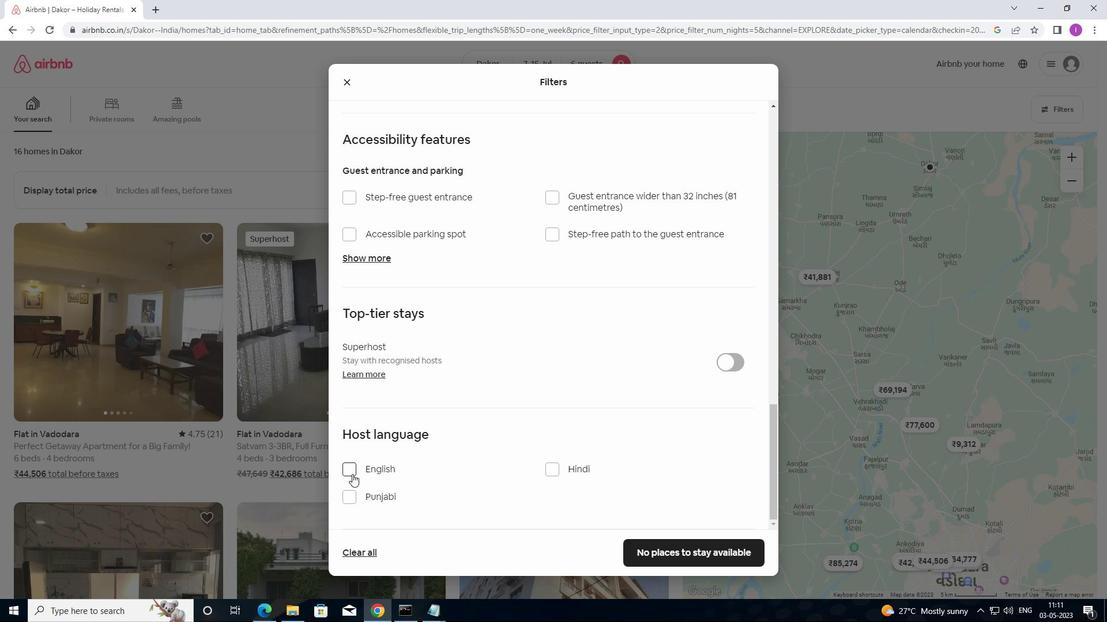 
Action: Mouse moved to (647, 558)
Screenshot: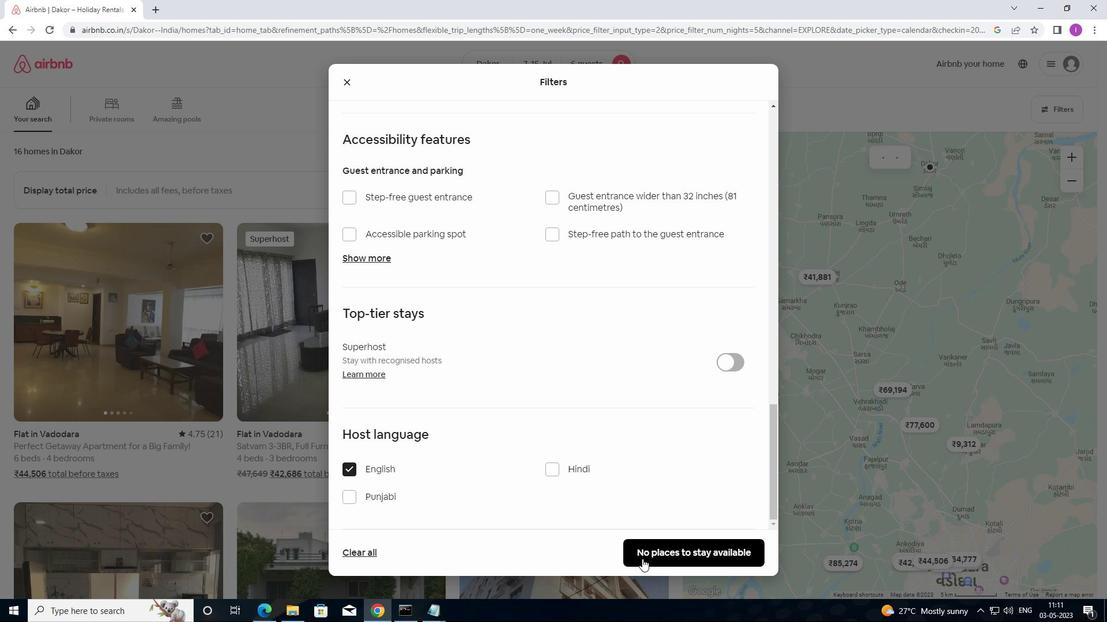 
Action: Mouse pressed left at (647, 558)
Screenshot: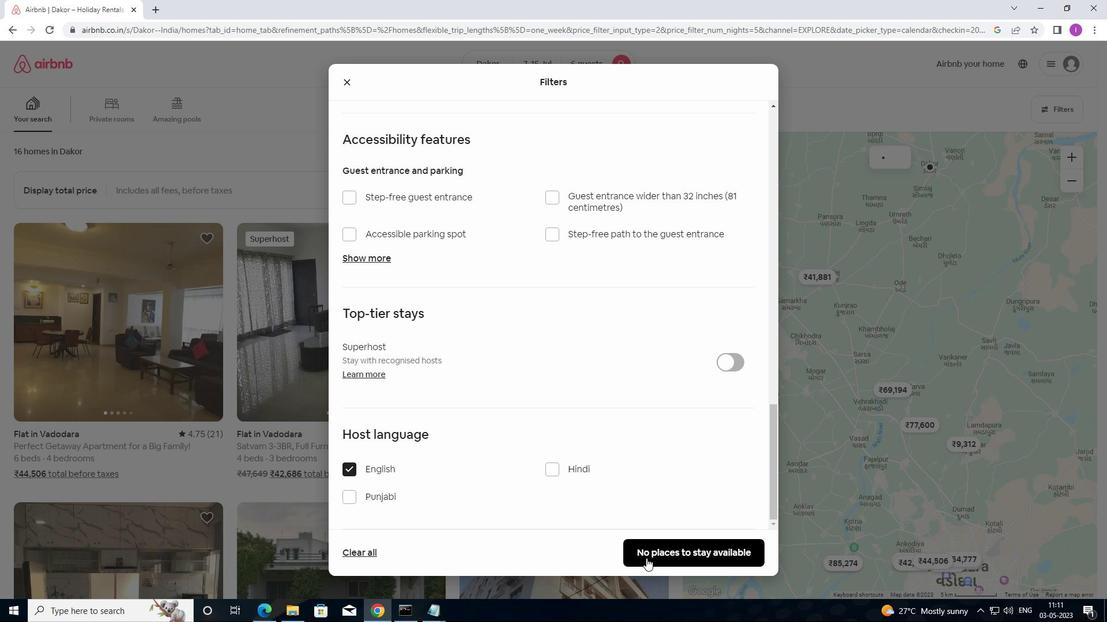 
Action: Mouse moved to (668, 544)
Screenshot: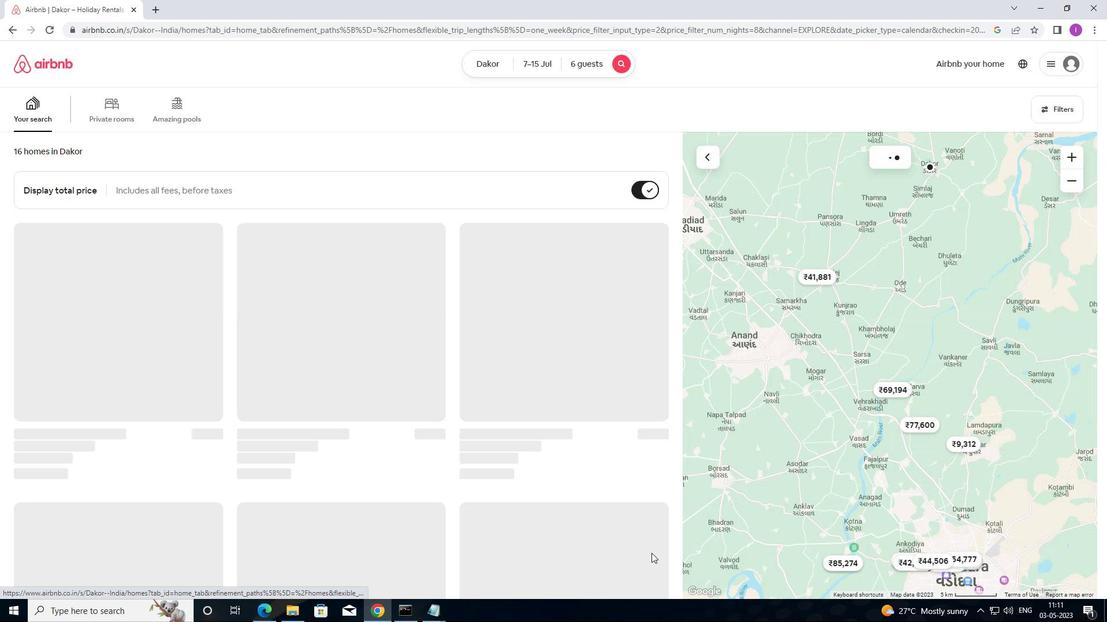 
